Task: Plan a trip to Ayteke Bi, Kazakhstan from 10th December, 2023 to 15th December, 2023 for 7 adults. Place can be entire room or shared room with 4 bedrooms having 7 beds and 4 bathrooms. Property type can be house. Amenities needed are: wifi, TV, free parkinig on premises, gym, breakfast.
Action: Mouse moved to (460, 58)
Screenshot: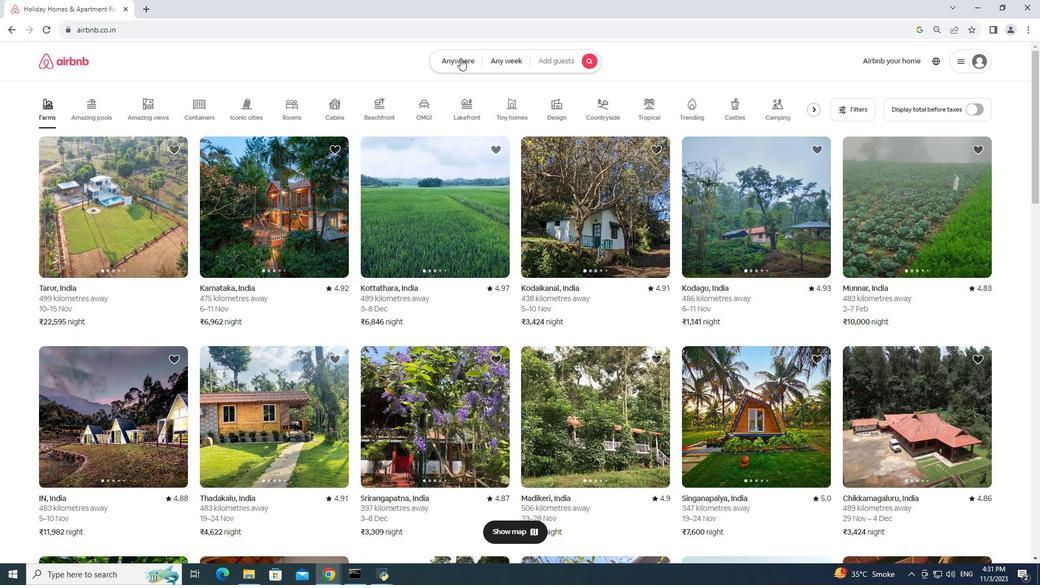 
Action: Mouse pressed left at (460, 58)
Screenshot: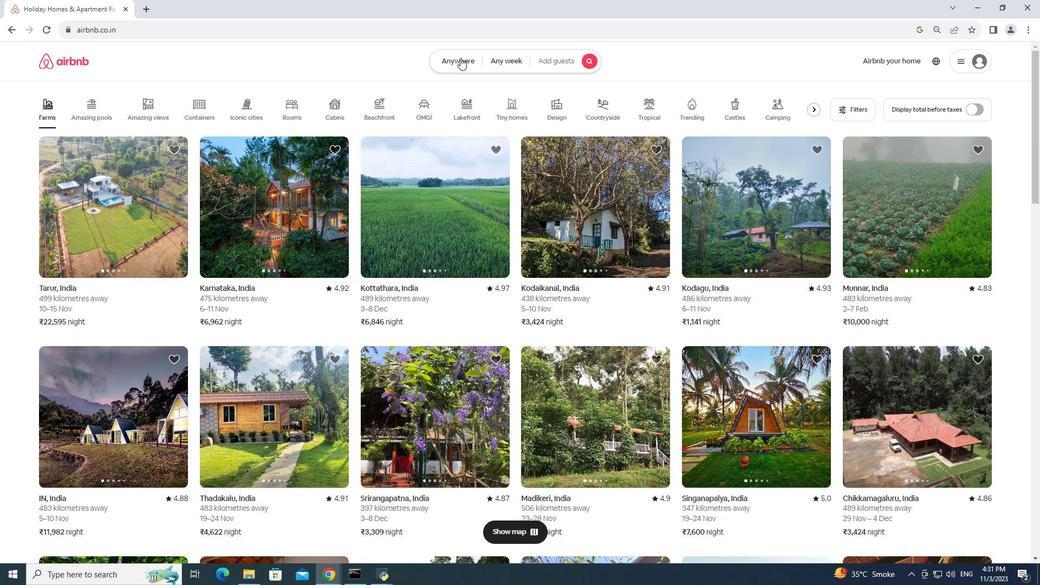 
Action: Mouse moved to (386, 100)
Screenshot: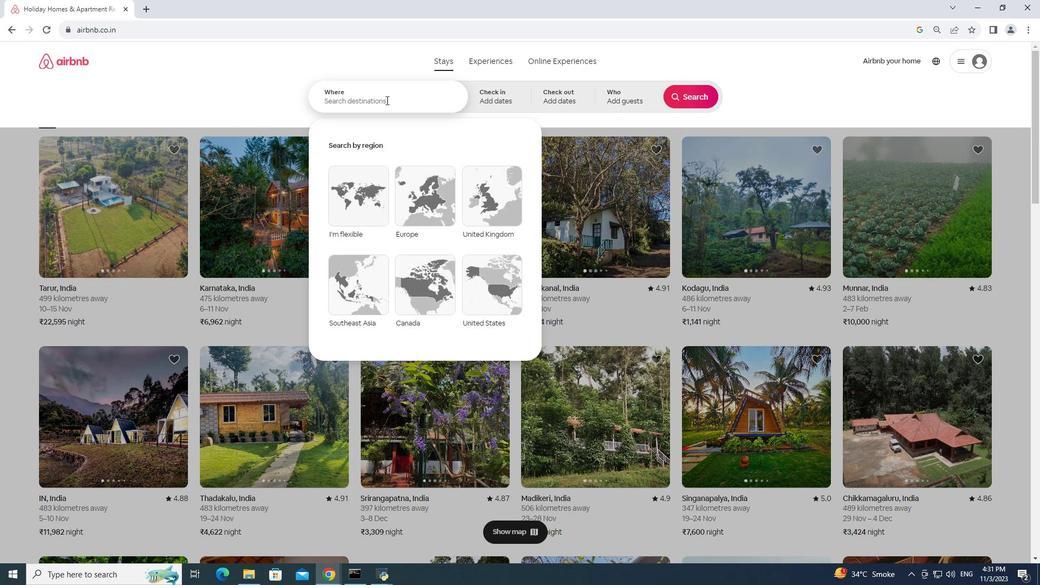 
Action: Key pressed aytrkrbi,<Key.space>kazakhstan
Screenshot: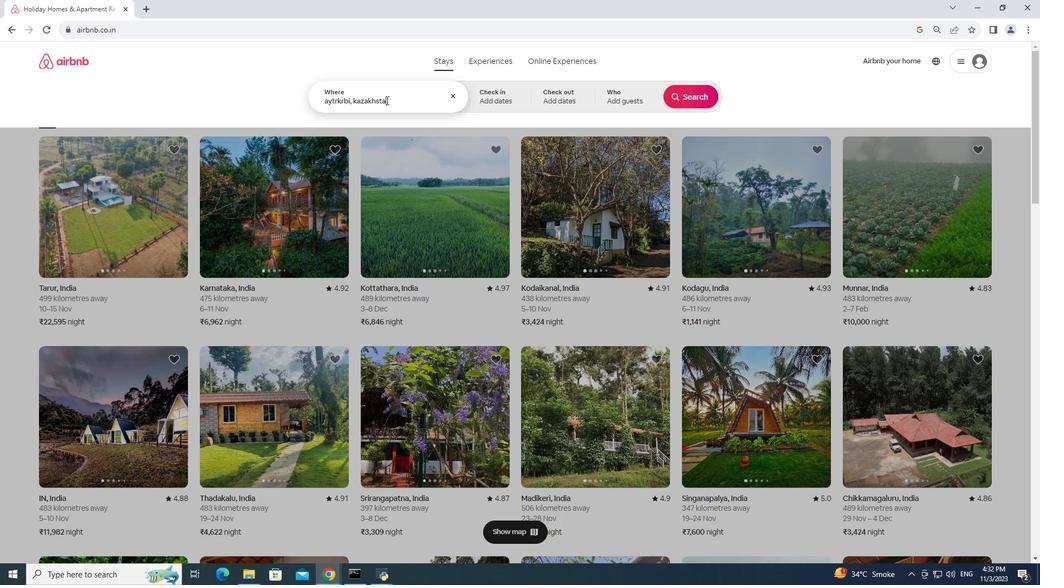 
Action: Mouse moved to (342, 99)
Screenshot: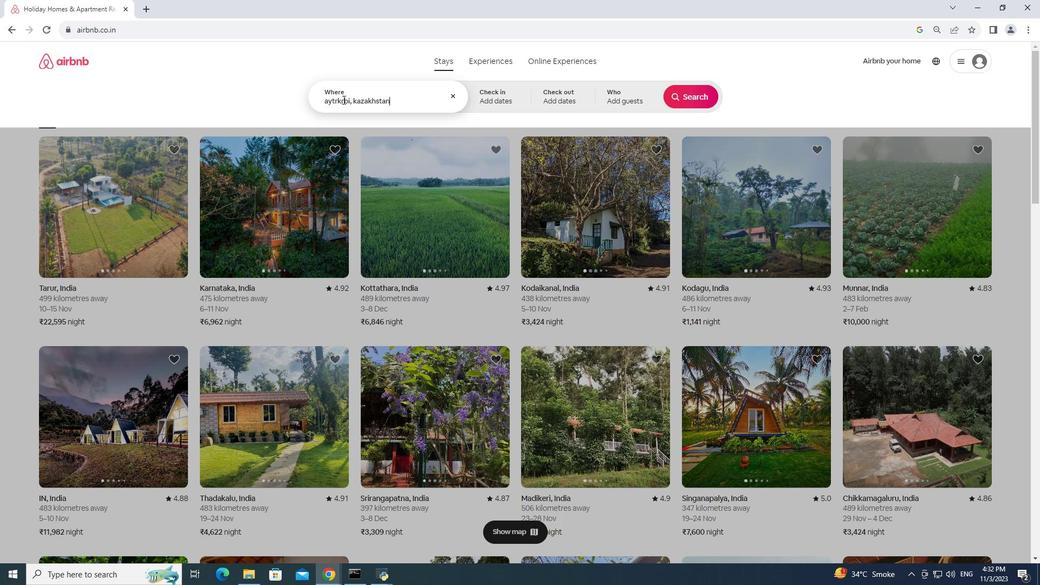 
Action: Mouse pressed left at (342, 99)
Screenshot: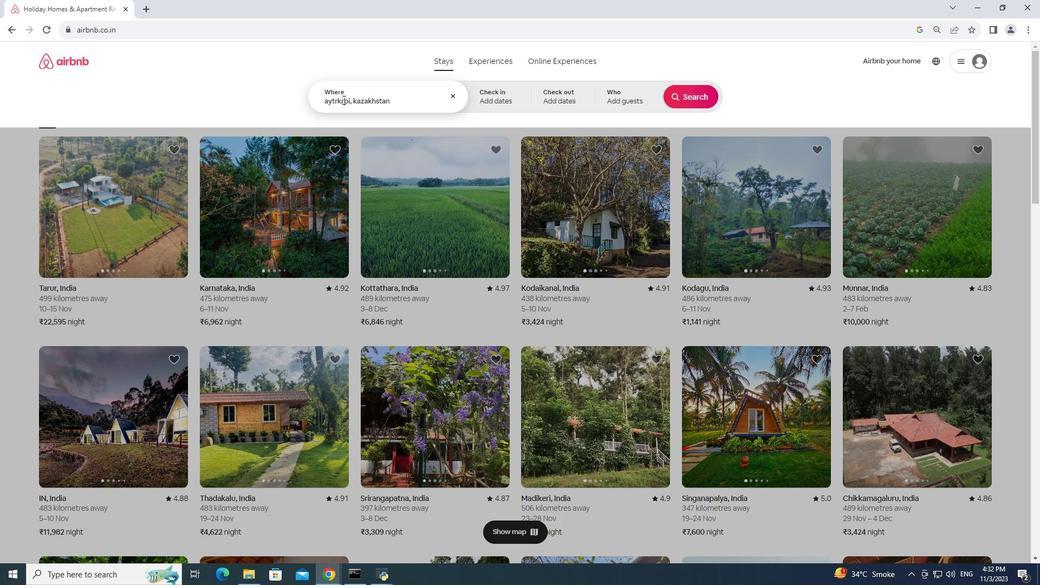 
Action: Key pressed <Key.space>
Screenshot: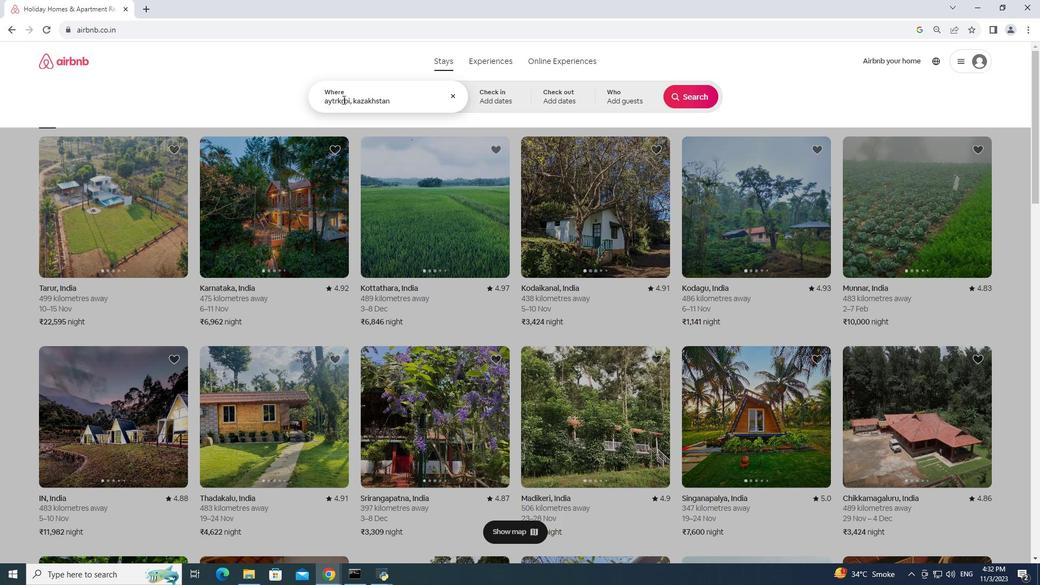 
Action: Mouse moved to (501, 94)
Screenshot: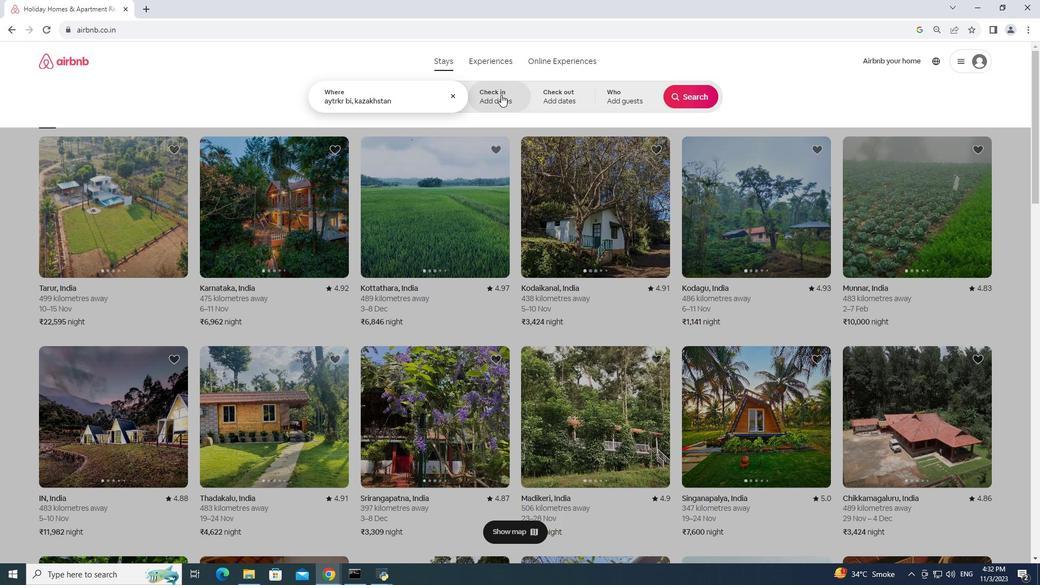 
Action: Mouse pressed left at (501, 94)
Screenshot: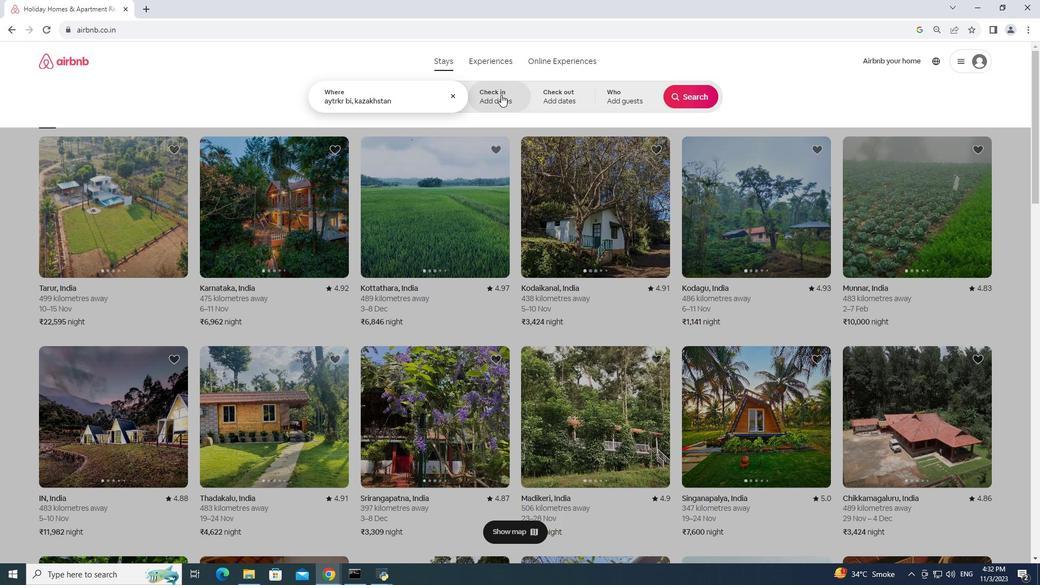 
Action: Mouse moved to (535, 268)
Screenshot: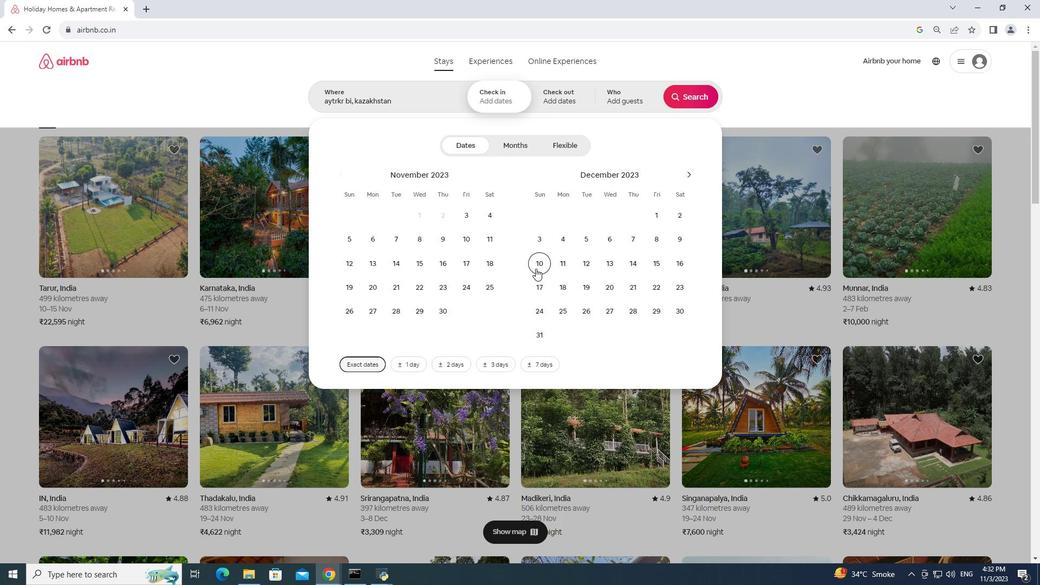 
Action: Mouse pressed left at (535, 268)
Screenshot: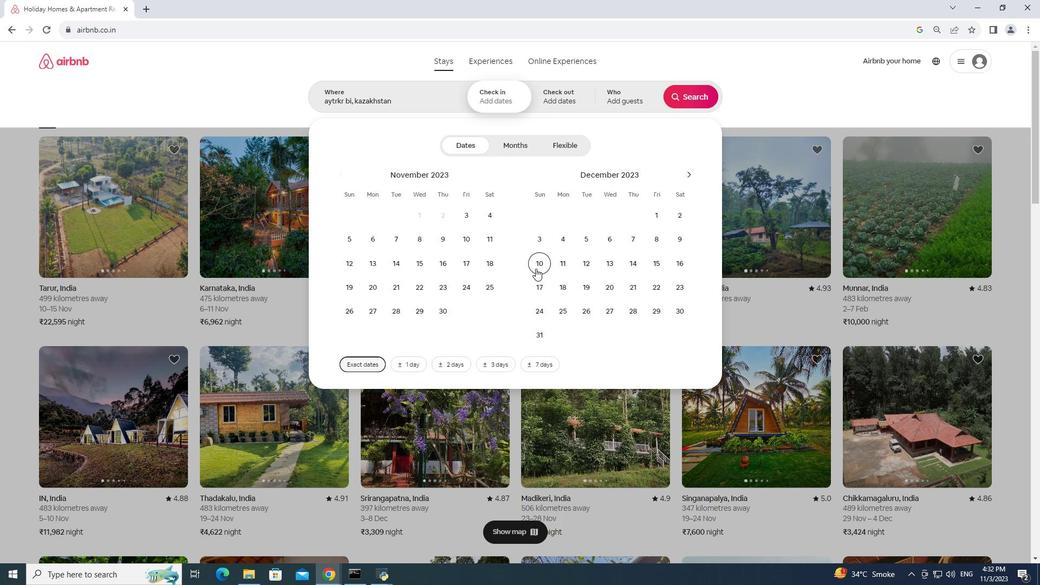 
Action: Mouse moved to (652, 265)
Screenshot: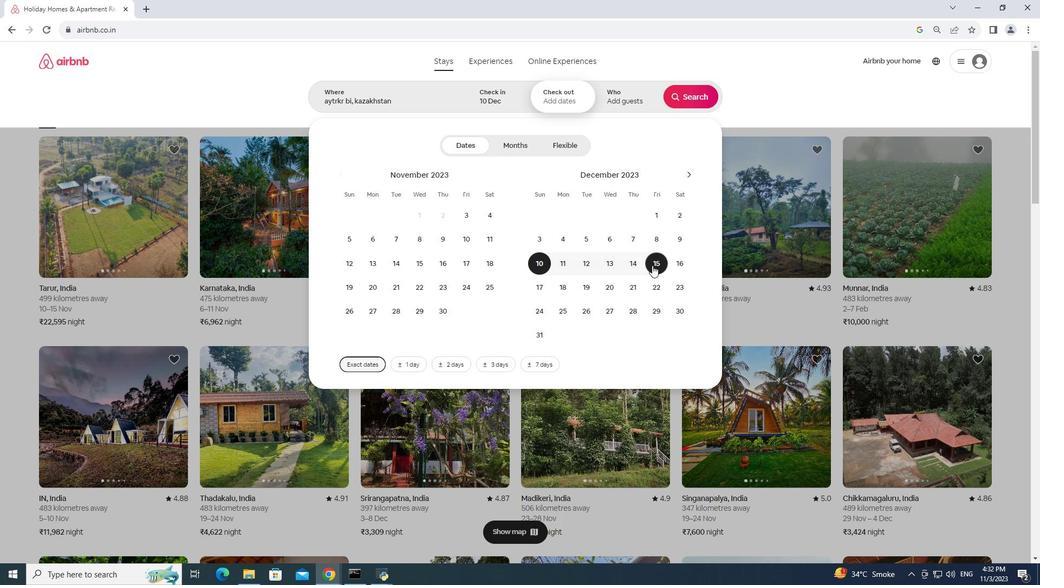 
Action: Mouse pressed left at (652, 265)
Screenshot: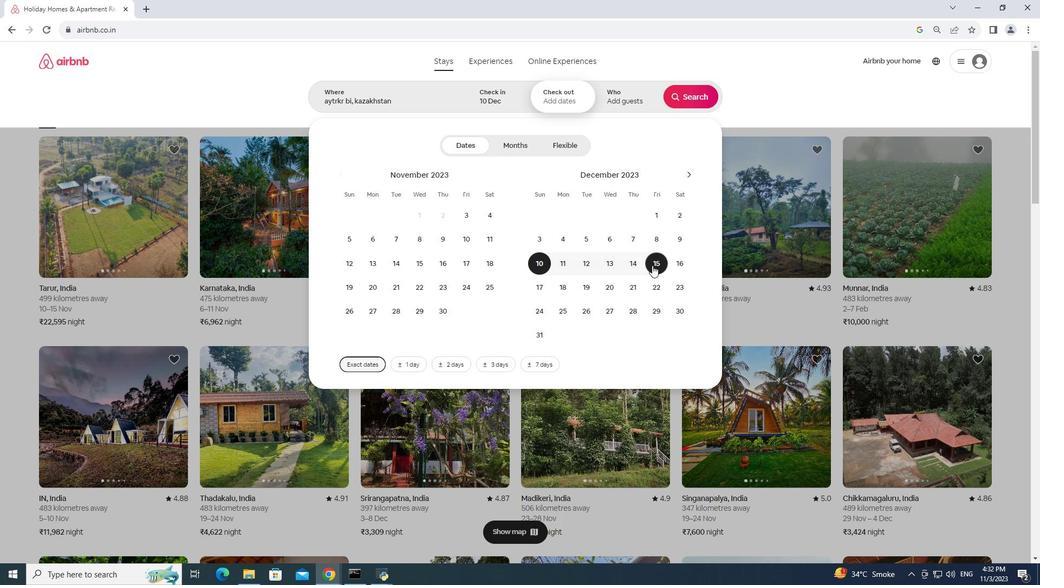
Action: Mouse moved to (617, 96)
Screenshot: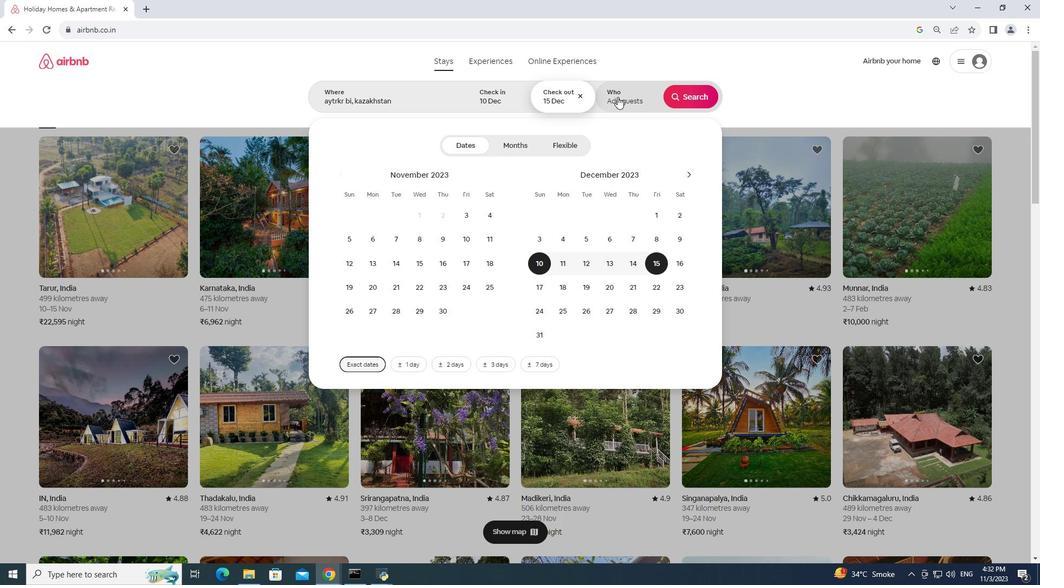 
Action: Mouse pressed left at (617, 96)
Screenshot: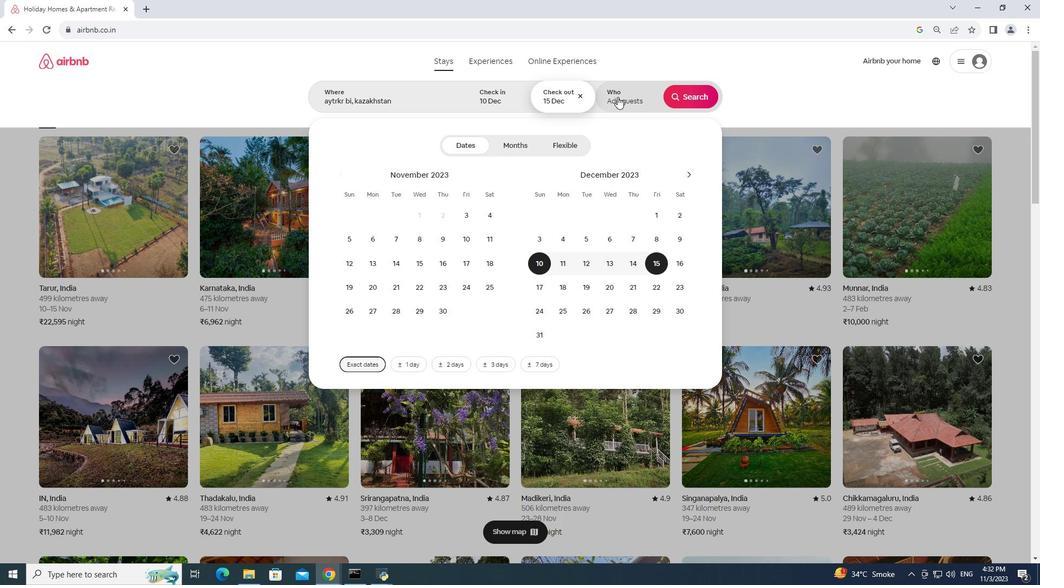 
Action: Mouse moved to (690, 147)
Screenshot: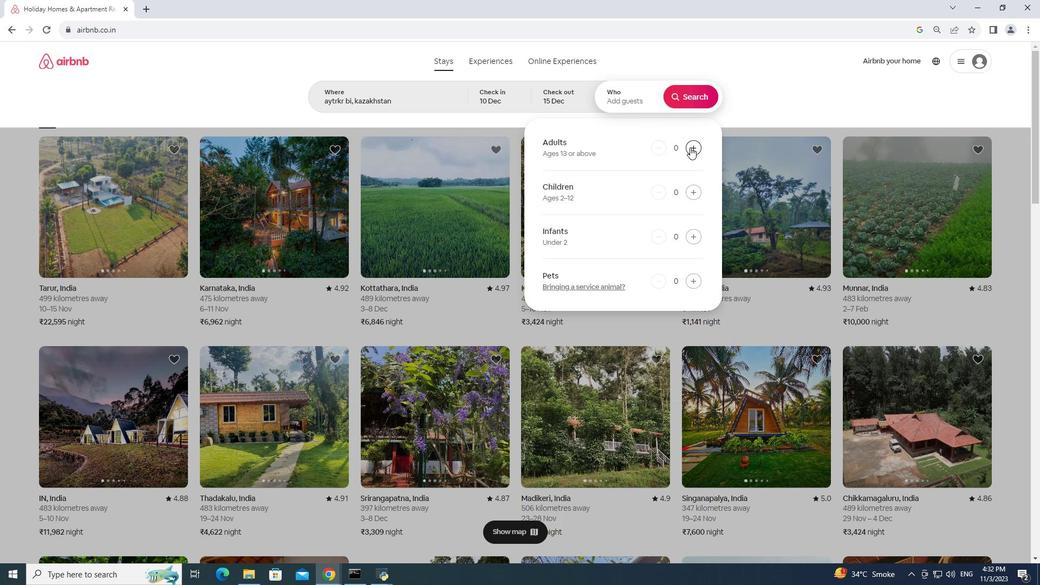 
Action: Mouse pressed left at (690, 147)
Screenshot: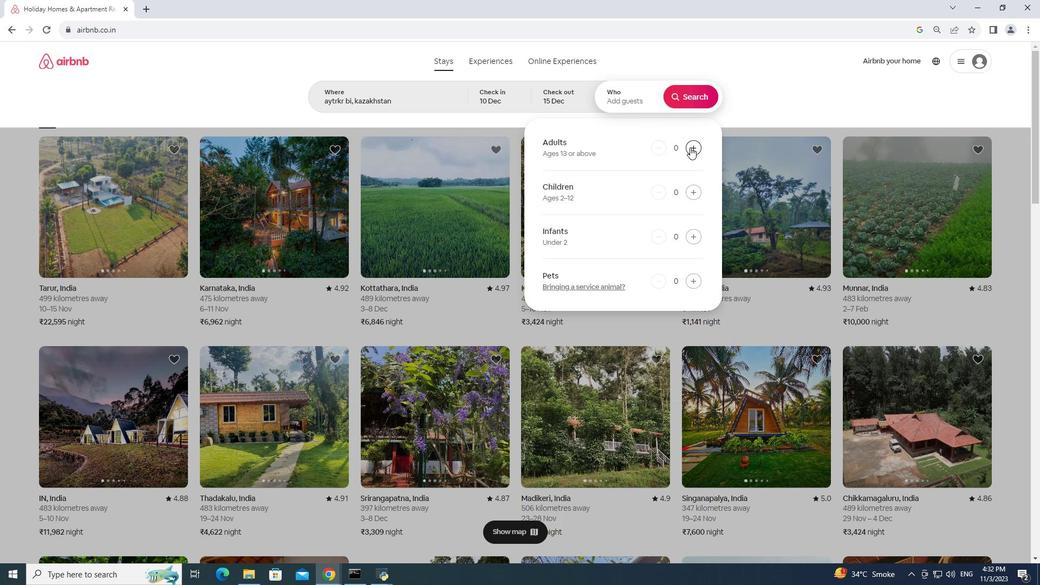 
Action: Mouse pressed left at (690, 147)
Screenshot: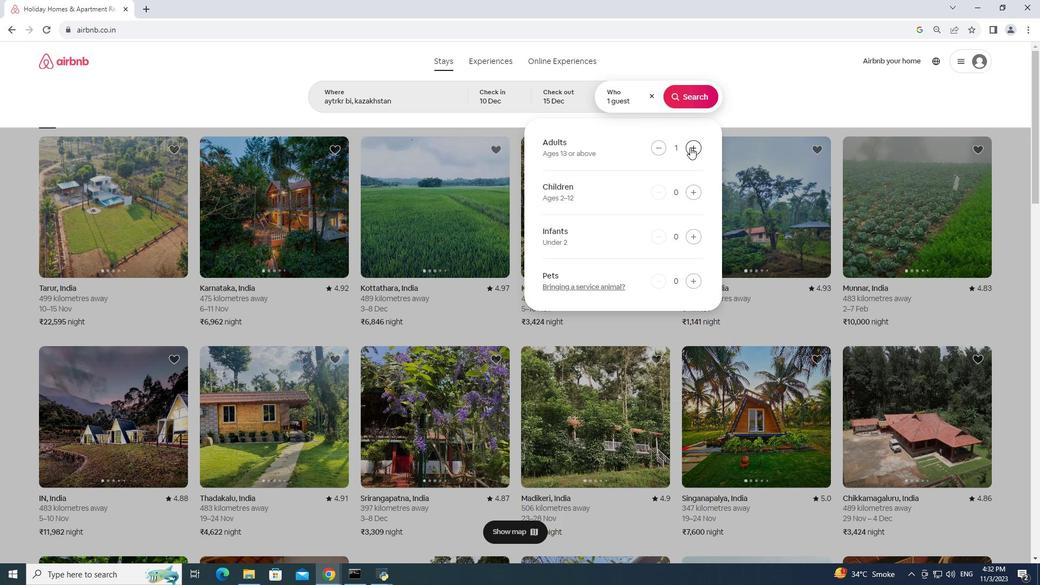
Action: Mouse moved to (690, 147)
Screenshot: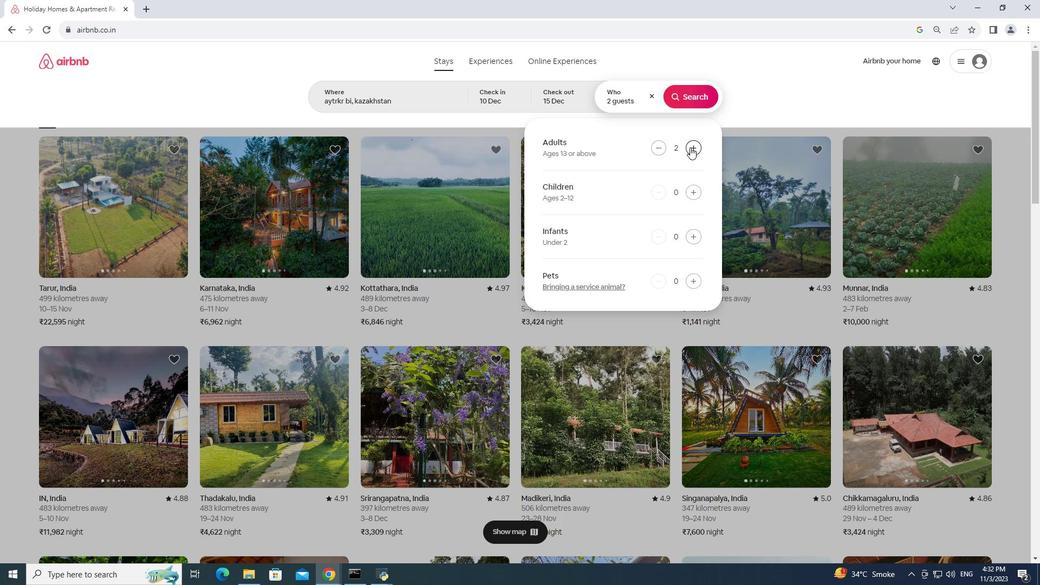 
Action: Mouse pressed left at (690, 147)
Screenshot: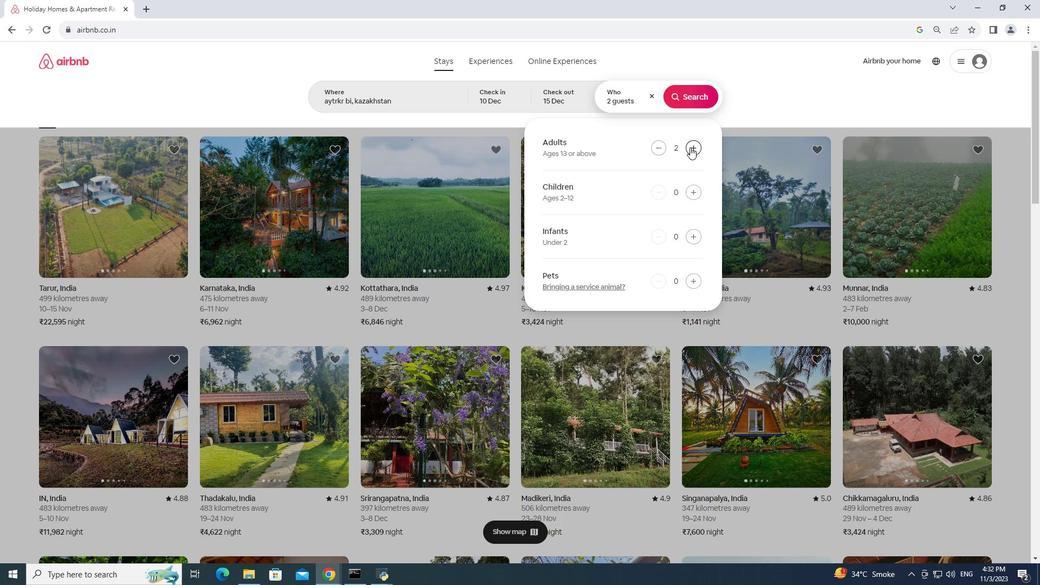 
Action: Mouse moved to (688, 147)
Screenshot: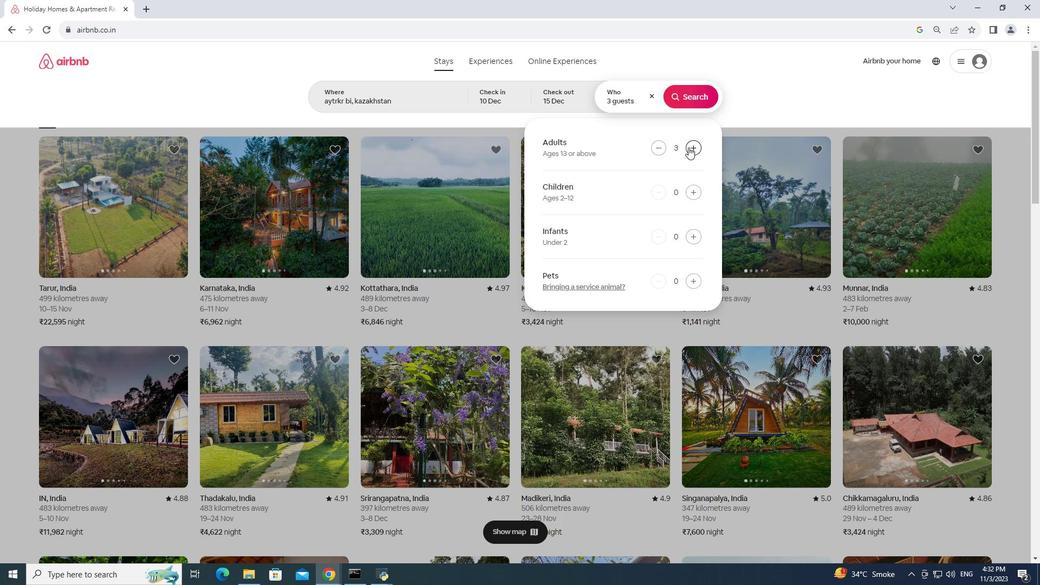 
Action: Mouse pressed left at (688, 147)
Screenshot: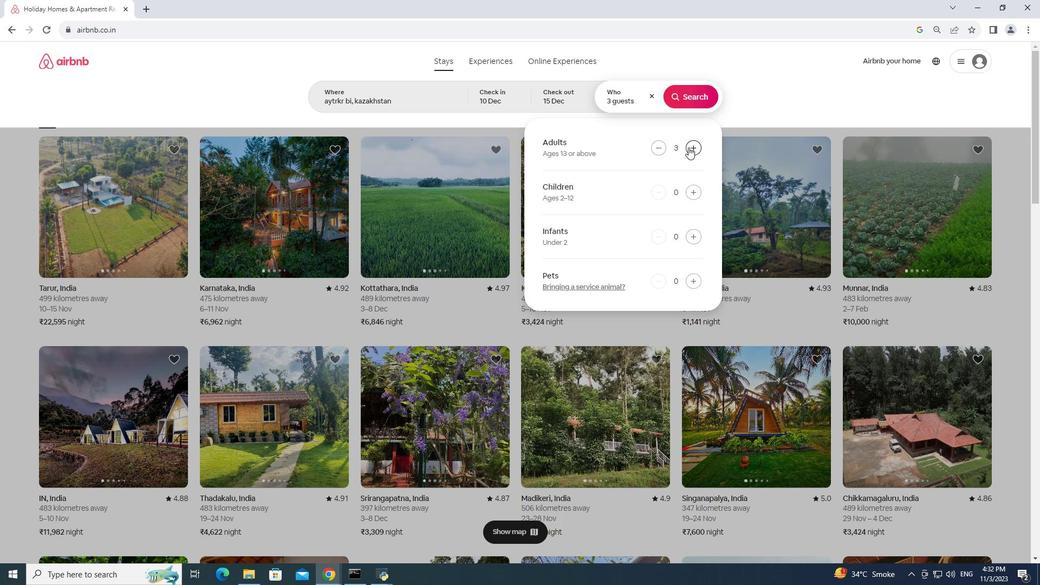 
Action: Mouse pressed left at (688, 147)
Screenshot: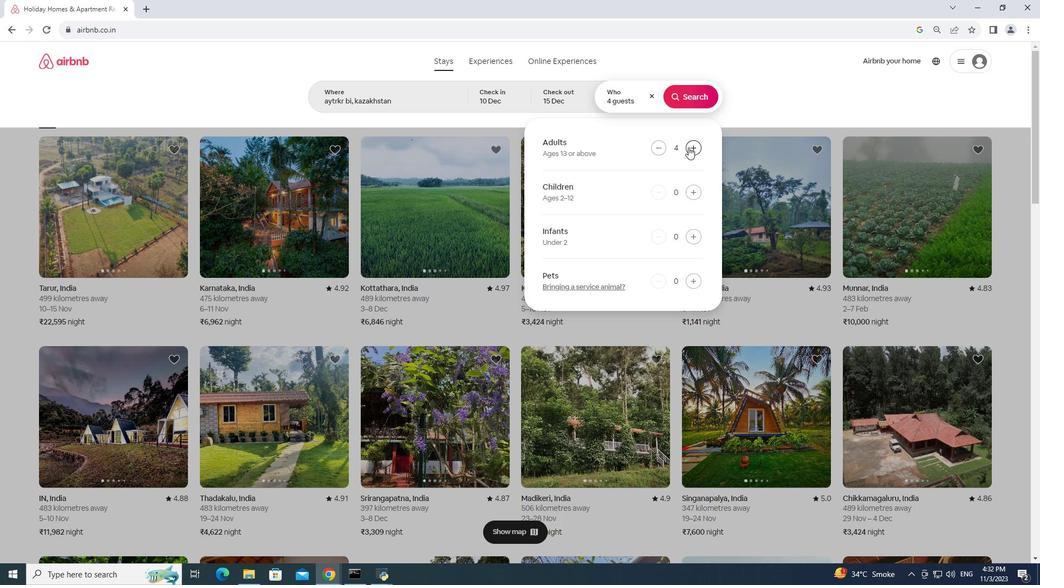 
Action: Mouse moved to (686, 147)
Screenshot: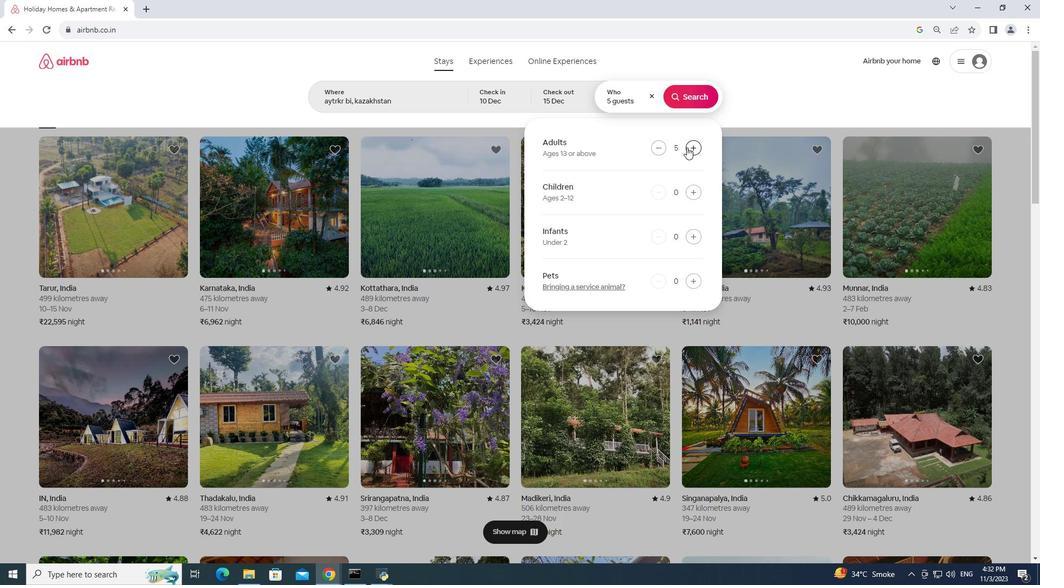 
Action: Mouse pressed left at (686, 147)
Screenshot: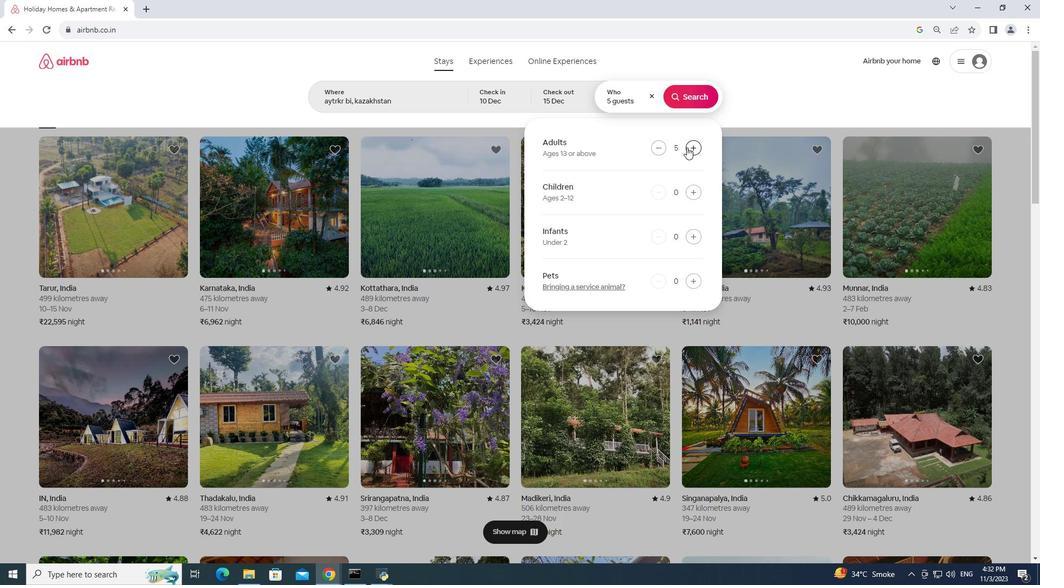 
Action: Mouse moved to (685, 147)
Screenshot: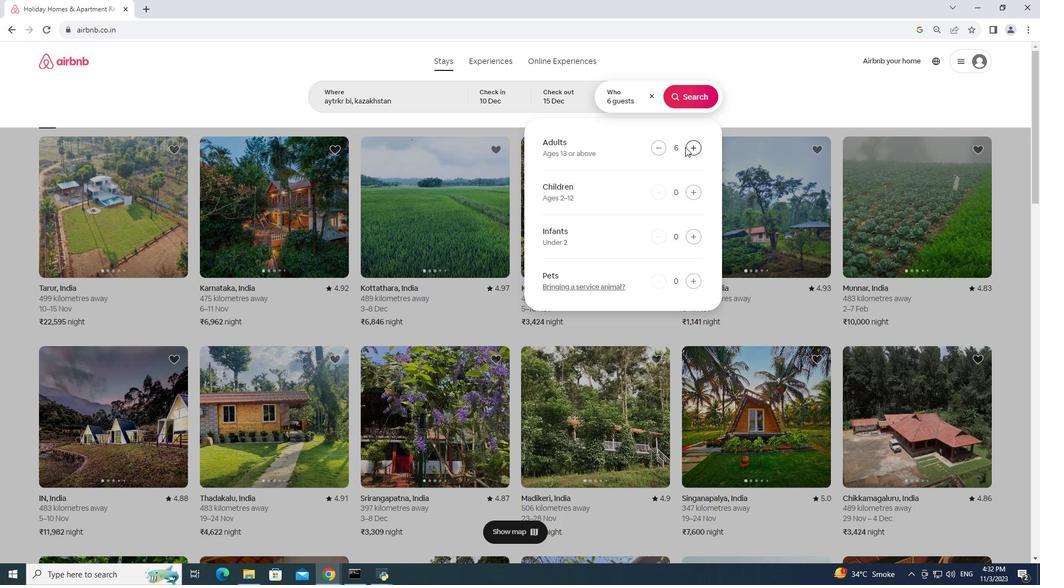 
Action: Mouse pressed left at (685, 147)
Screenshot: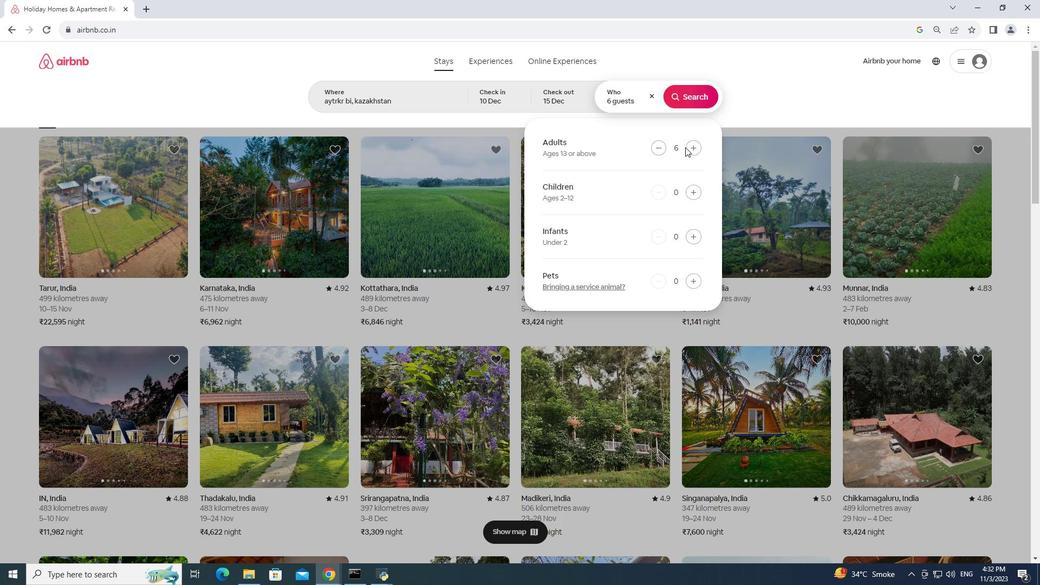 
Action: Mouse moved to (688, 147)
Screenshot: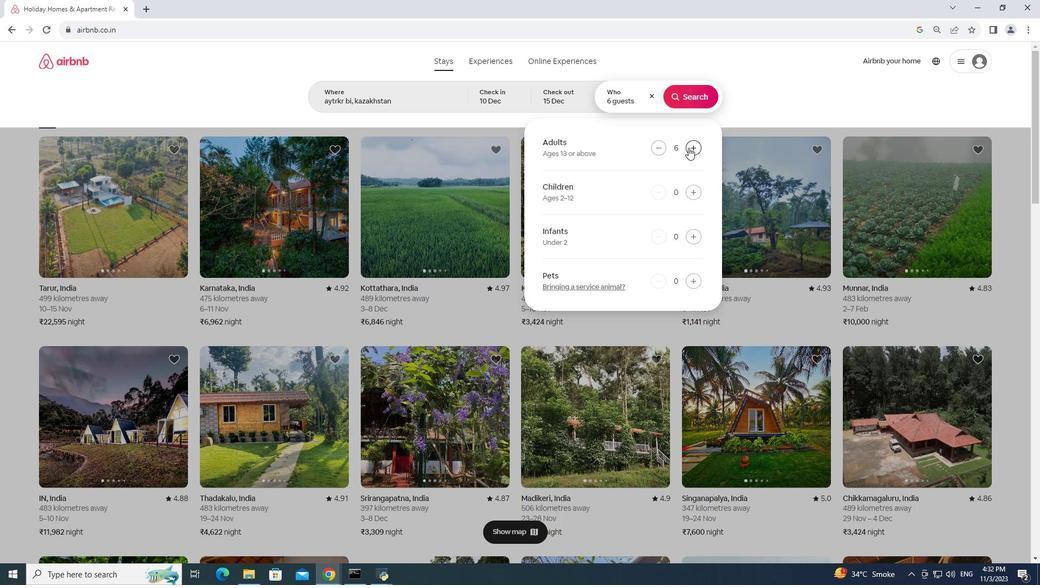 
Action: Mouse pressed left at (688, 147)
Screenshot: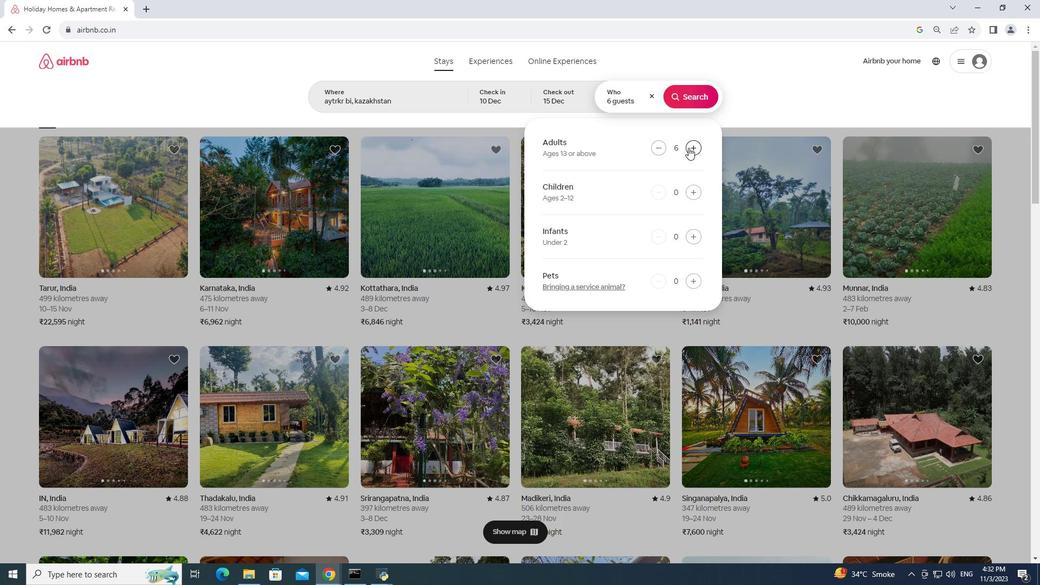 
Action: Mouse moved to (697, 96)
Screenshot: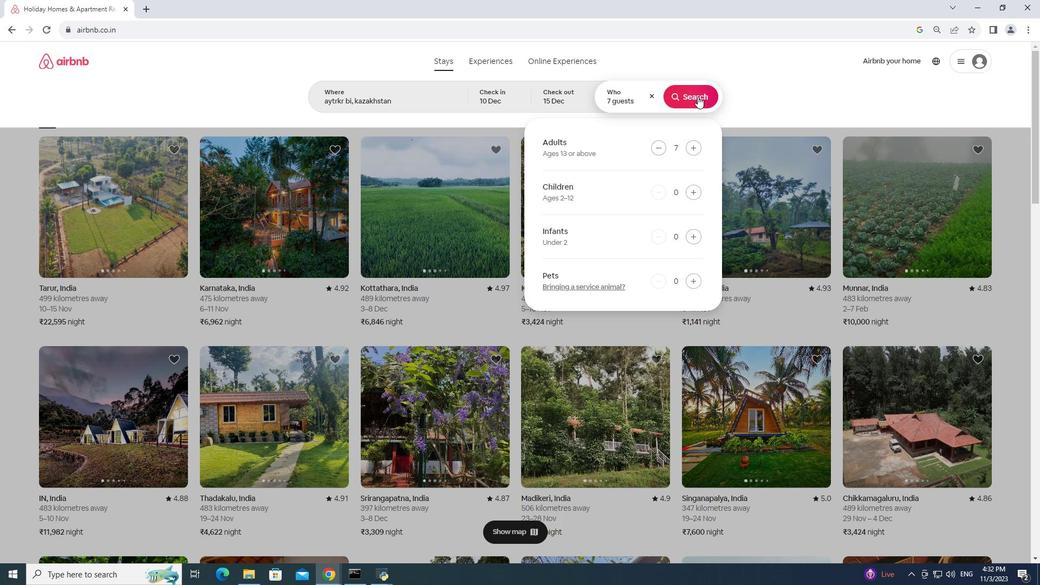 
Action: Mouse pressed left at (697, 96)
Screenshot: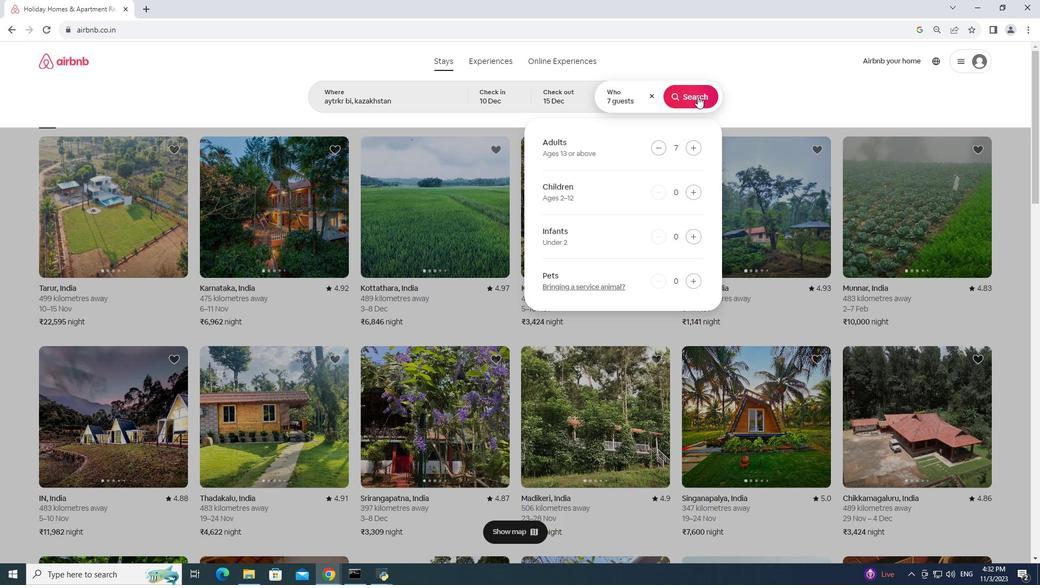 
Action: Mouse moved to (882, 101)
Screenshot: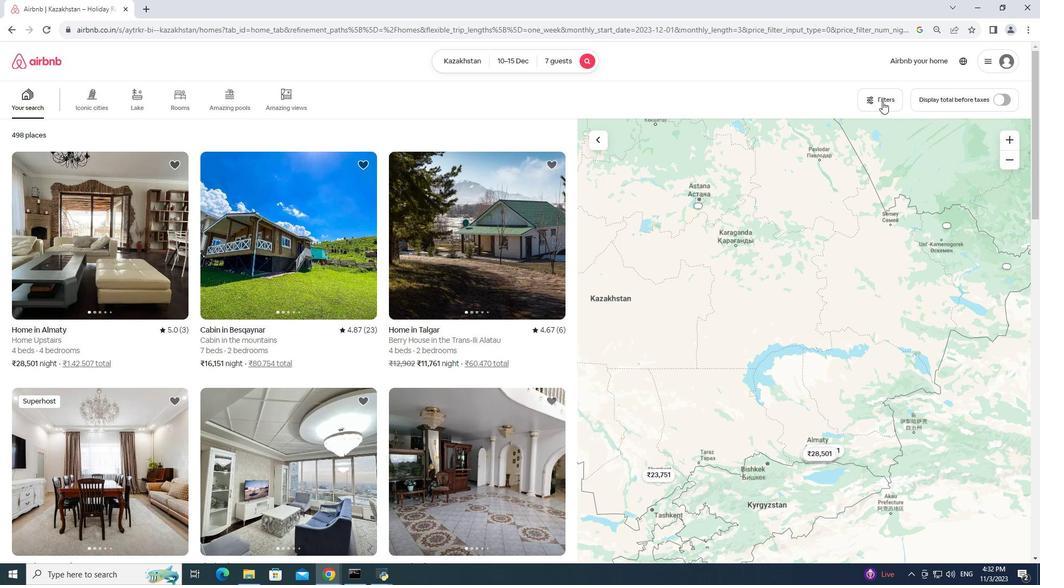 
Action: Mouse pressed left at (882, 101)
Screenshot: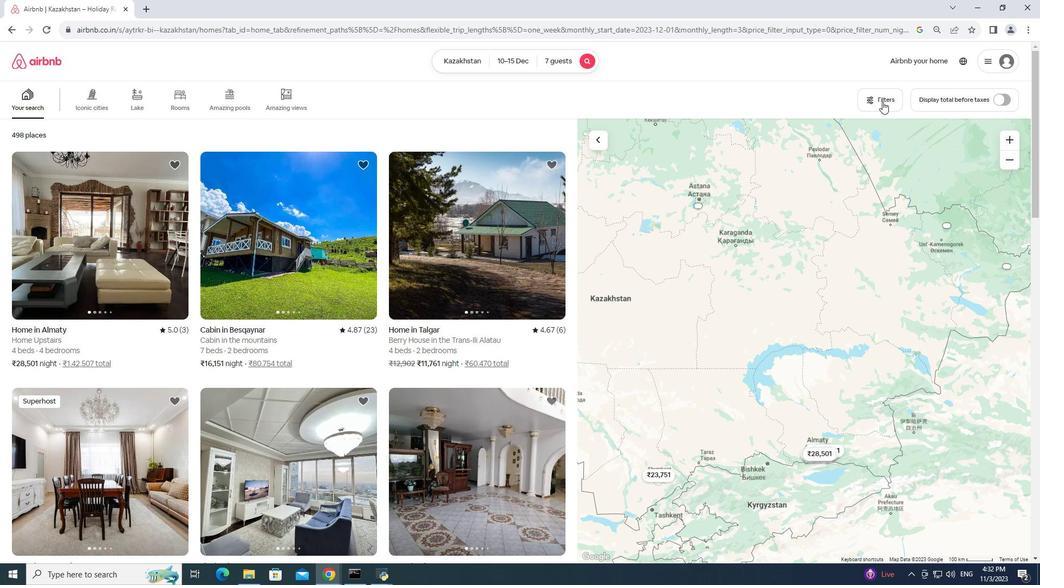 
Action: Mouse moved to (496, 399)
Screenshot: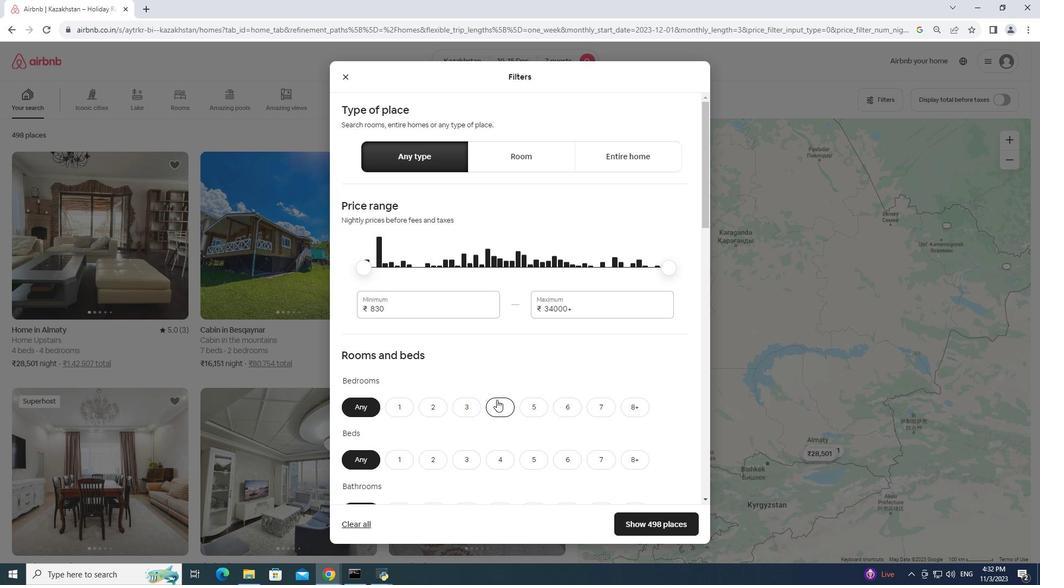 
Action: Mouse pressed left at (496, 399)
Screenshot: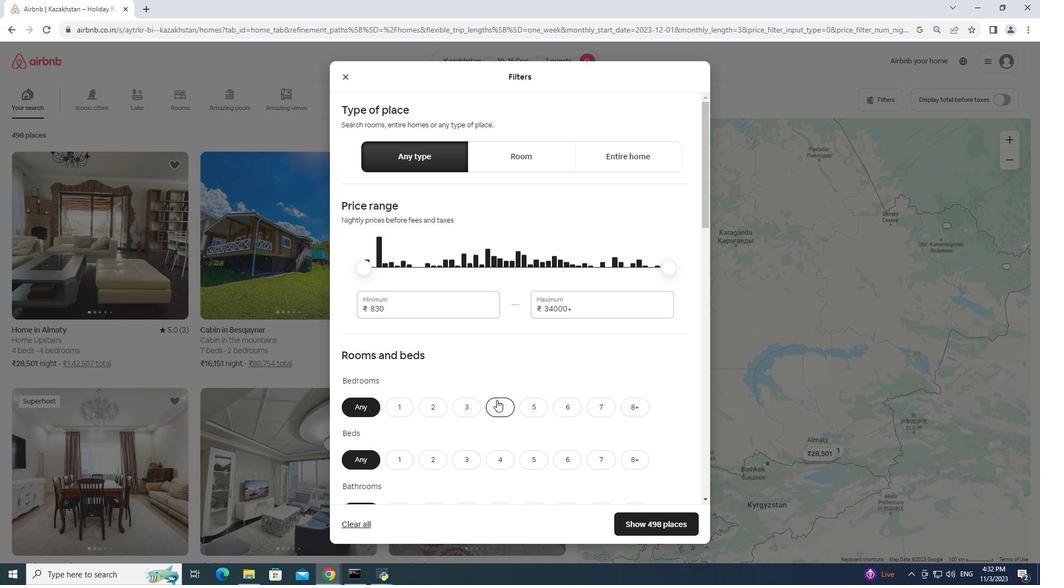 
Action: Mouse moved to (602, 457)
Screenshot: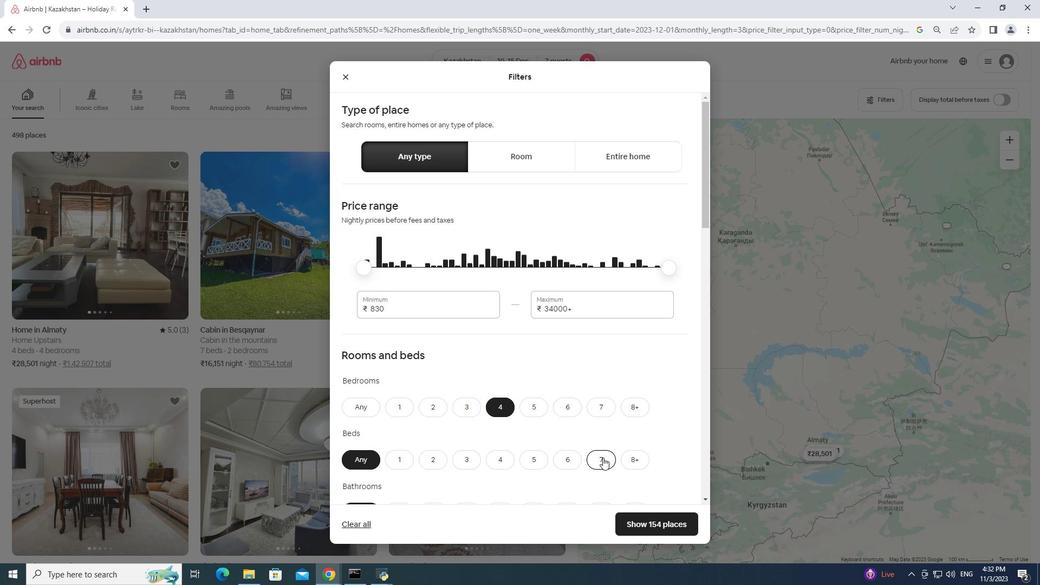 
Action: Mouse pressed left at (602, 457)
Screenshot: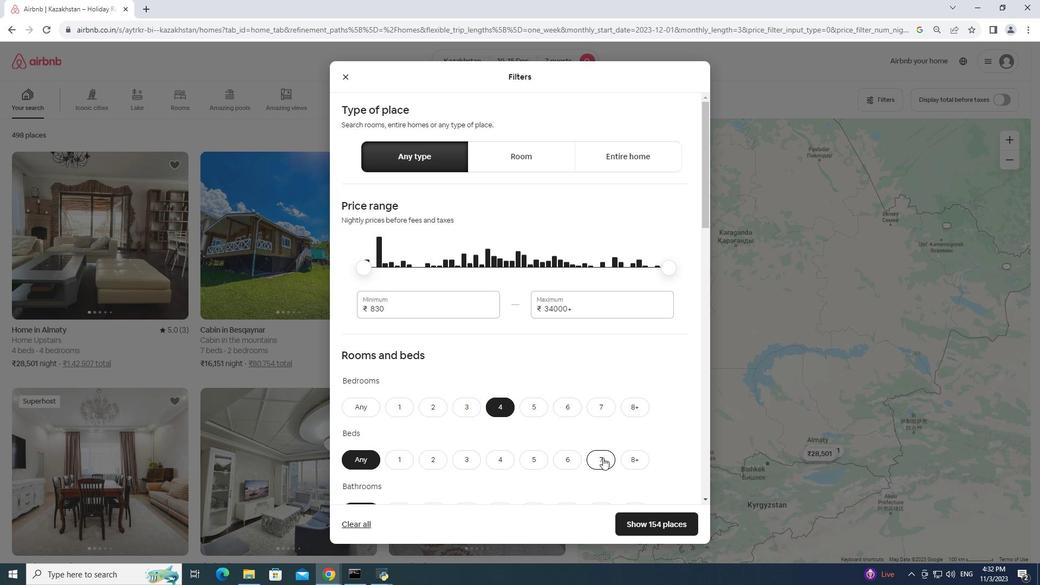 
Action: Mouse moved to (602, 456)
Screenshot: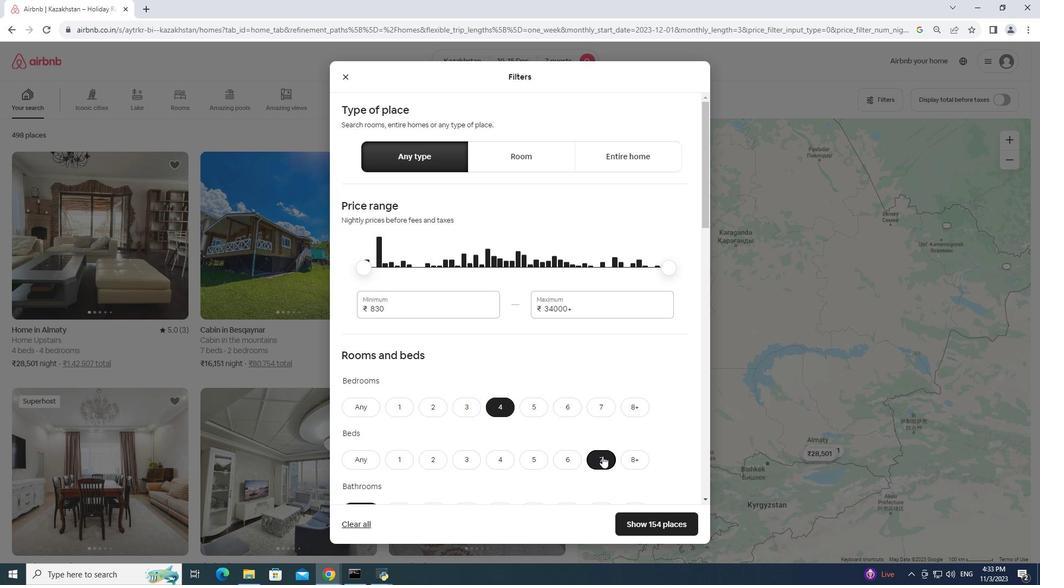 
Action: Mouse scrolled (602, 455) with delta (0, 0)
Screenshot: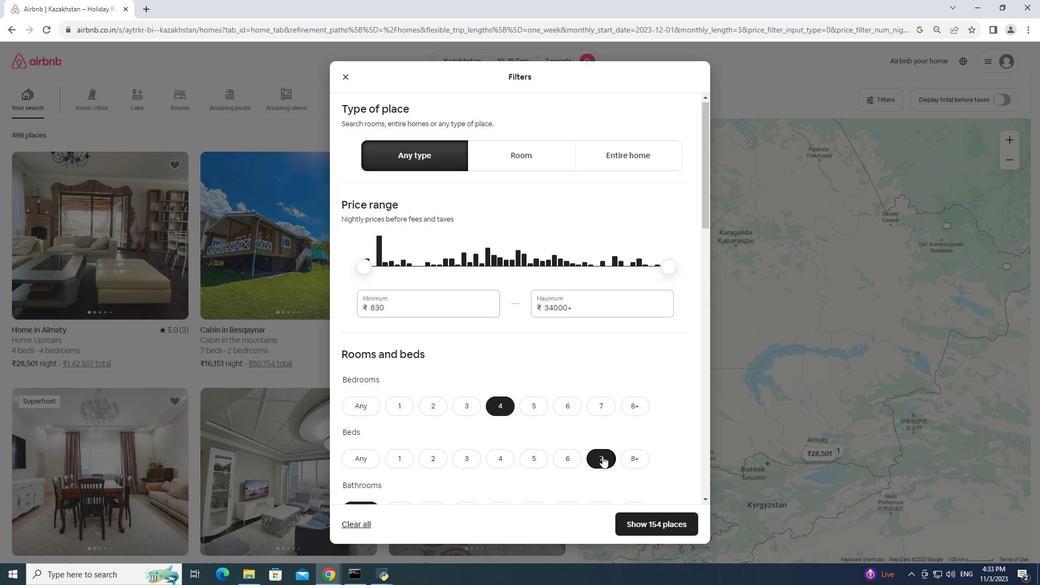 
Action: Mouse moved to (602, 455)
Screenshot: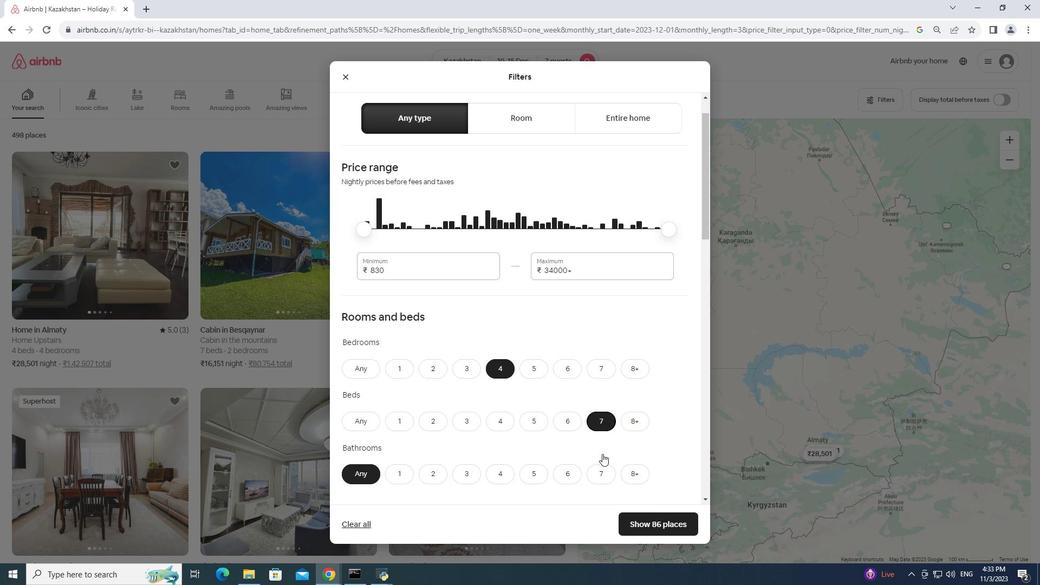 
Action: Mouse scrolled (602, 454) with delta (0, 0)
Screenshot: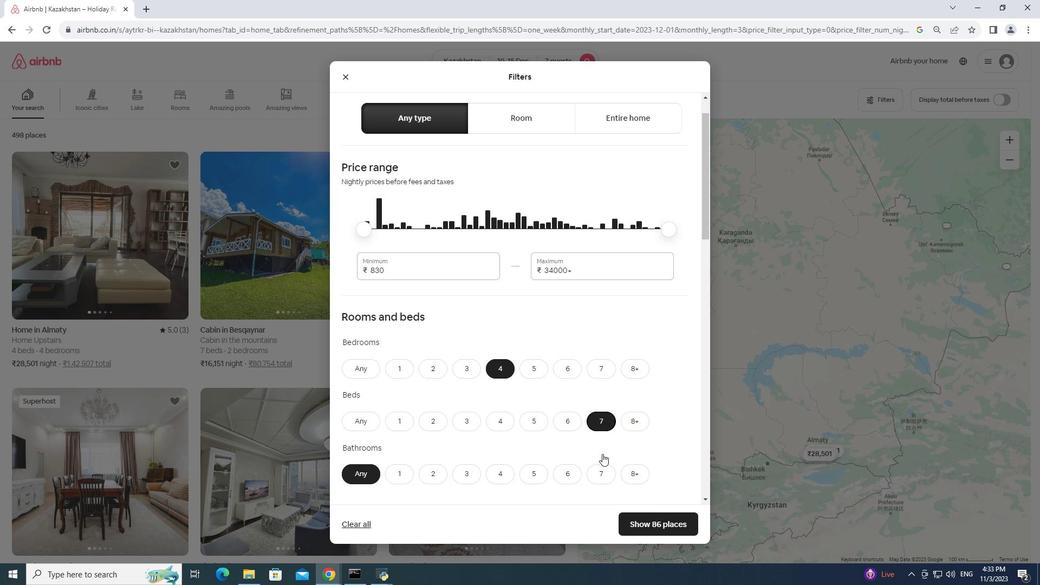 
Action: Mouse moved to (505, 401)
Screenshot: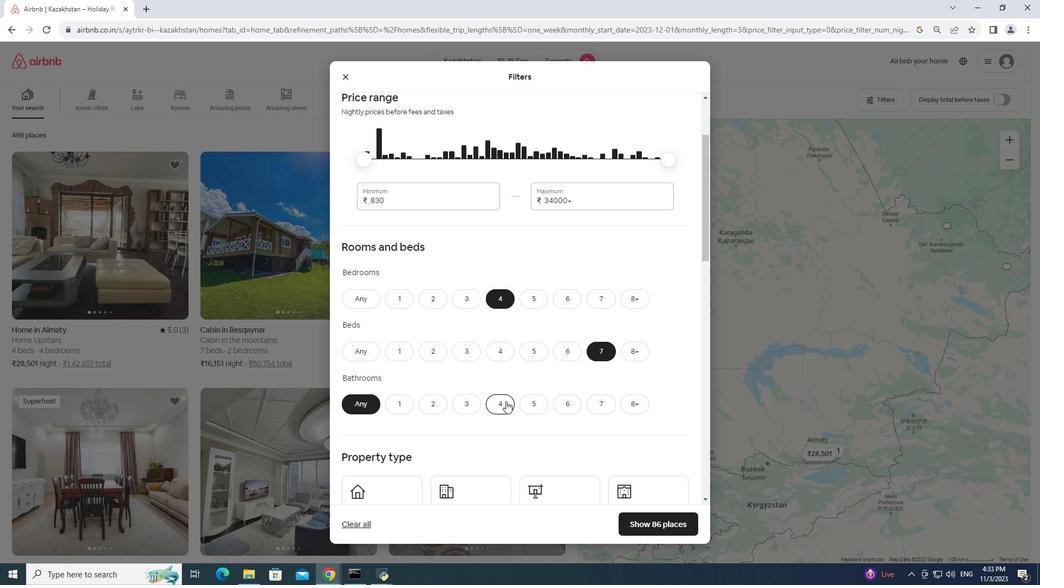 
Action: Mouse pressed left at (505, 401)
Screenshot: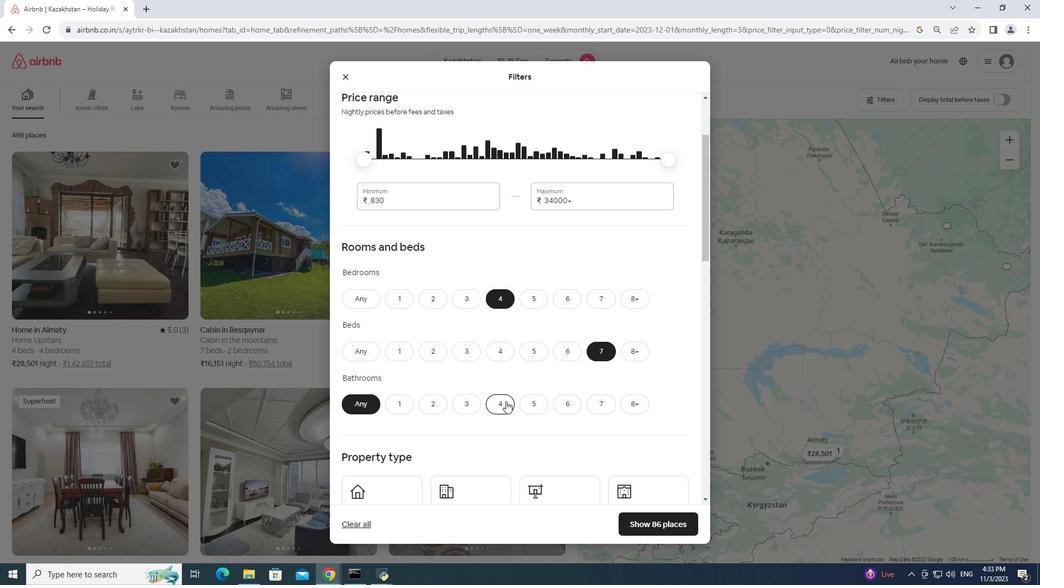 
Action: Mouse scrolled (505, 400) with delta (0, 0)
Screenshot: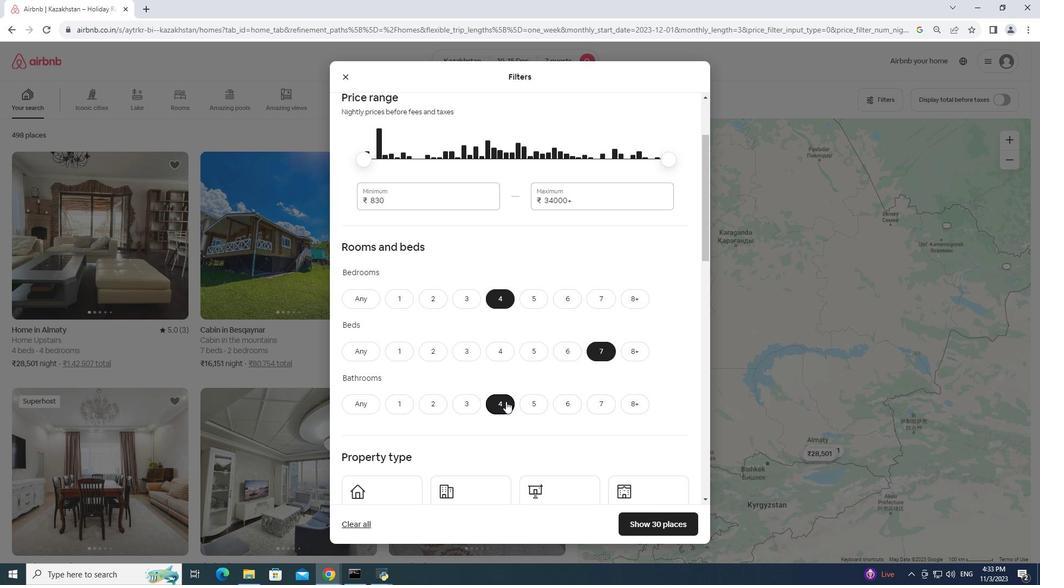 
Action: Mouse scrolled (505, 400) with delta (0, 0)
Screenshot: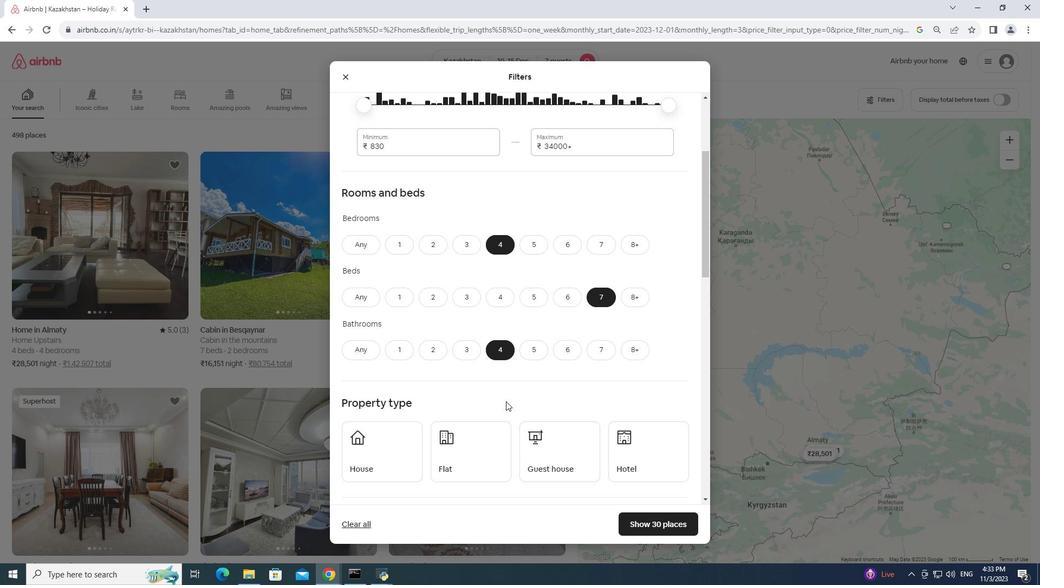 
Action: Mouse scrolled (505, 400) with delta (0, 0)
Screenshot: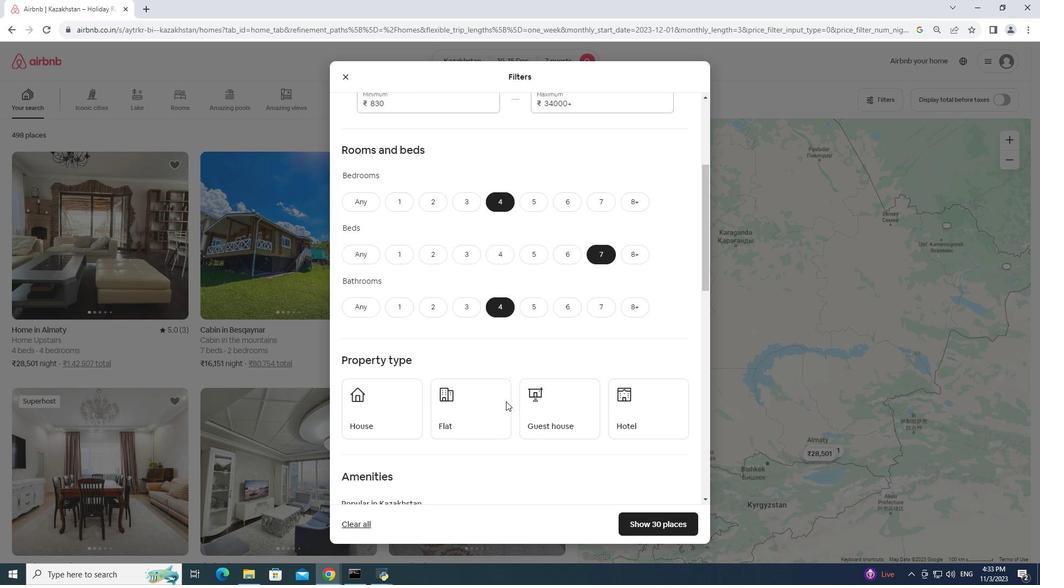 
Action: Mouse moved to (394, 361)
Screenshot: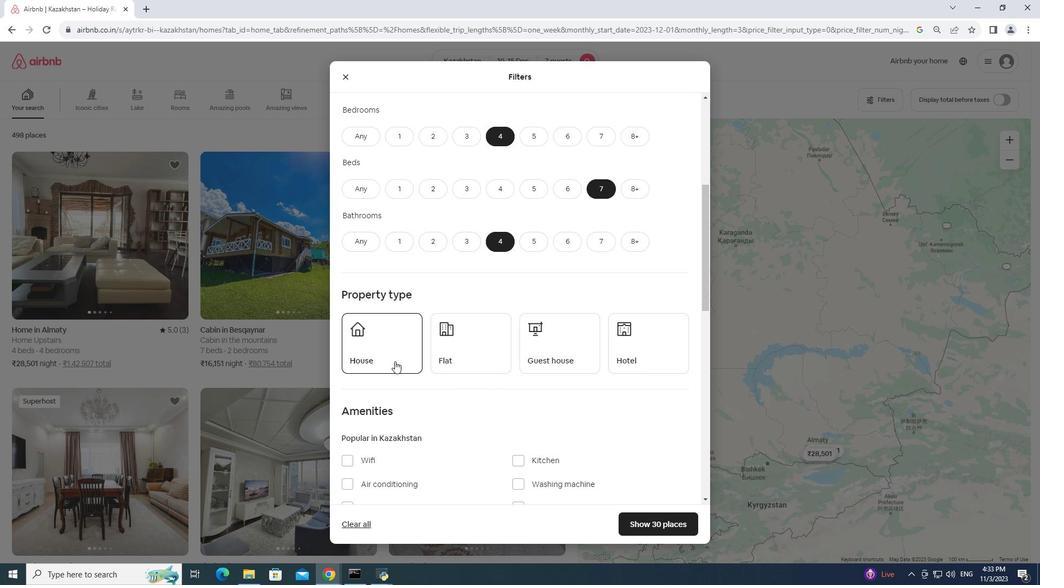 
Action: Mouse pressed left at (394, 361)
Screenshot: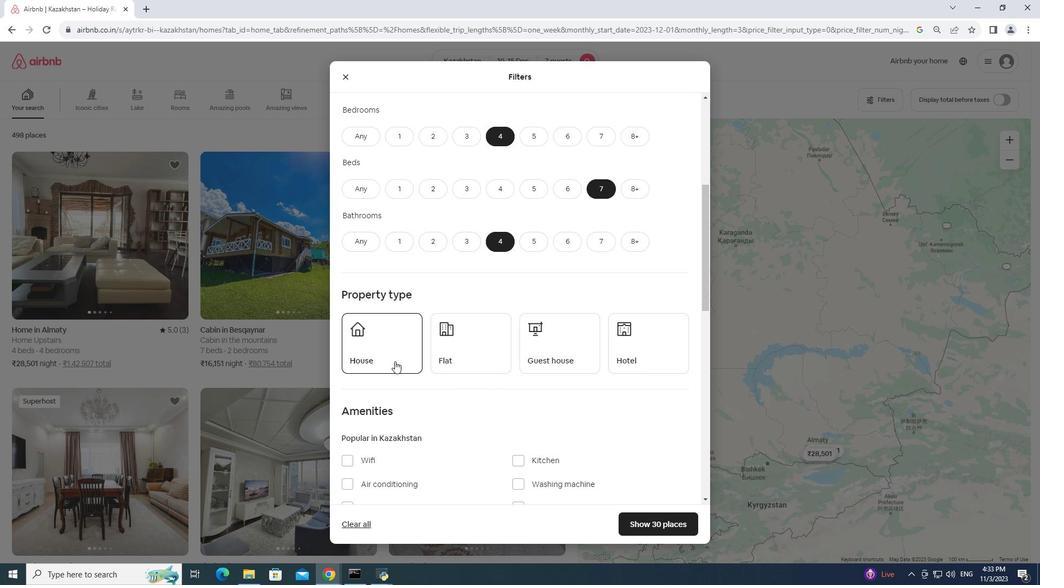 
Action: Mouse moved to (395, 361)
Screenshot: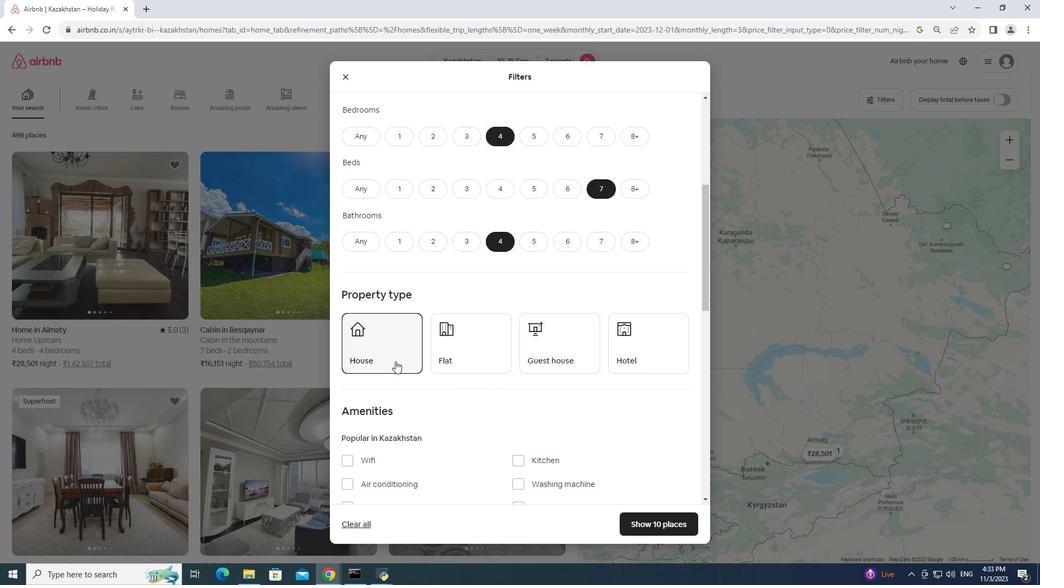 
Action: Mouse scrolled (395, 360) with delta (0, 0)
Screenshot: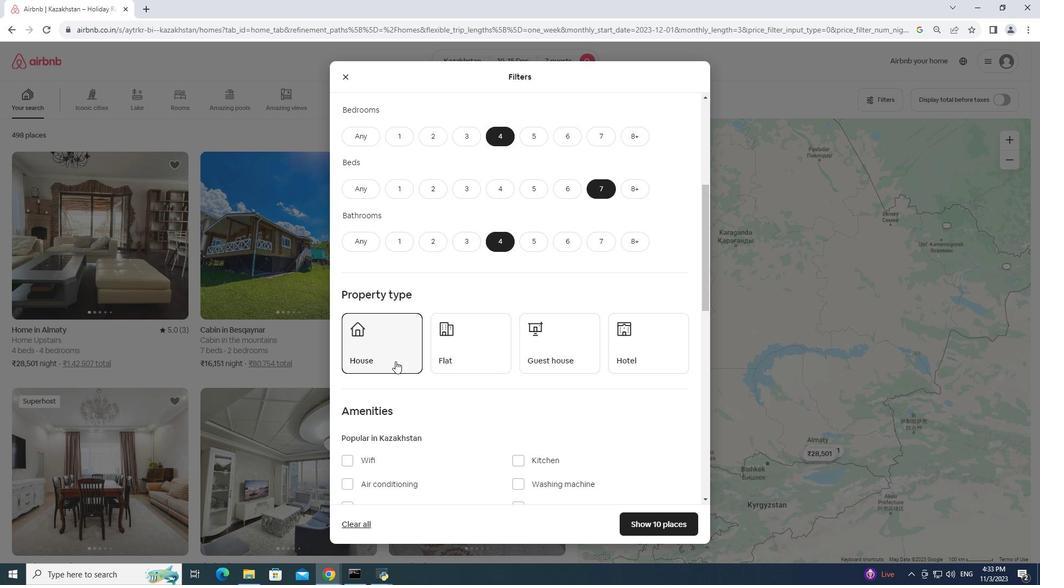 
Action: Mouse scrolled (395, 360) with delta (0, 0)
Screenshot: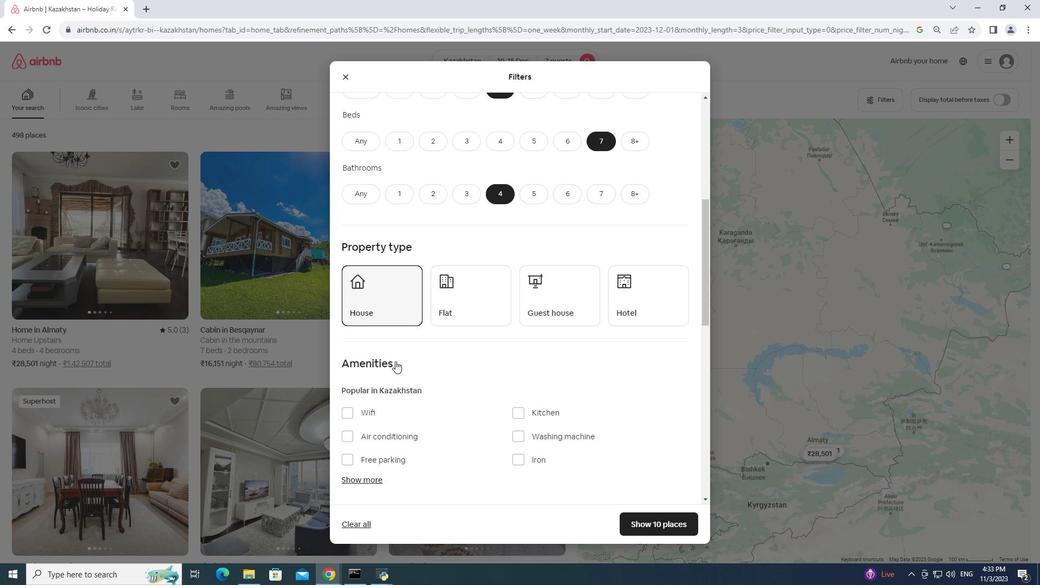 
Action: Mouse moved to (347, 350)
Screenshot: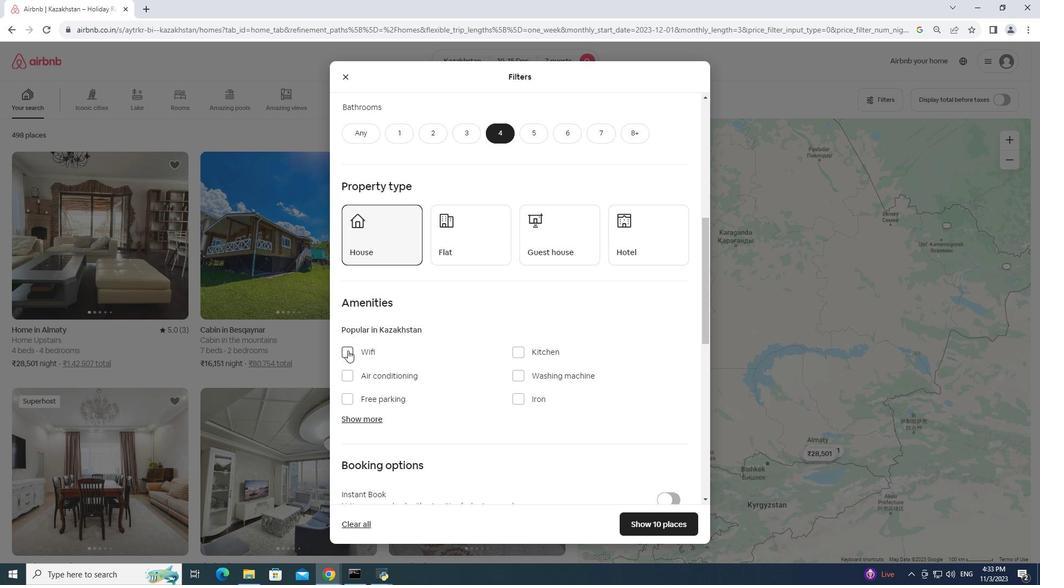 
Action: Mouse pressed left at (347, 350)
Screenshot: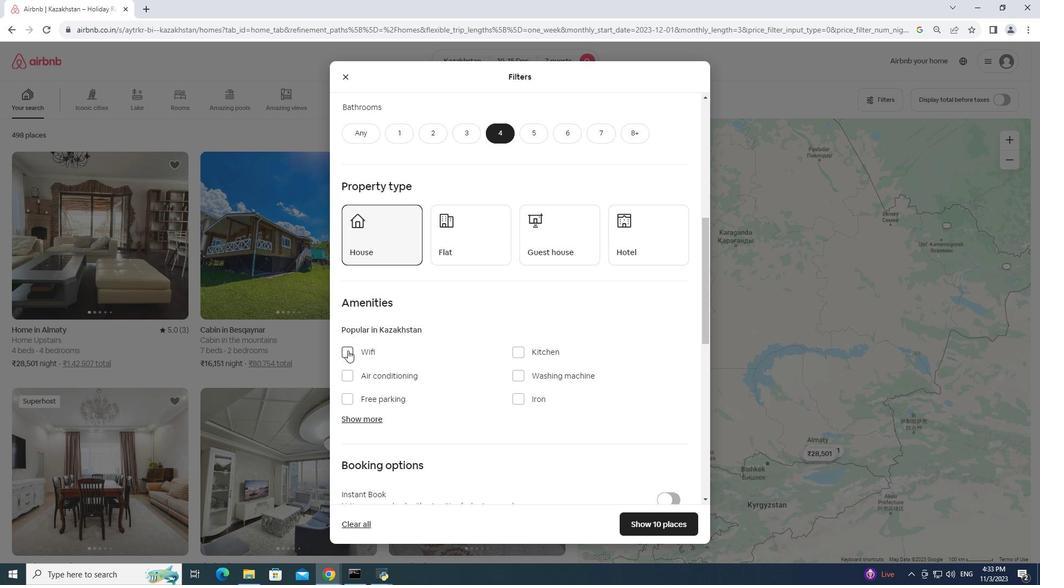 
Action: Mouse moved to (372, 417)
Screenshot: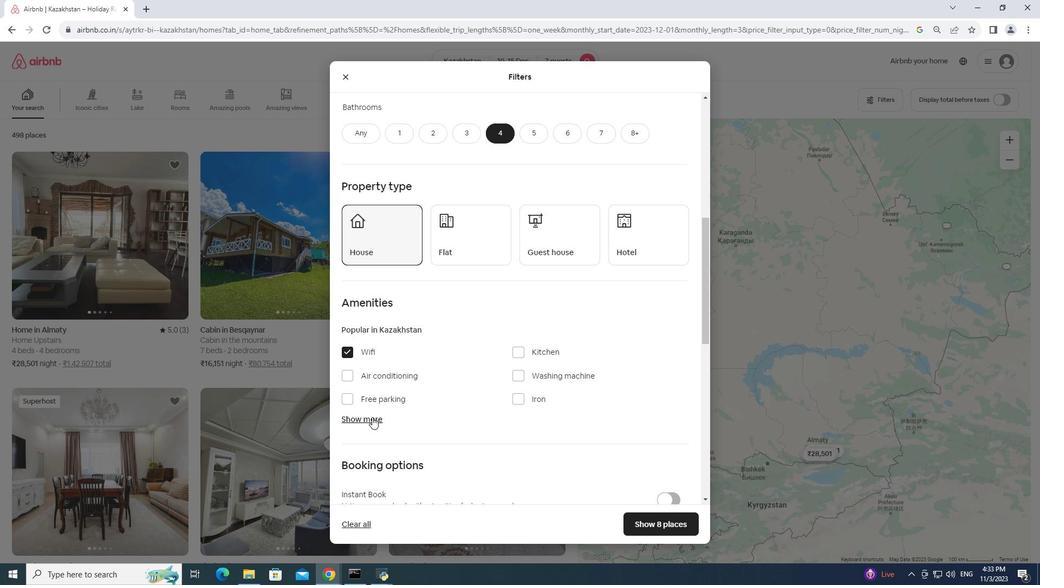 
Action: Mouse pressed left at (372, 417)
Screenshot: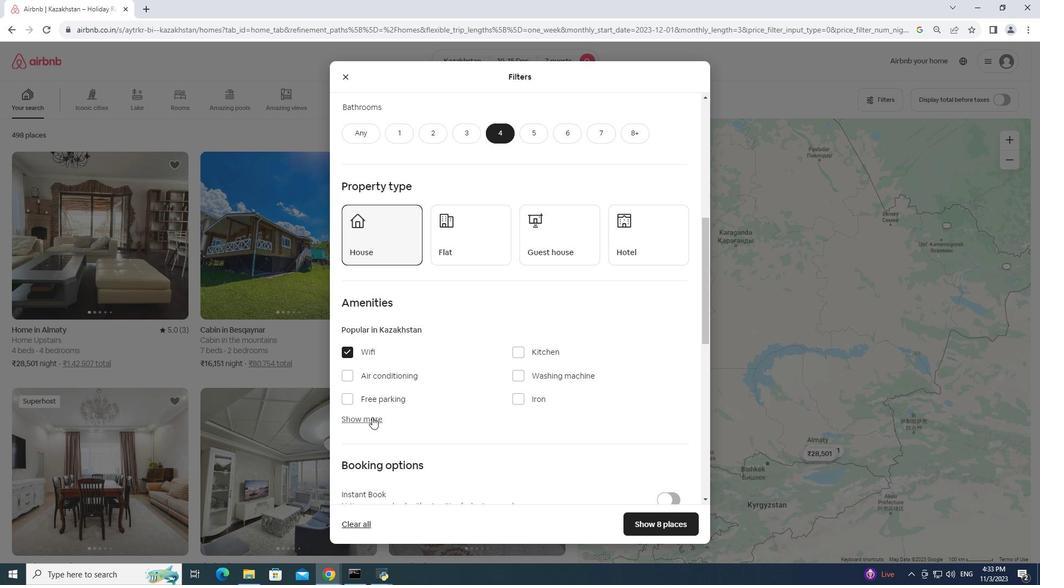 
Action: Mouse moved to (520, 474)
Screenshot: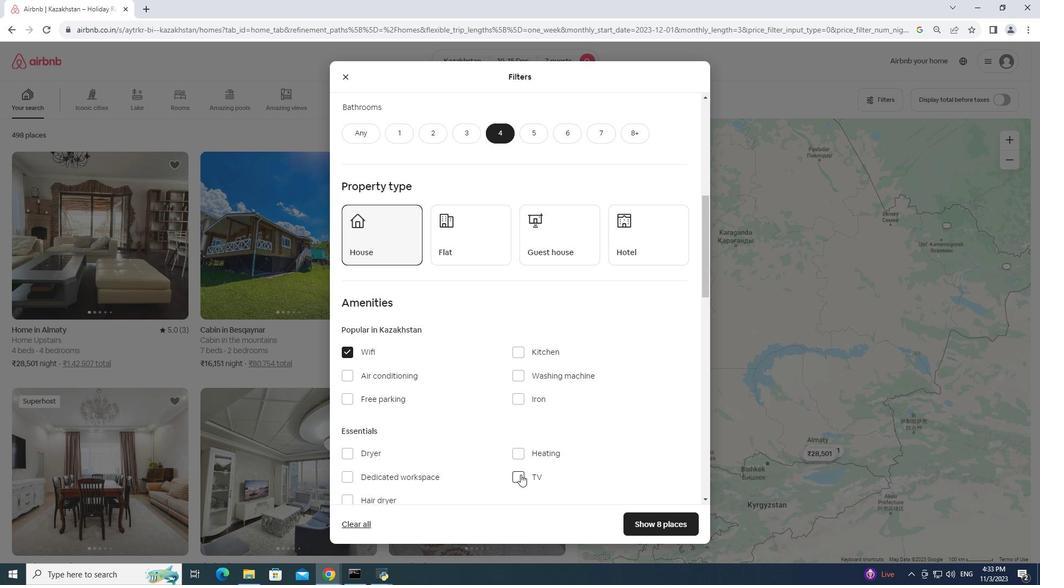 
Action: Mouse pressed left at (520, 474)
Screenshot: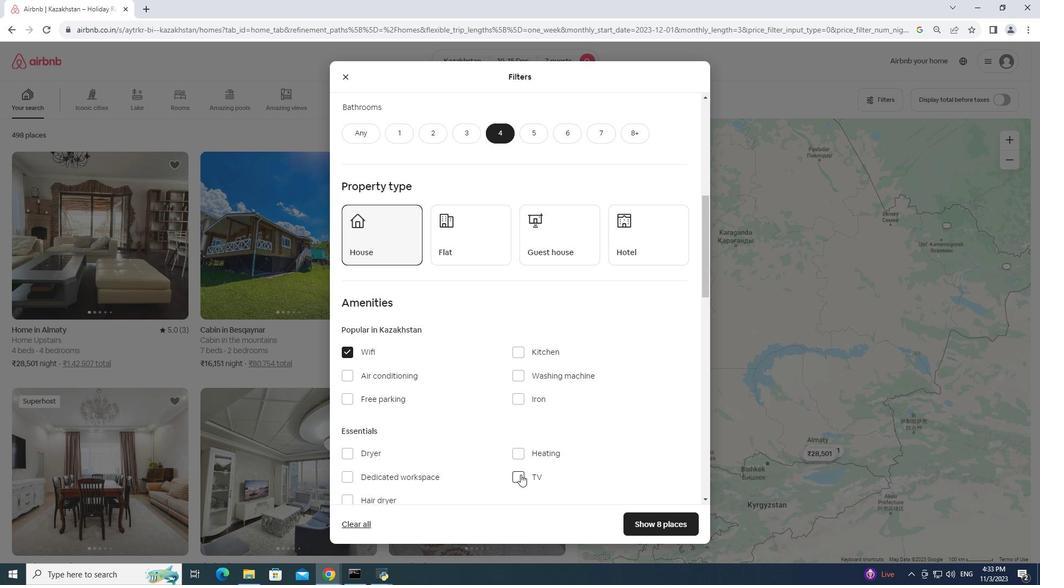 
Action: Mouse moved to (357, 393)
Screenshot: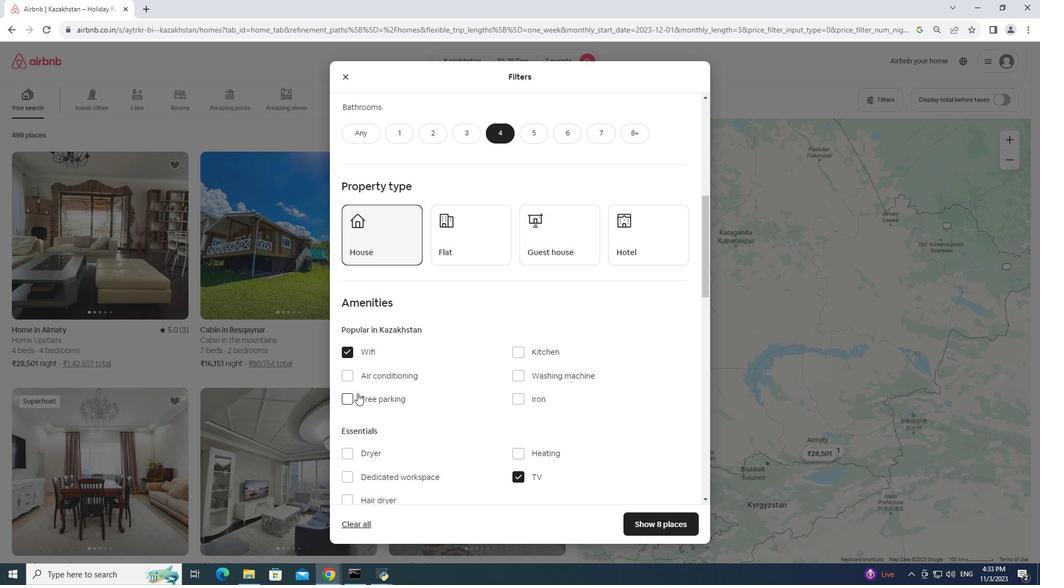 
Action: Mouse pressed left at (357, 393)
Screenshot: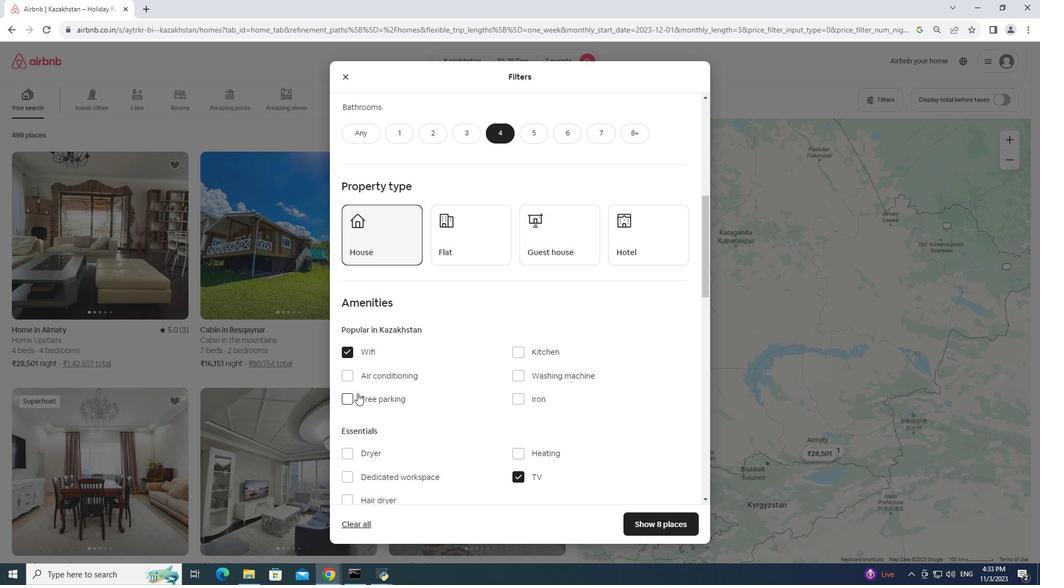 
Action: Mouse moved to (405, 392)
Screenshot: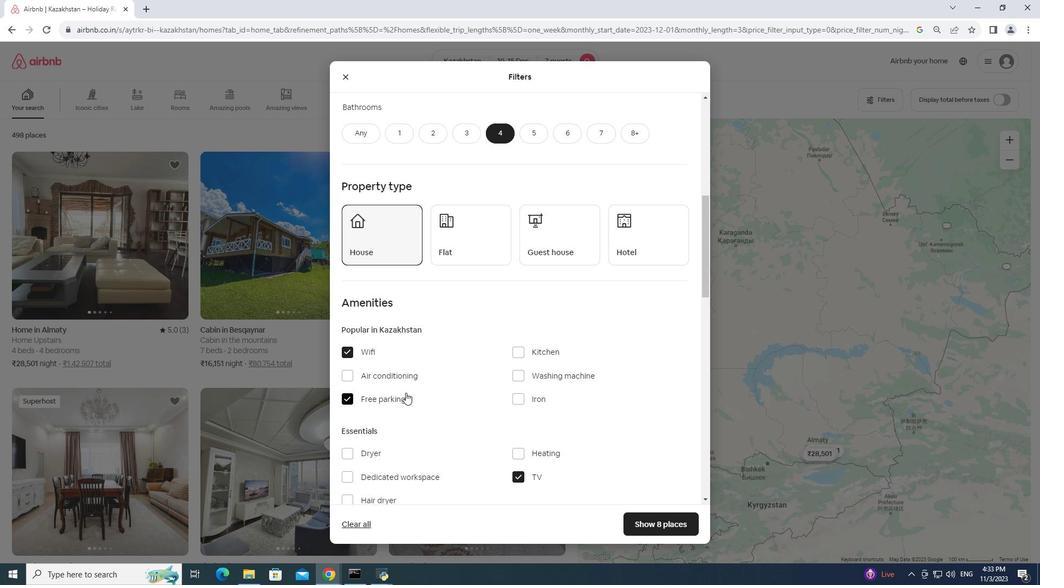 
Action: Mouse scrolled (405, 392) with delta (0, 0)
Screenshot: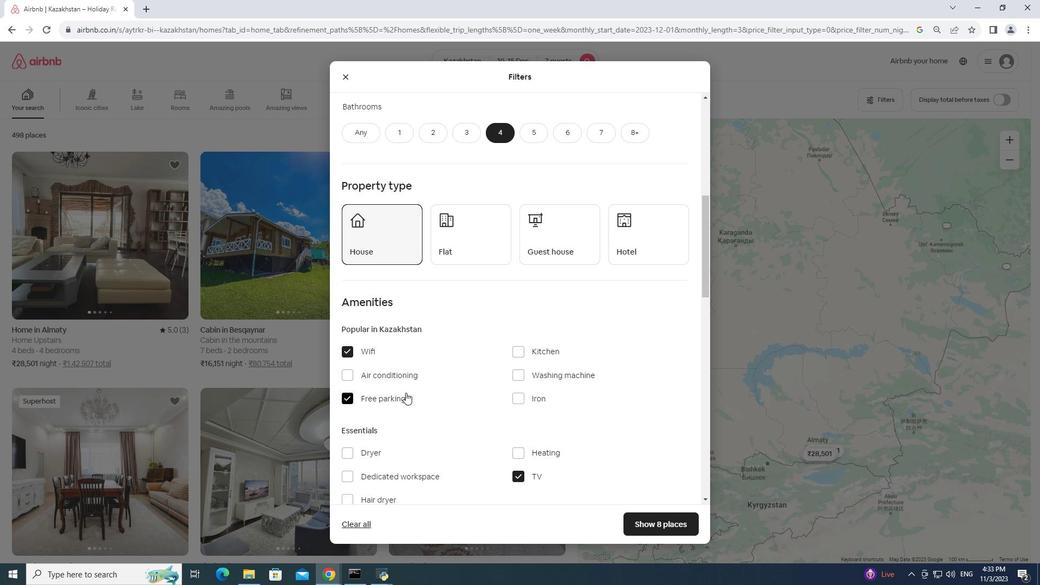 
Action: Mouse scrolled (405, 392) with delta (0, 0)
Screenshot: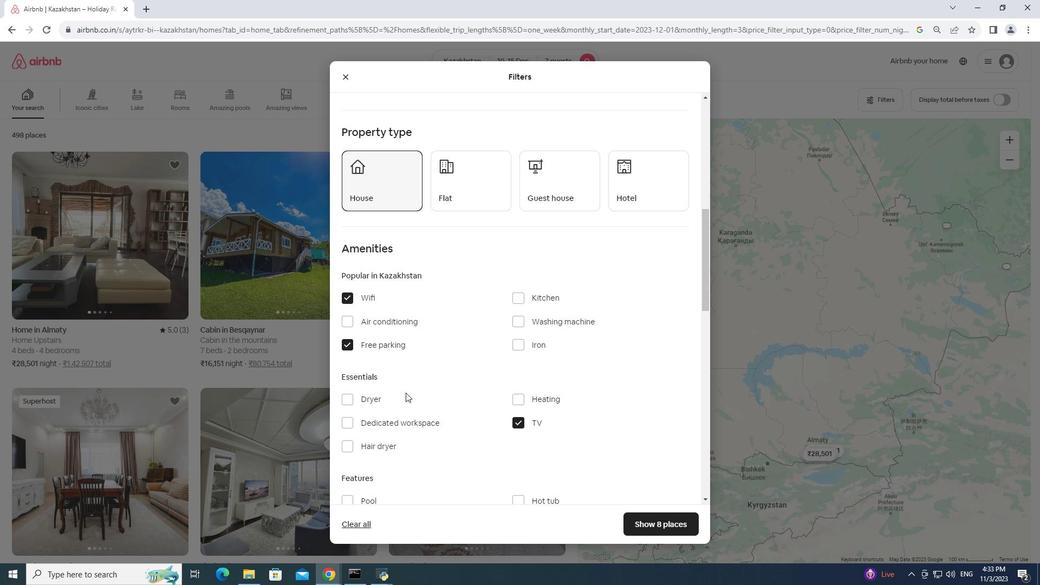 
Action: Mouse moved to (405, 391)
Screenshot: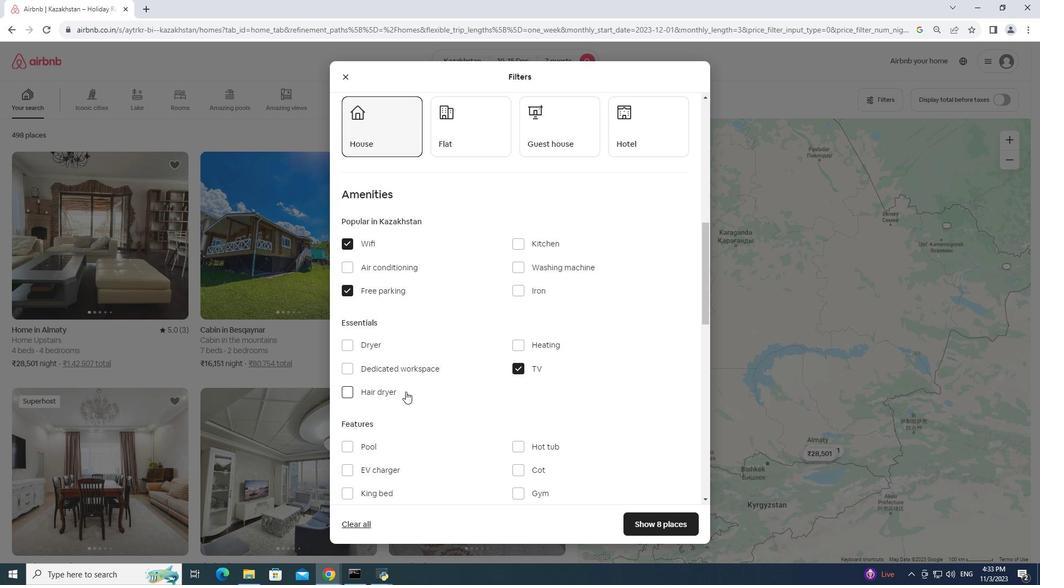 
Action: Mouse scrolled (405, 391) with delta (0, 0)
Screenshot: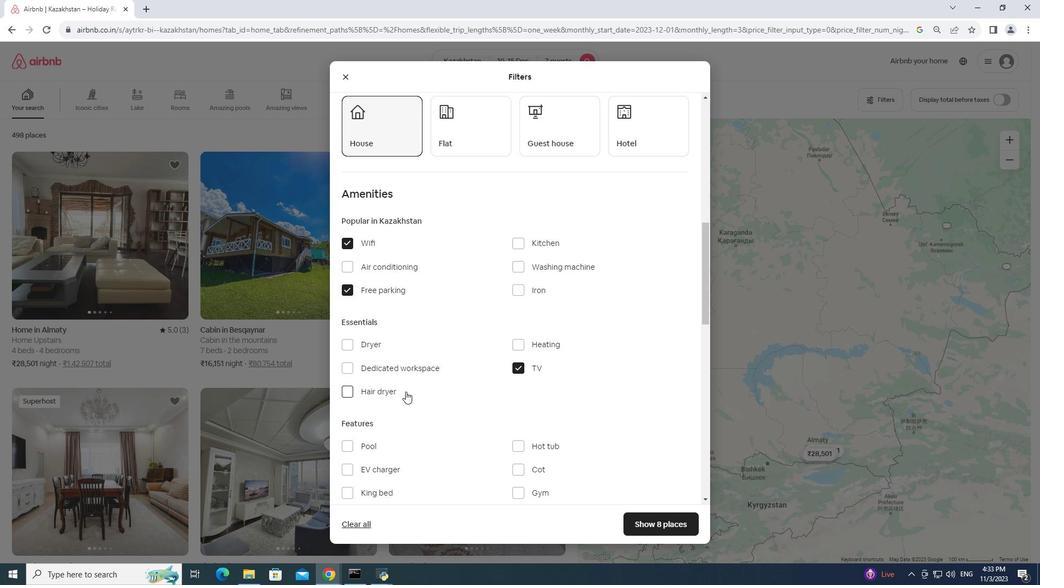 
Action: Mouse scrolled (405, 391) with delta (0, 0)
Screenshot: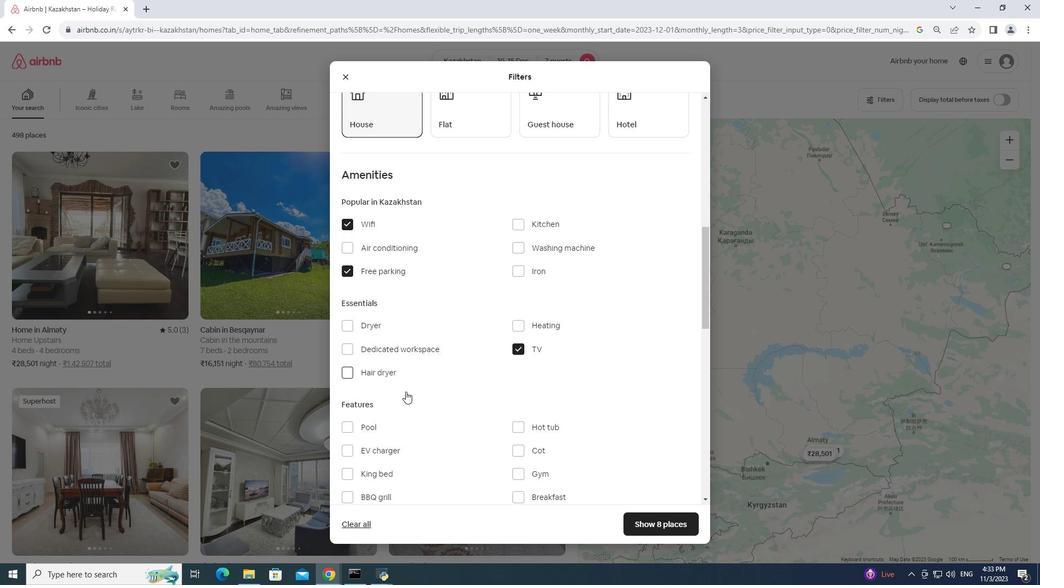 
Action: Mouse moved to (517, 384)
Screenshot: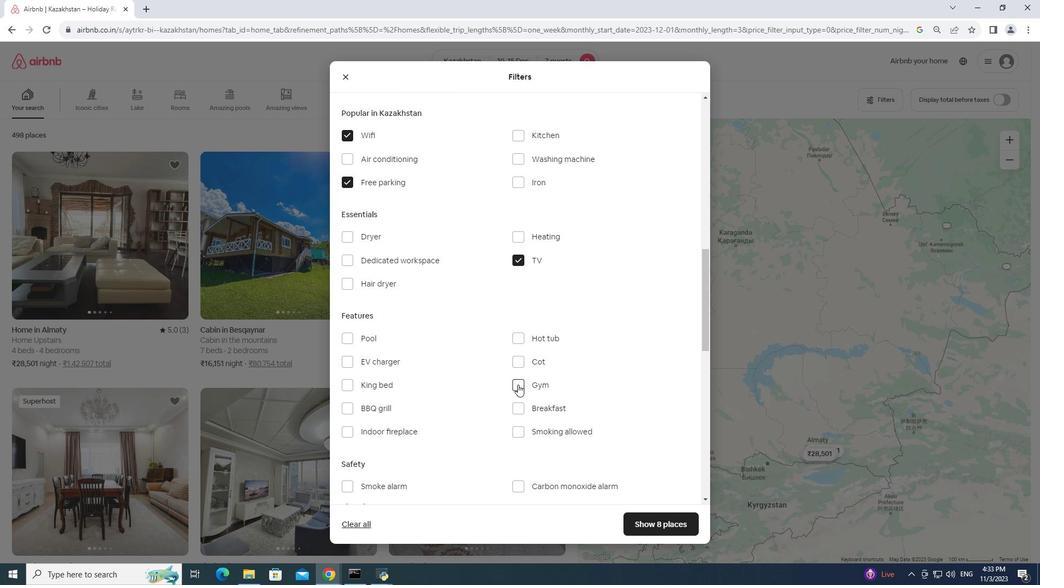 
Action: Mouse pressed left at (517, 384)
Screenshot: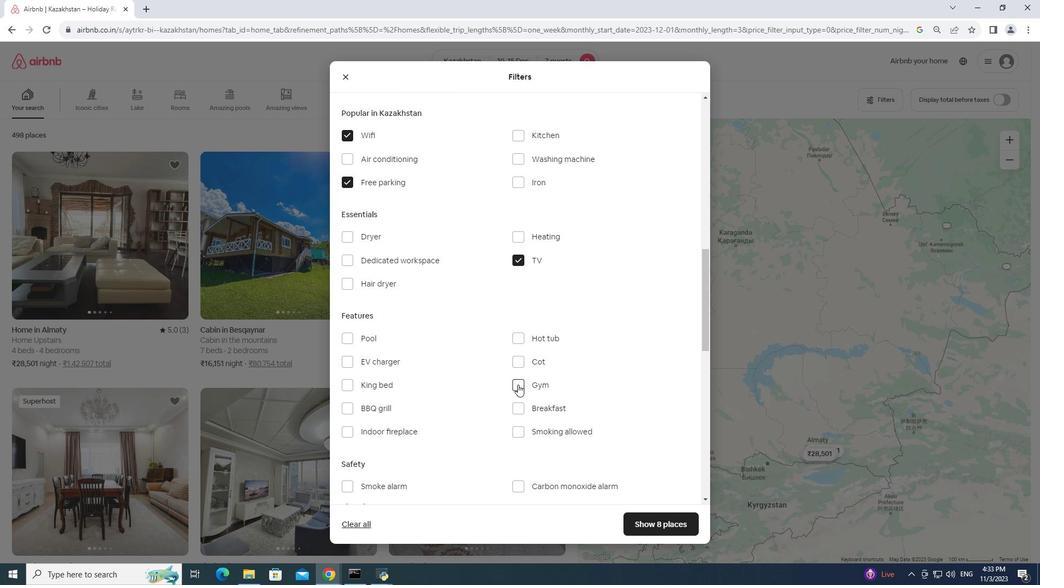 
Action: Mouse moved to (524, 408)
Screenshot: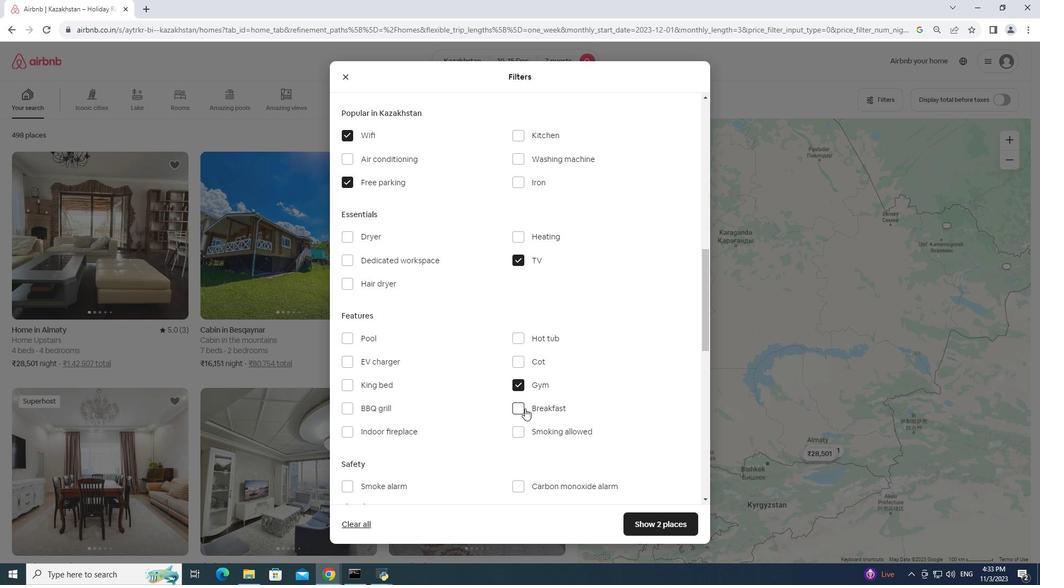 
Action: Mouse pressed left at (524, 408)
Screenshot: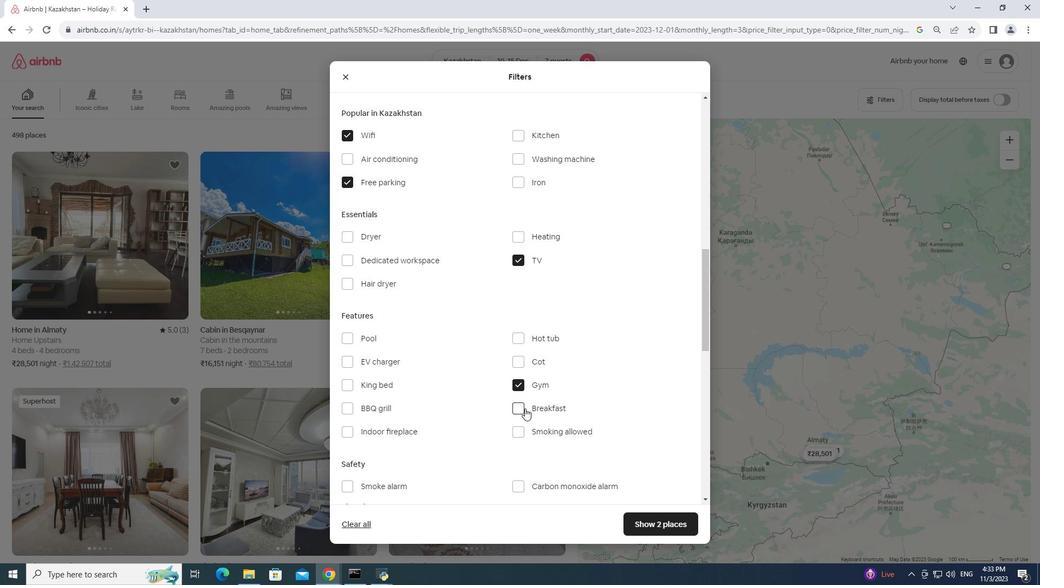 
Action: Mouse moved to (684, 526)
Screenshot: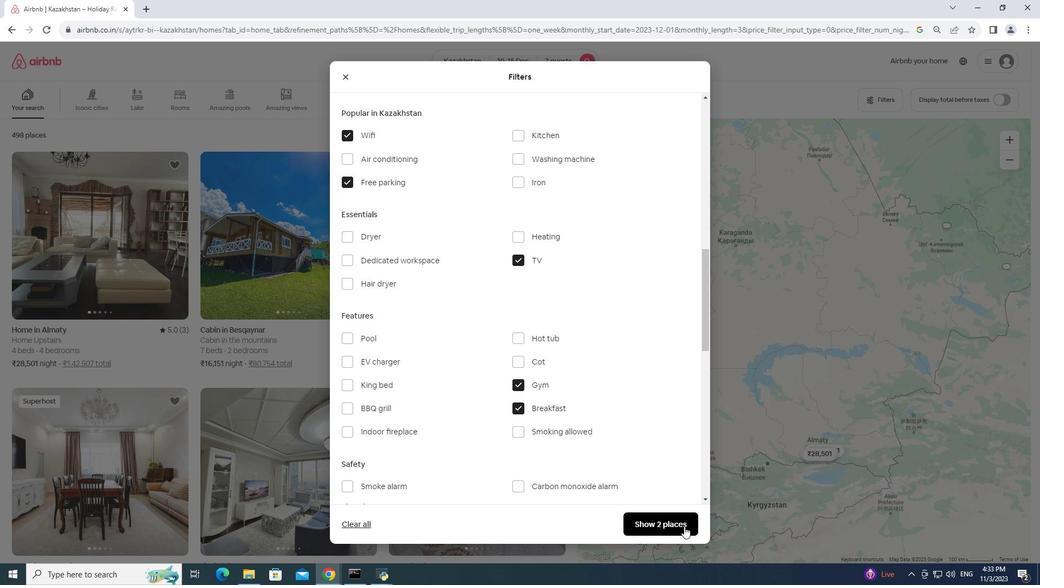 
Action: Mouse pressed left at (684, 526)
Screenshot: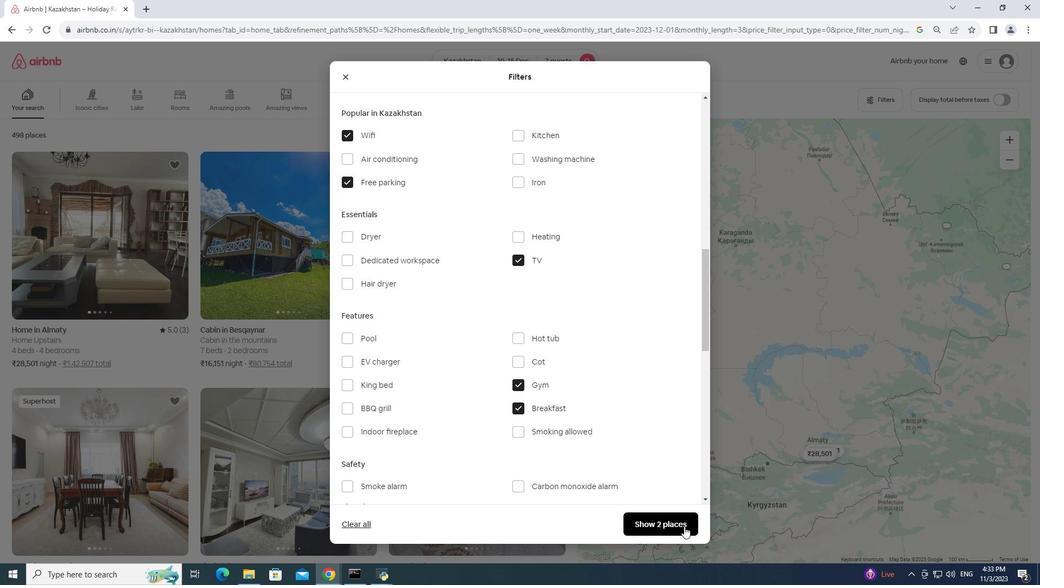 
Action: Mouse moved to (99, 310)
Screenshot: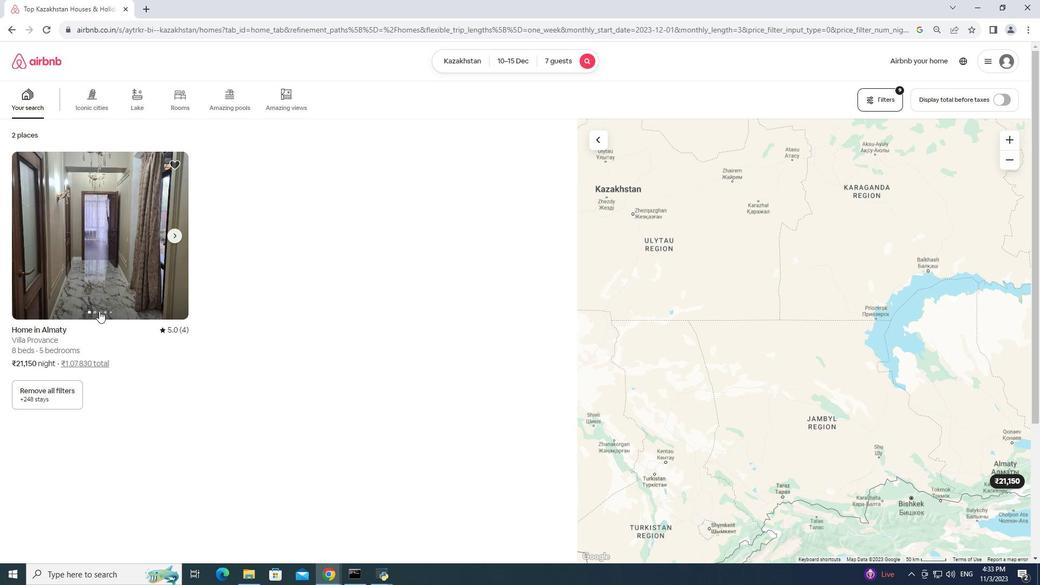 
Action: Mouse pressed left at (99, 310)
Screenshot: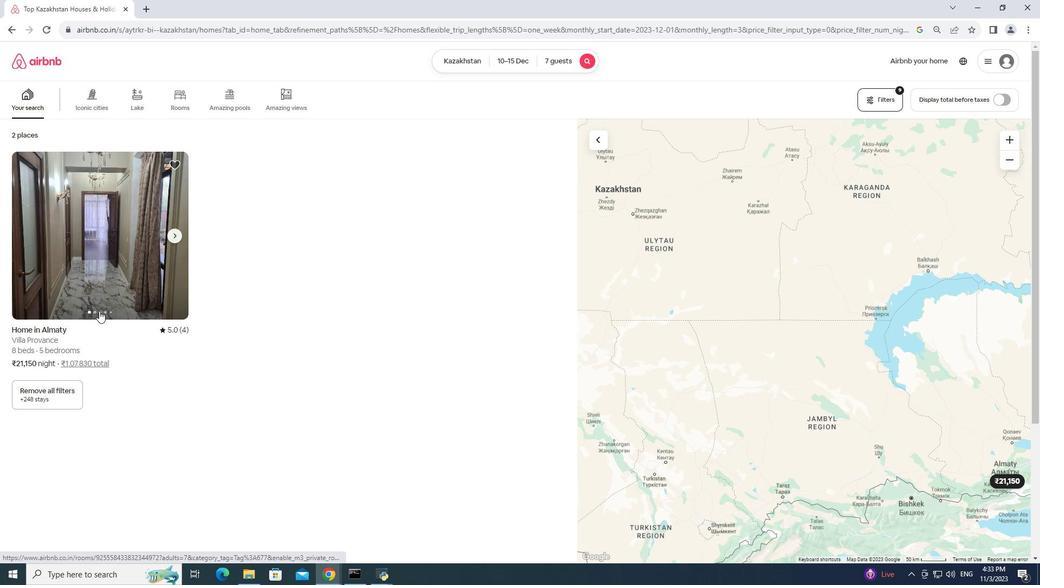 
Action: Mouse pressed left at (99, 310)
Screenshot: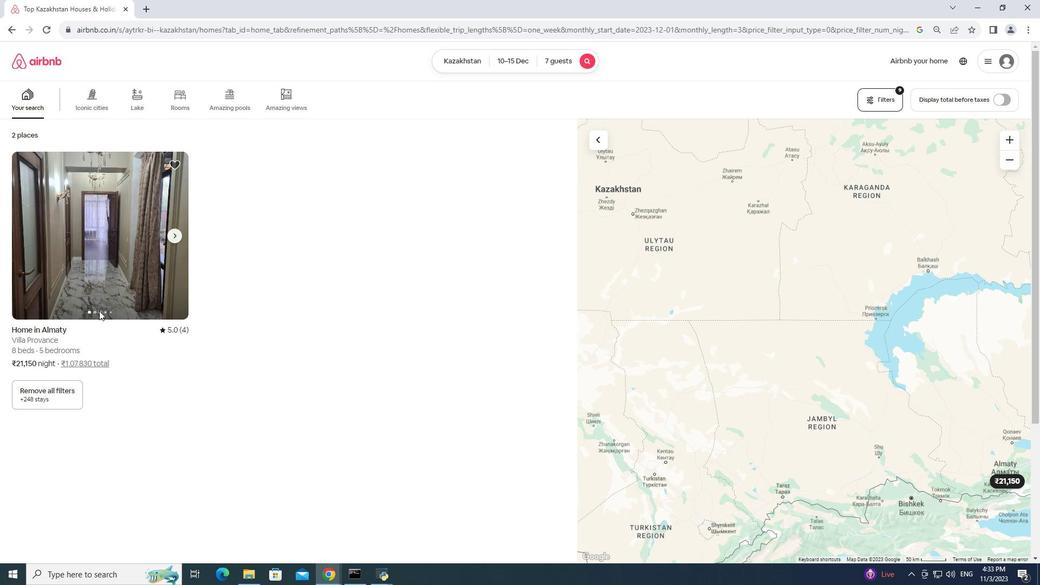 
Action: Mouse moved to (80, 11)
Screenshot: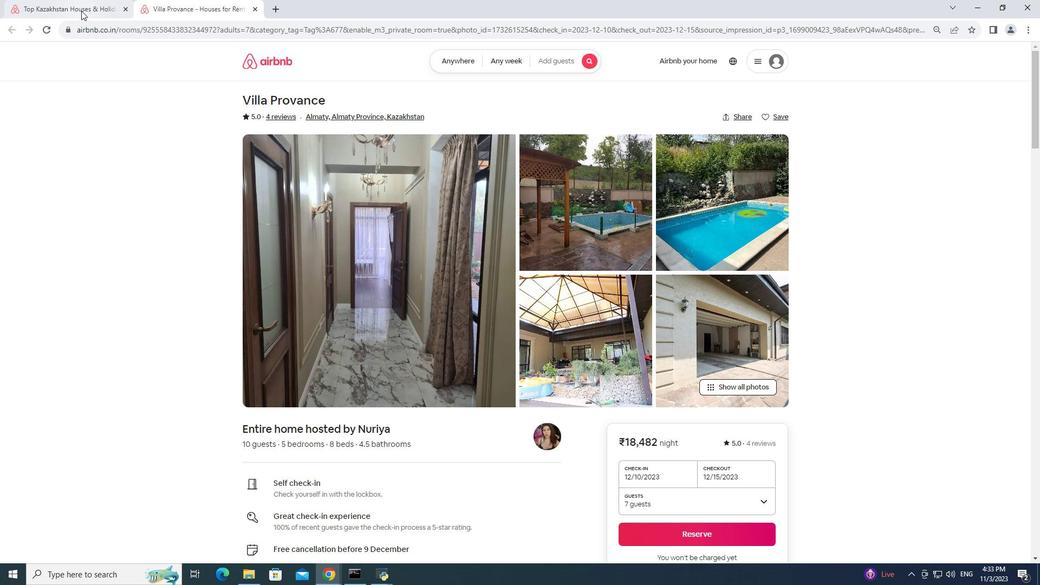 
Action: Mouse pressed left at (80, 11)
Screenshot: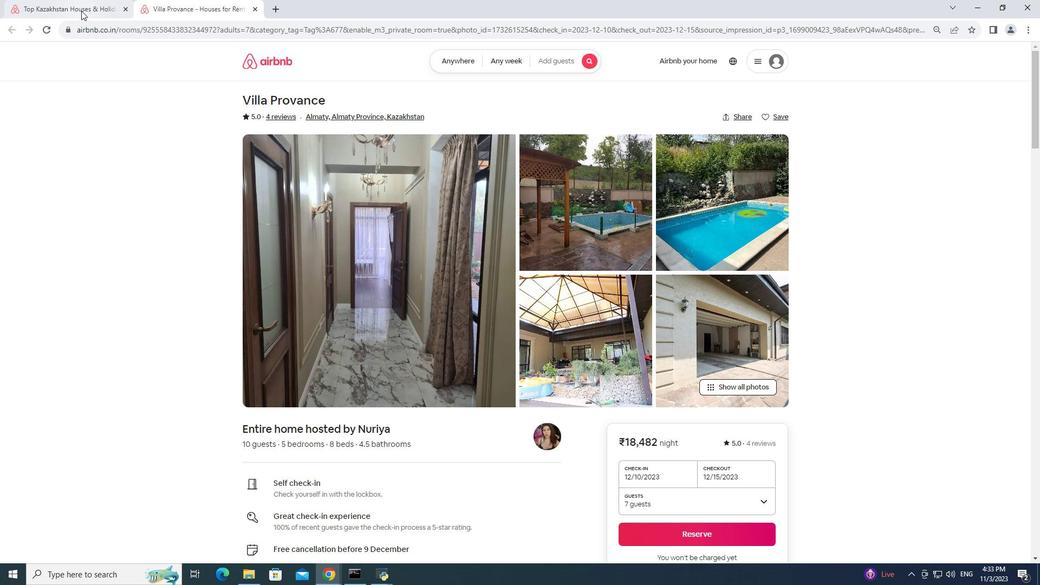 
Action: Mouse moved to (887, 95)
Screenshot: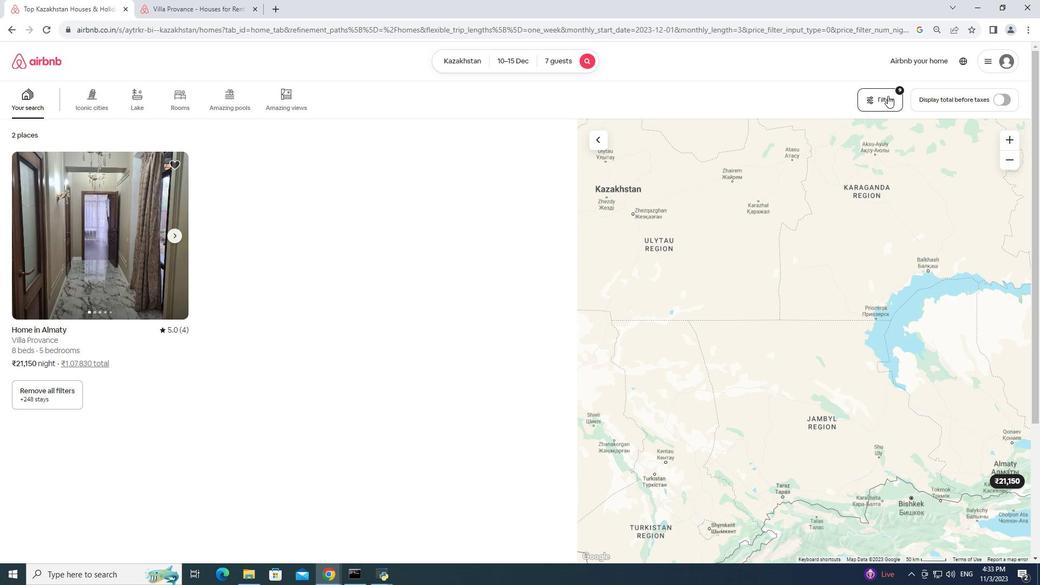 
Action: Mouse pressed left at (887, 95)
Screenshot: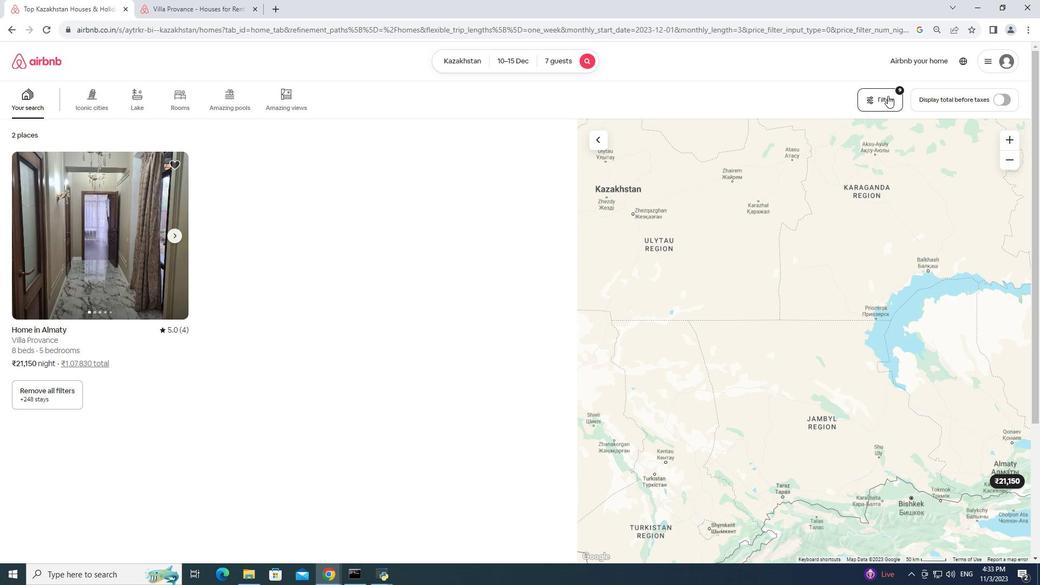 
Action: Mouse moved to (552, 423)
Screenshot: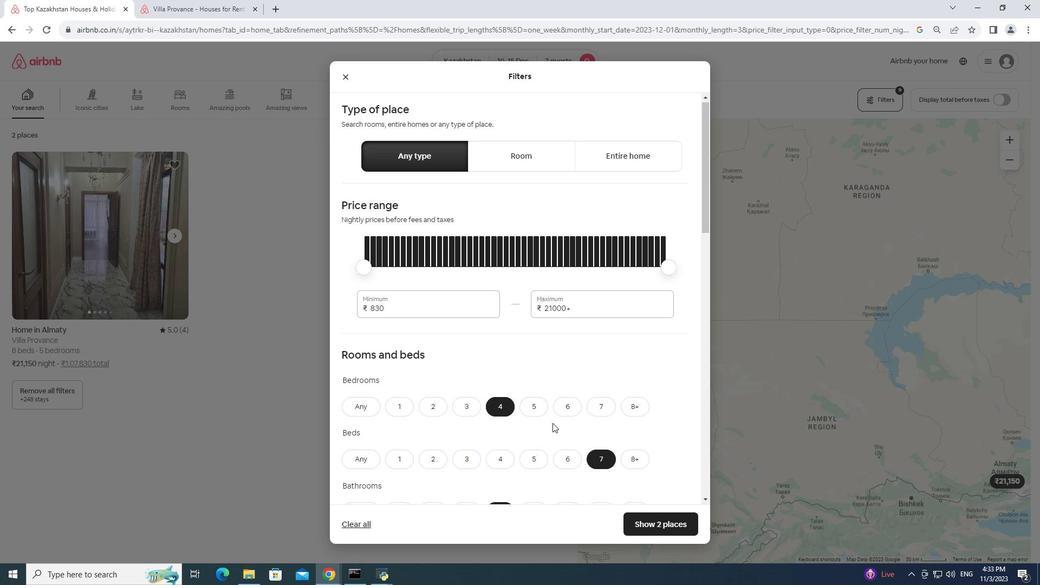 
Action: Mouse scrolled (552, 422) with delta (0, 0)
Screenshot: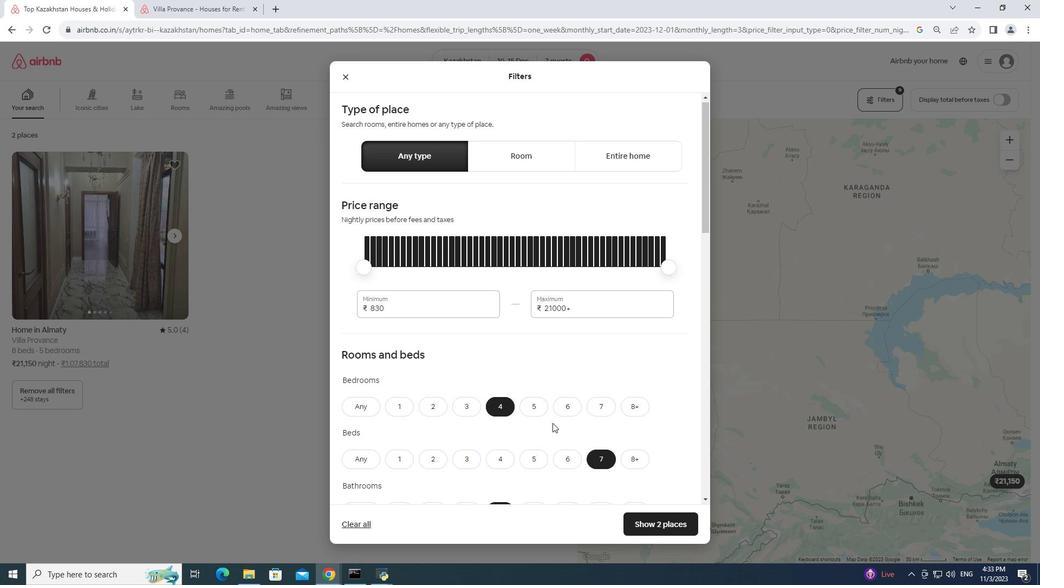 
Action: Mouse scrolled (552, 422) with delta (0, 0)
Screenshot: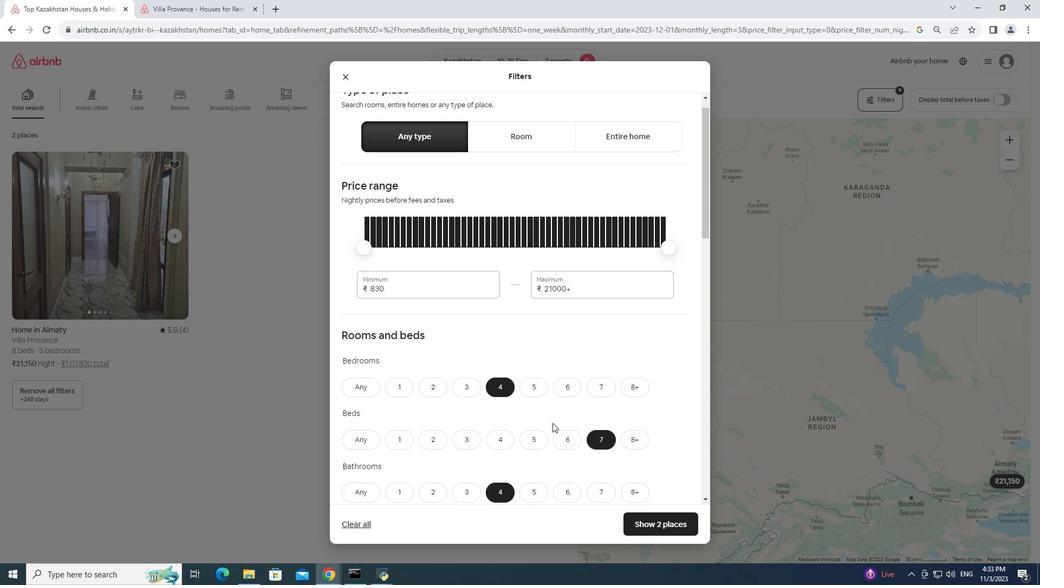 
Action: Mouse scrolled (552, 422) with delta (0, 0)
Screenshot: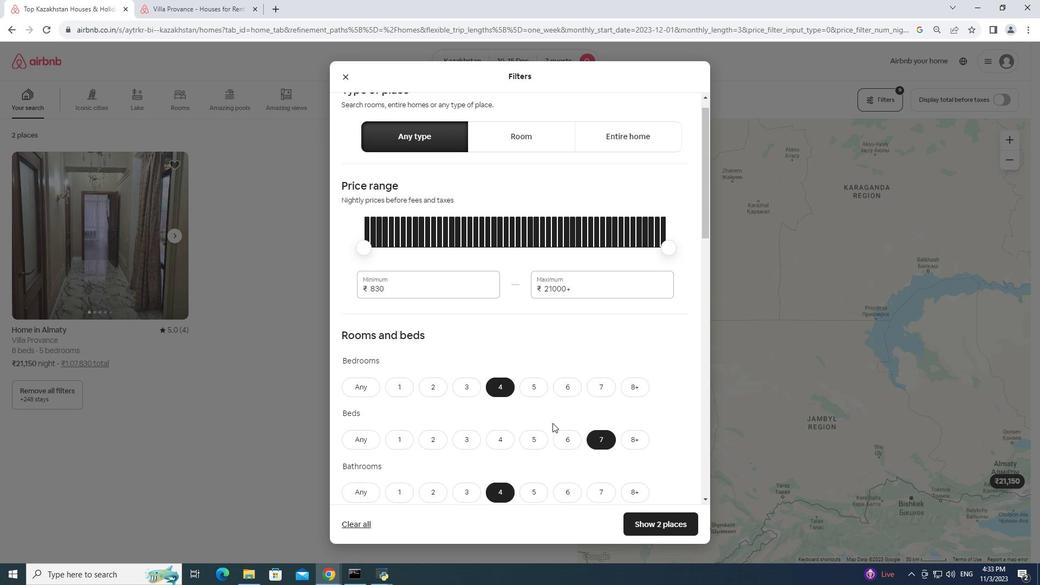 
Action: Mouse moved to (470, 426)
Screenshot: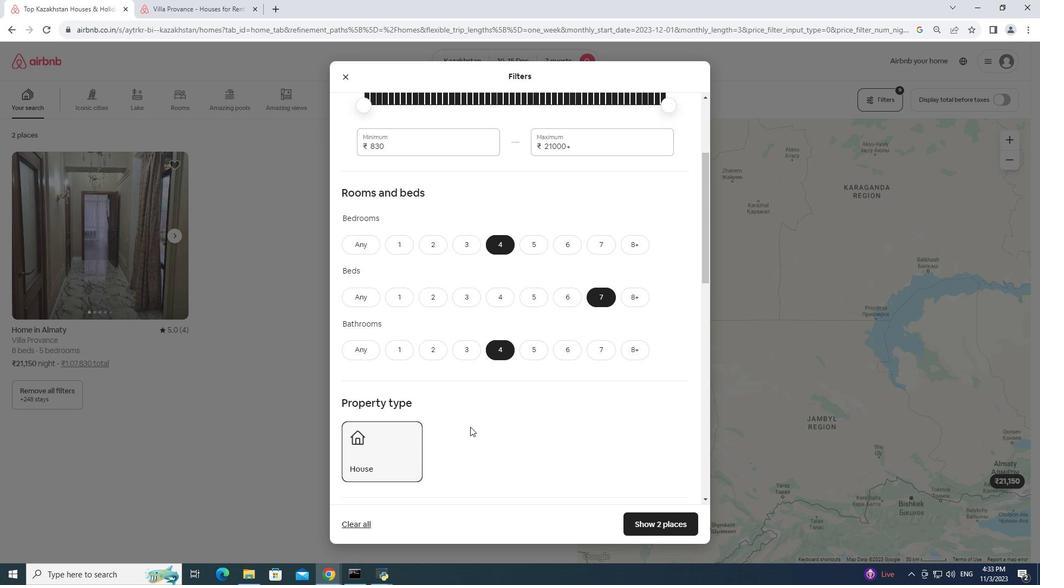 
Action: Mouse scrolled (470, 426) with delta (0, 0)
Screenshot: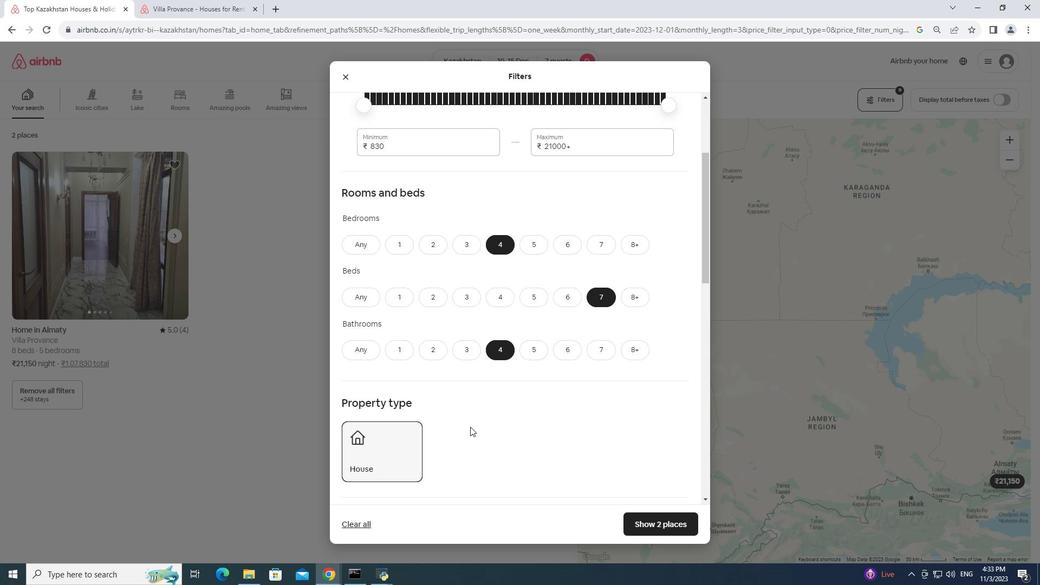 
Action: Mouse scrolled (470, 426) with delta (0, 0)
Screenshot: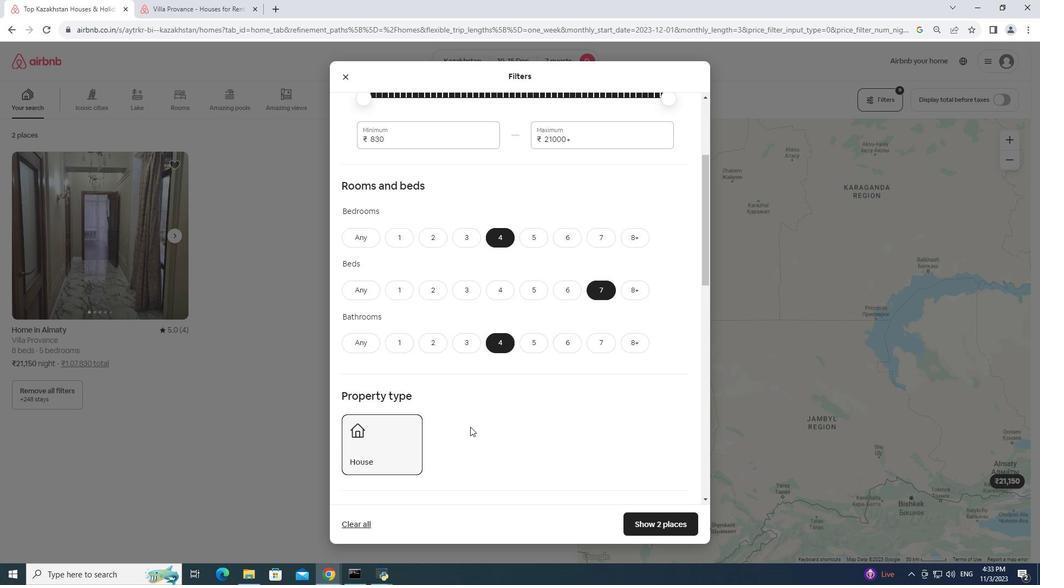 
Action: Mouse moved to (469, 426)
Screenshot: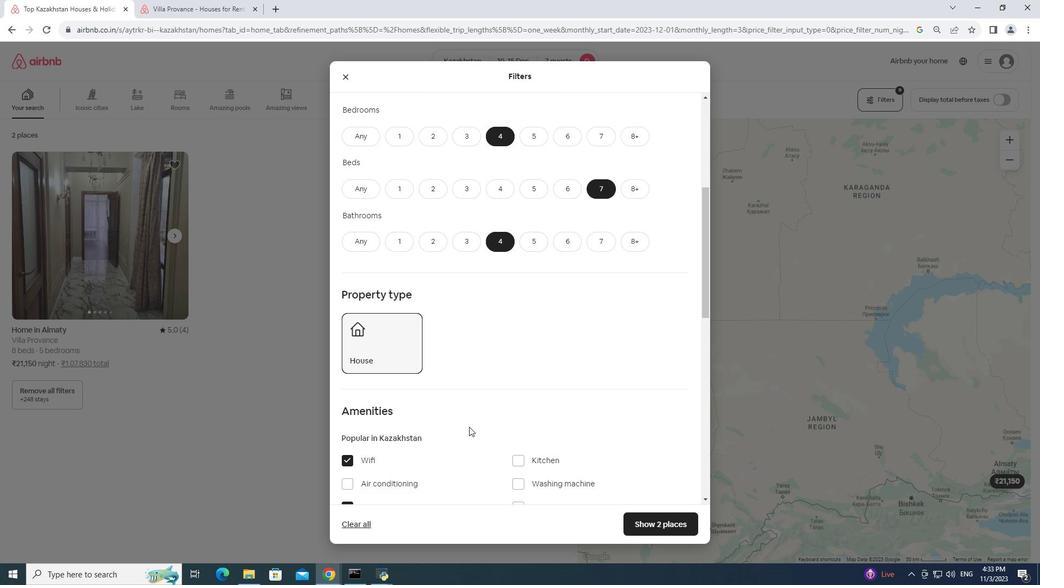 
Action: Mouse scrolled (469, 426) with delta (0, 0)
Screenshot: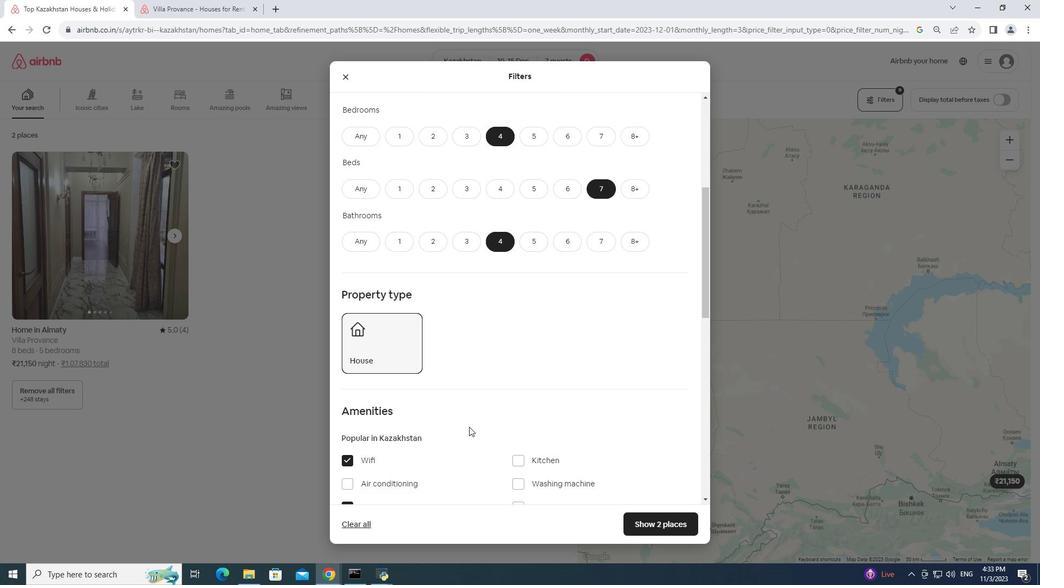 
Action: Mouse scrolled (469, 426) with delta (0, 0)
Screenshot: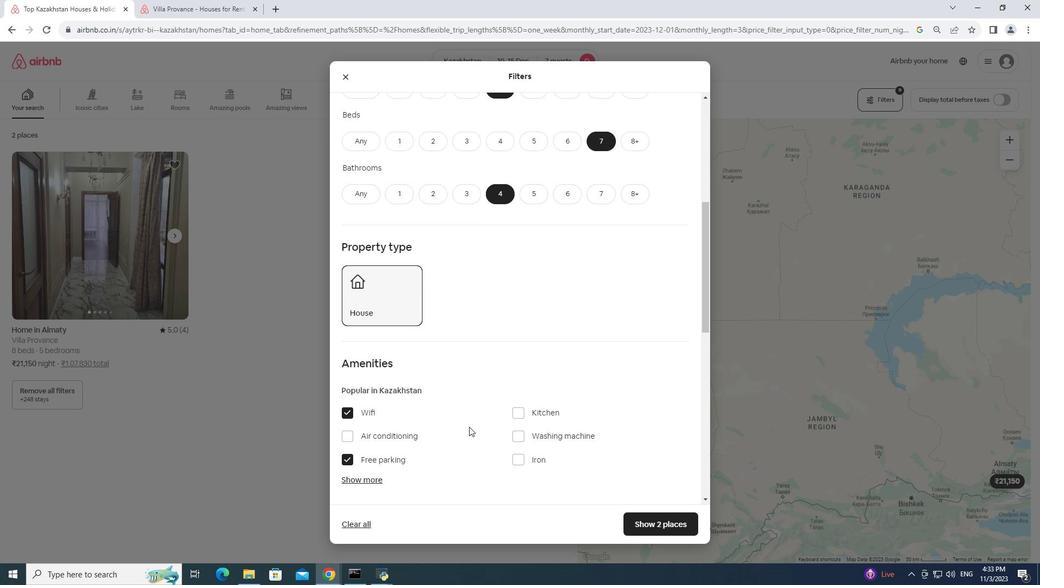 
Action: Mouse scrolled (469, 426) with delta (0, 0)
Screenshot: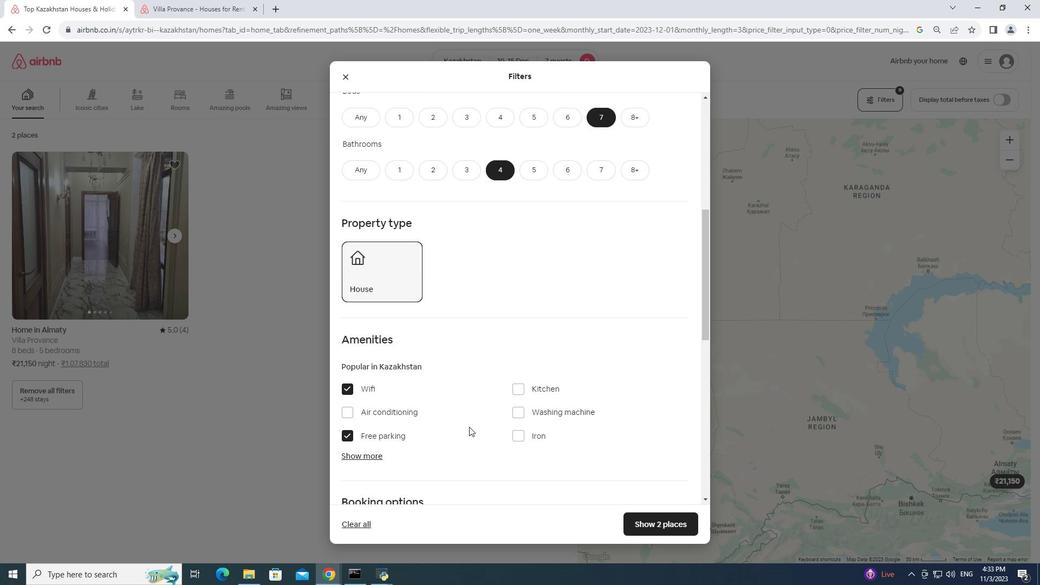 
Action: Mouse moved to (343, 293)
Screenshot: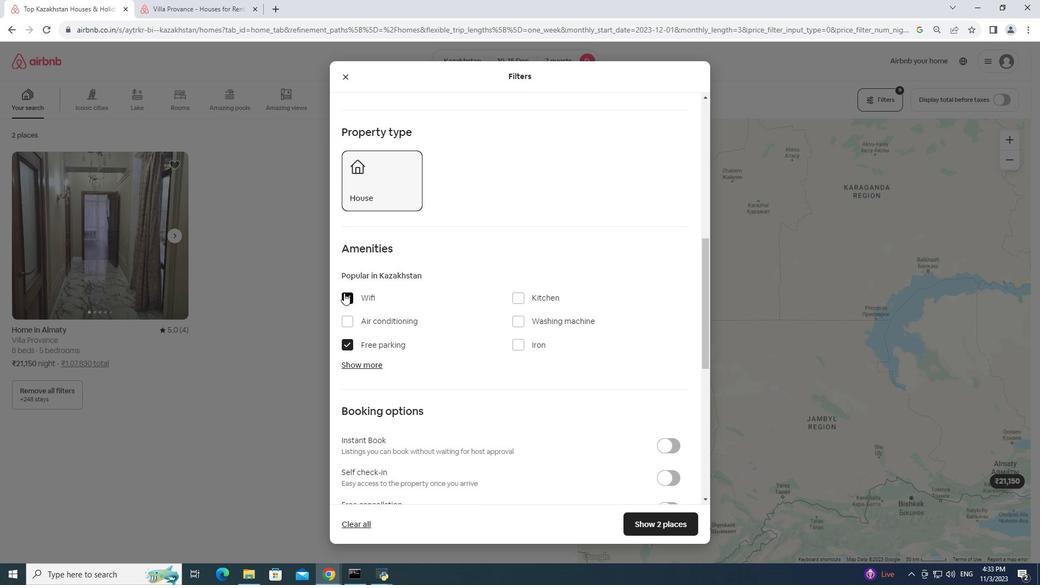 
Action: Mouse pressed left at (343, 293)
Screenshot: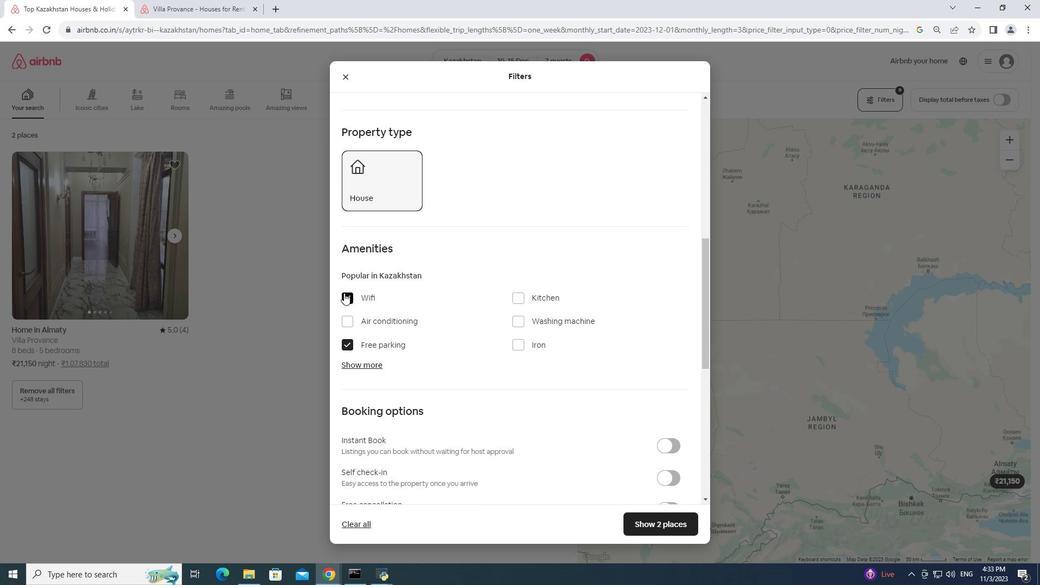 
Action: Mouse moved to (353, 341)
Screenshot: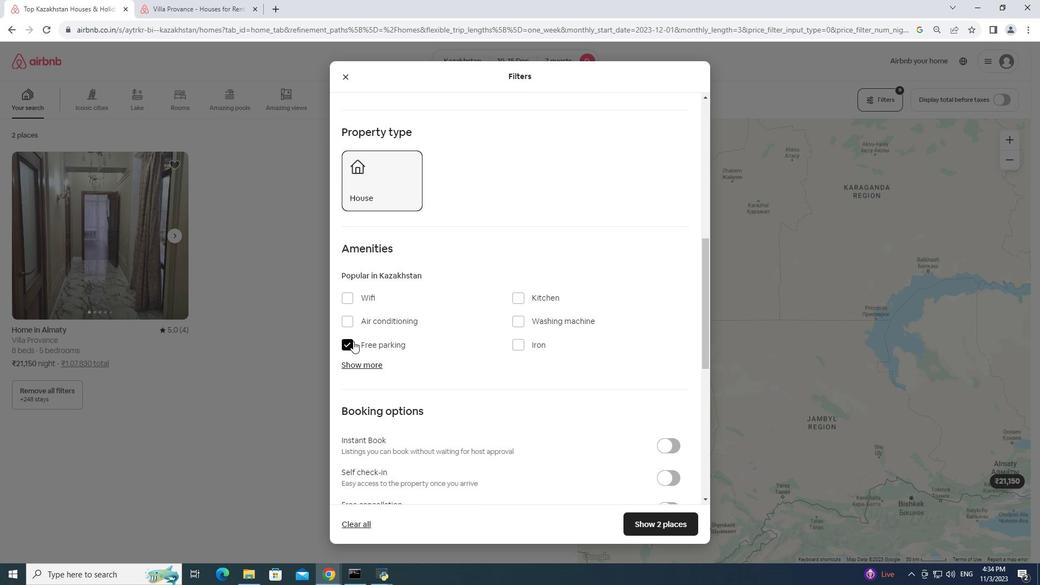 
Action: Mouse pressed left at (353, 341)
Screenshot: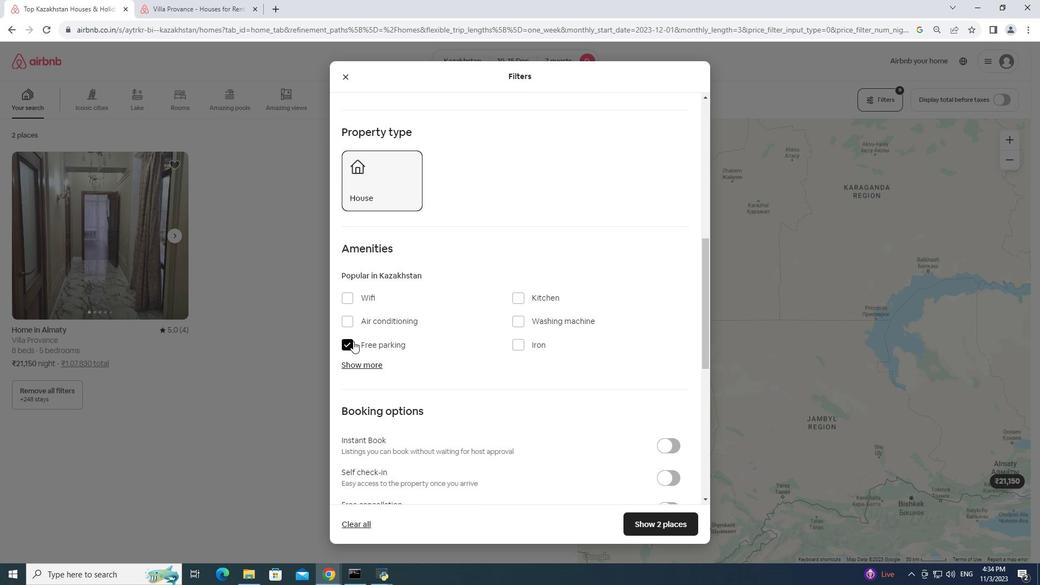 
Action: Mouse moved to (363, 364)
Screenshot: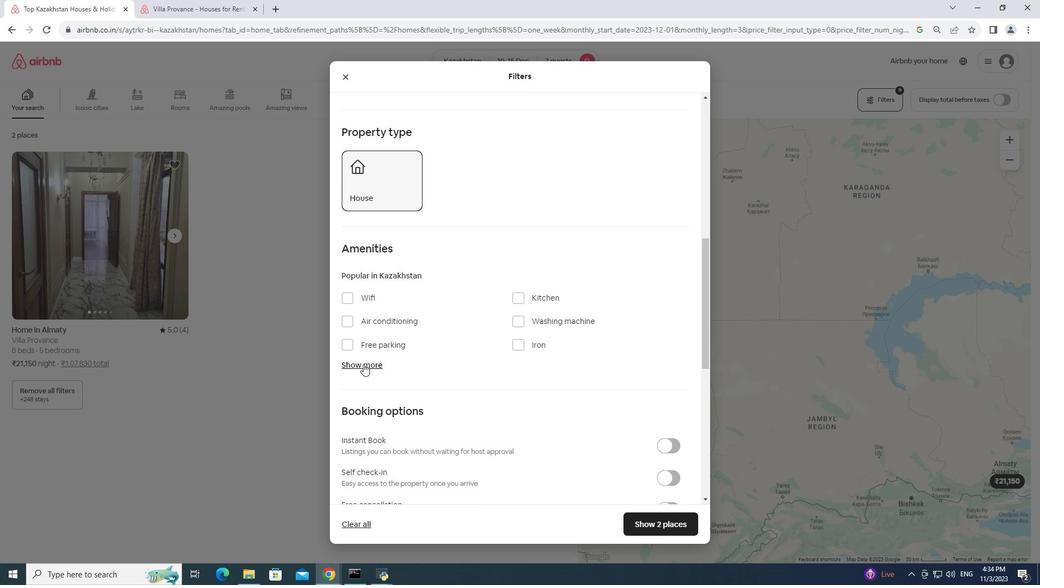 
Action: Mouse pressed left at (363, 364)
Screenshot: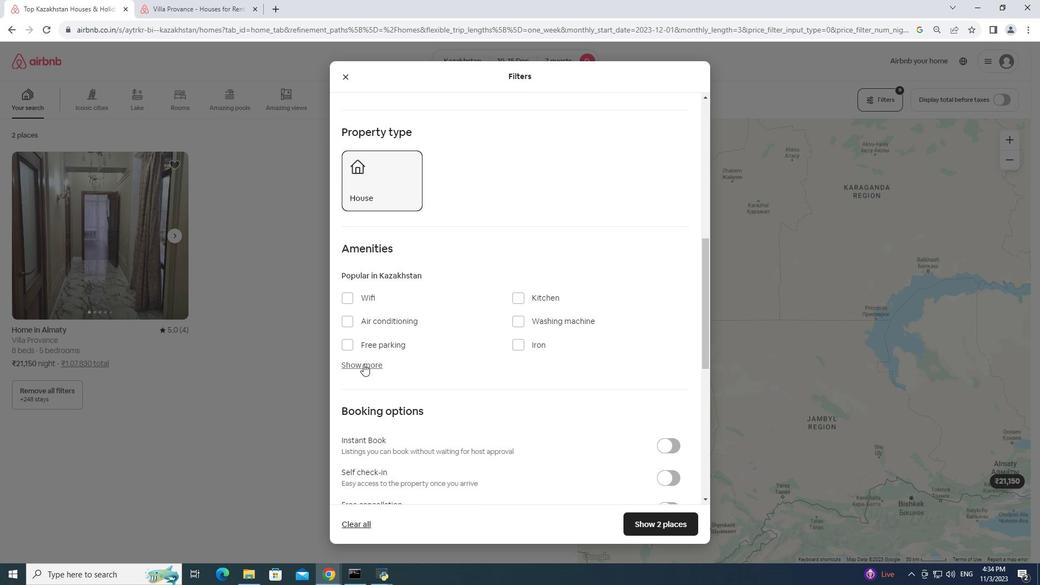 
Action: Mouse moved to (521, 424)
Screenshot: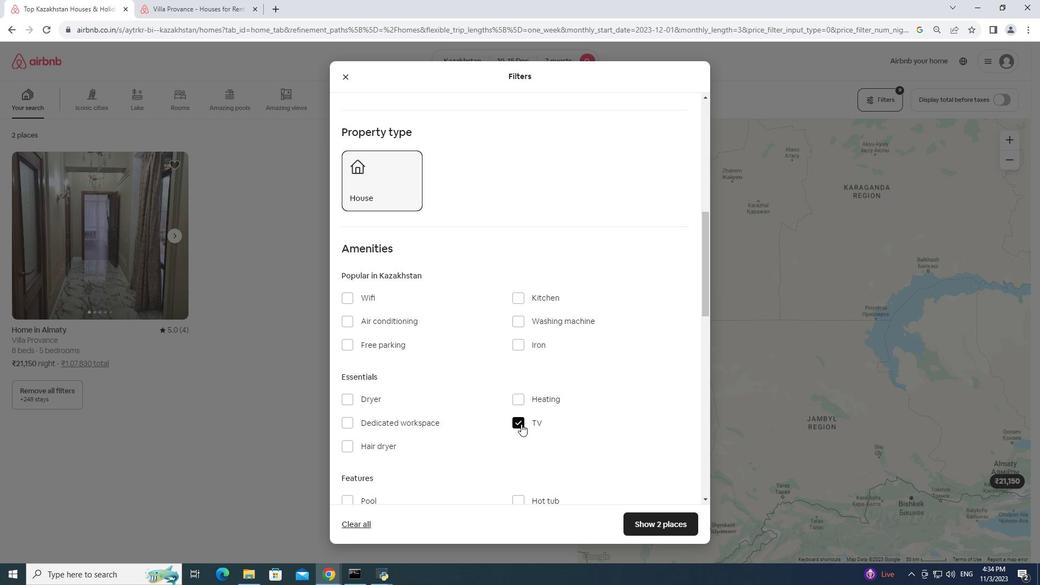 
Action: Mouse pressed left at (521, 424)
Screenshot: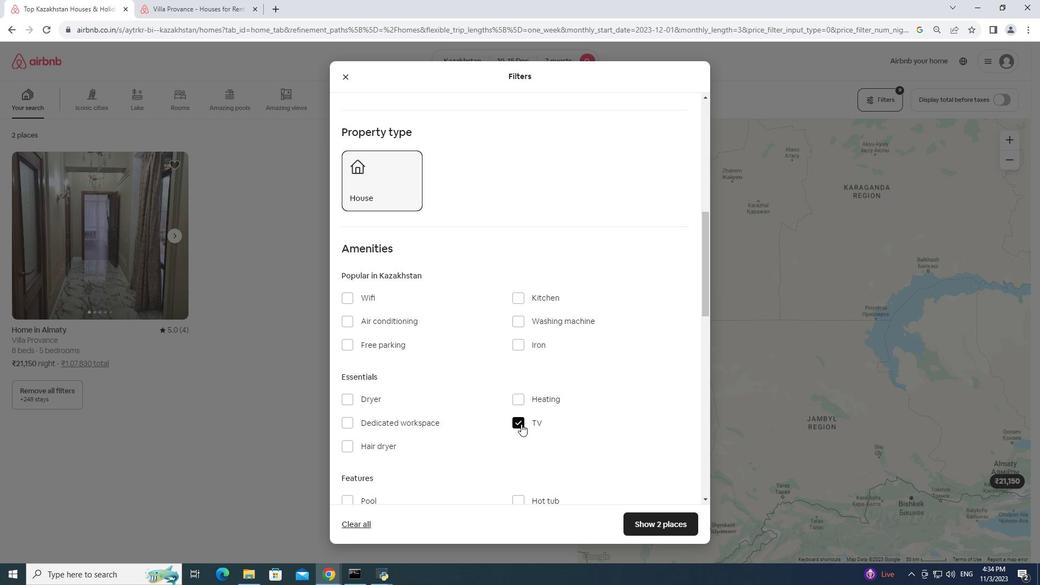 
Action: Mouse moved to (520, 418)
Screenshot: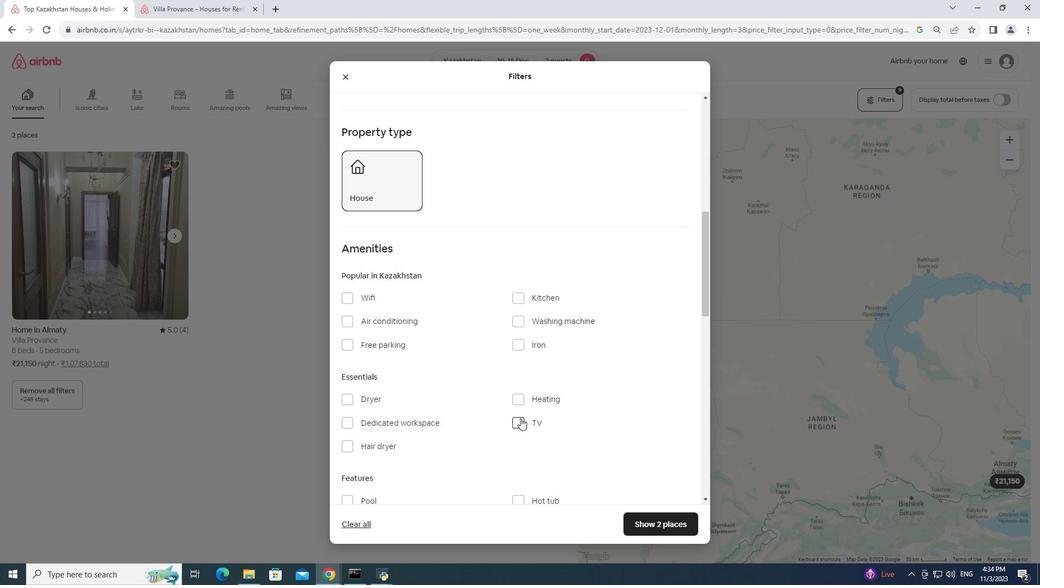 
Action: Mouse scrolled (520, 417) with delta (0, 0)
Screenshot: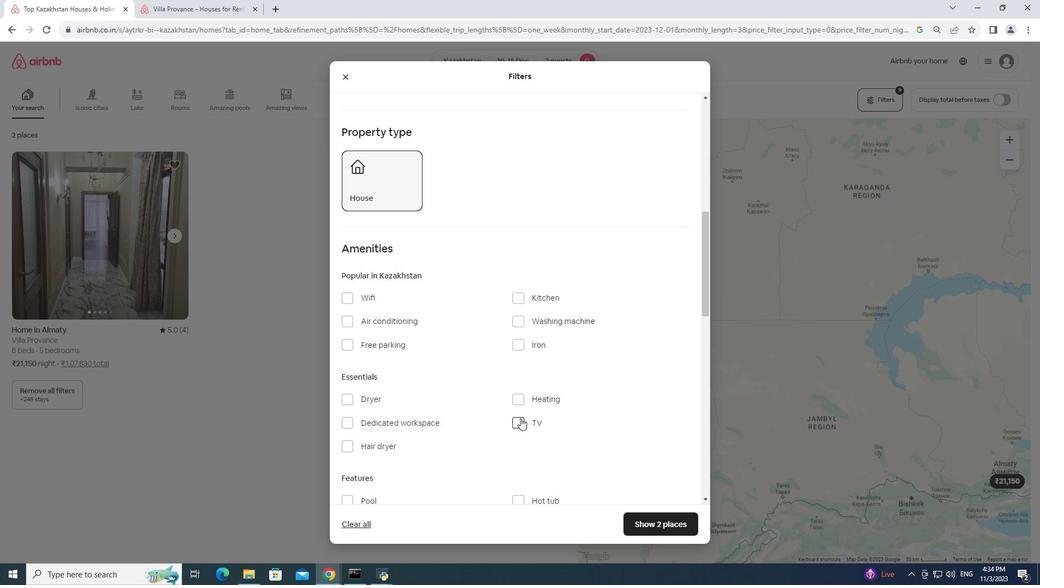 
Action: Mouse scrolled (520, 417) with delta (0, 0)
Screenshot: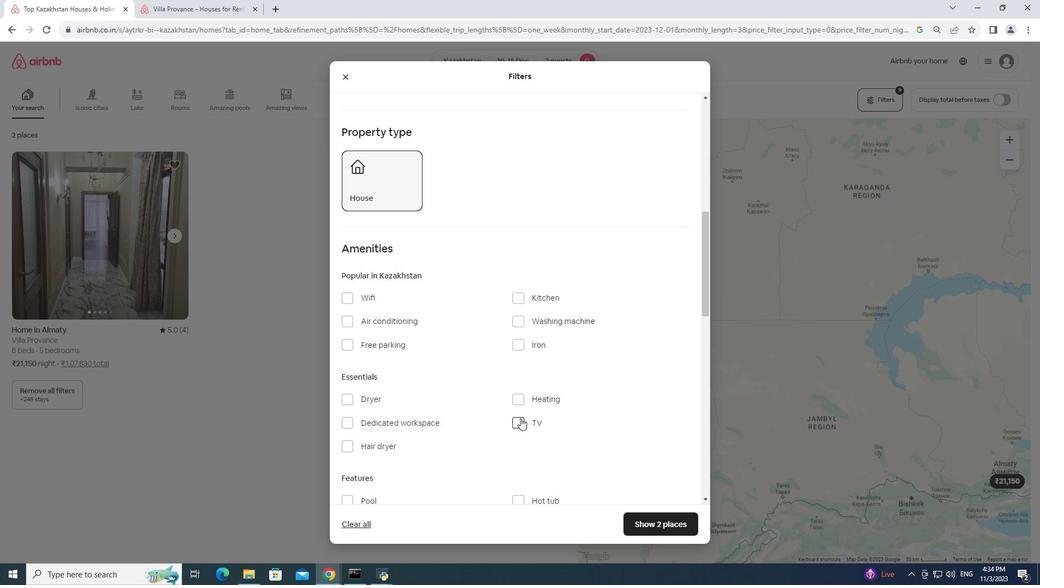 
Action: Mouse scrolled (520, 417) with delta (0, 0)
Screenshot: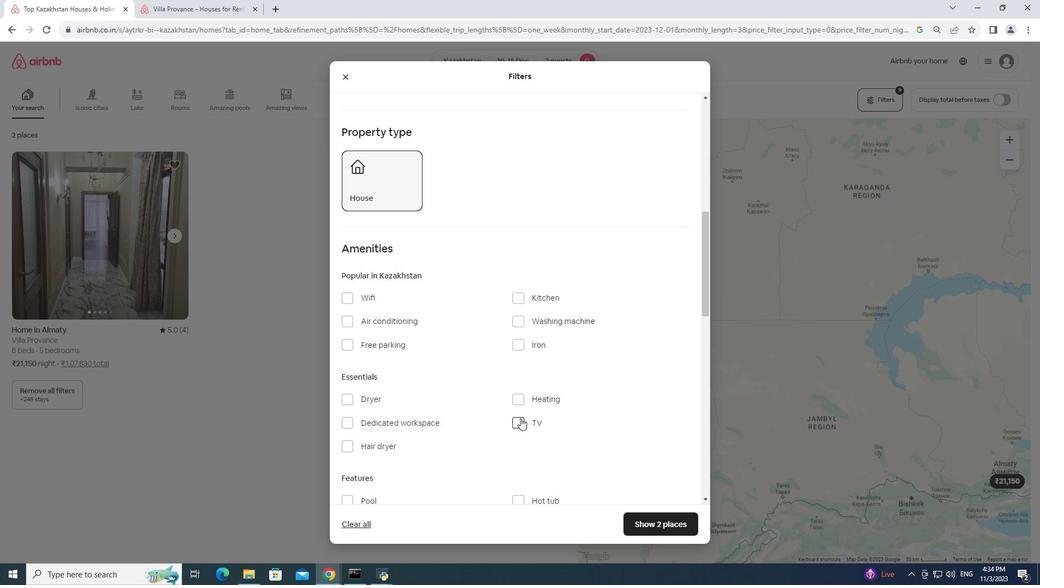 
Action: Mouse moved to (341, 382)
Screenshot: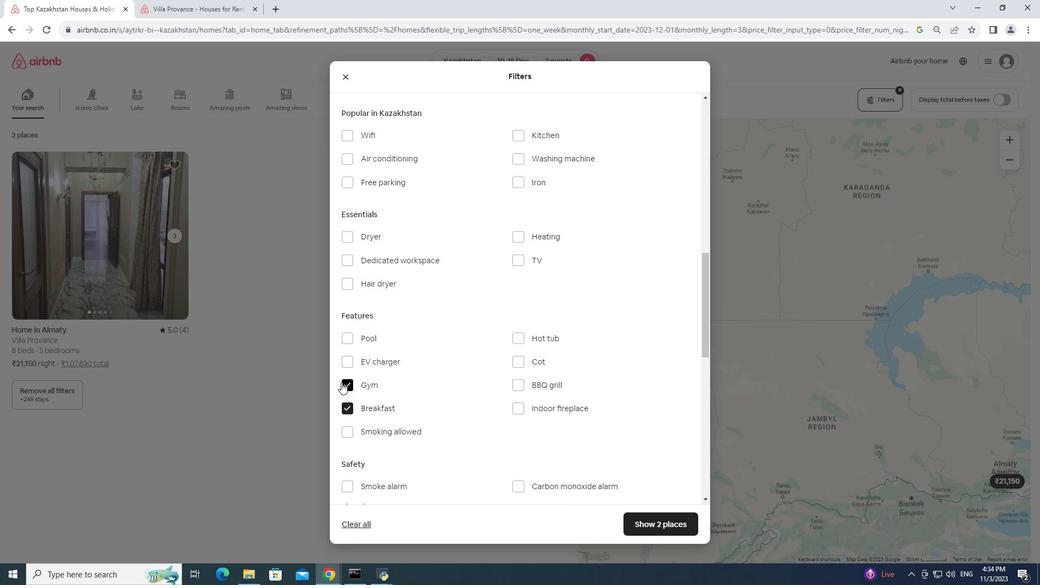
Action: Mouse pressed left at (341, 382)
Screenshot: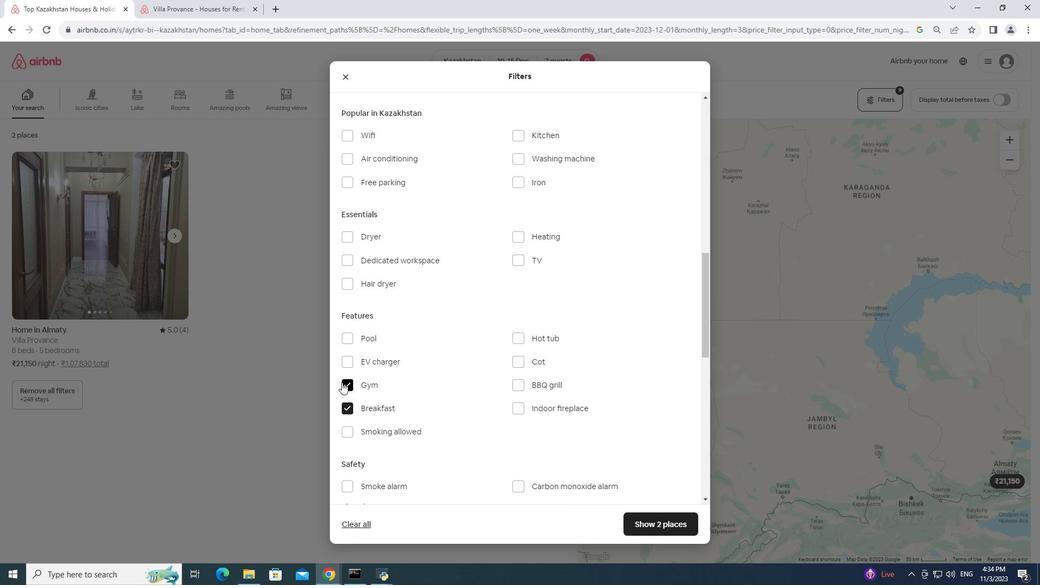 
Action: Mouse moved to (343, 404)
Screenshot: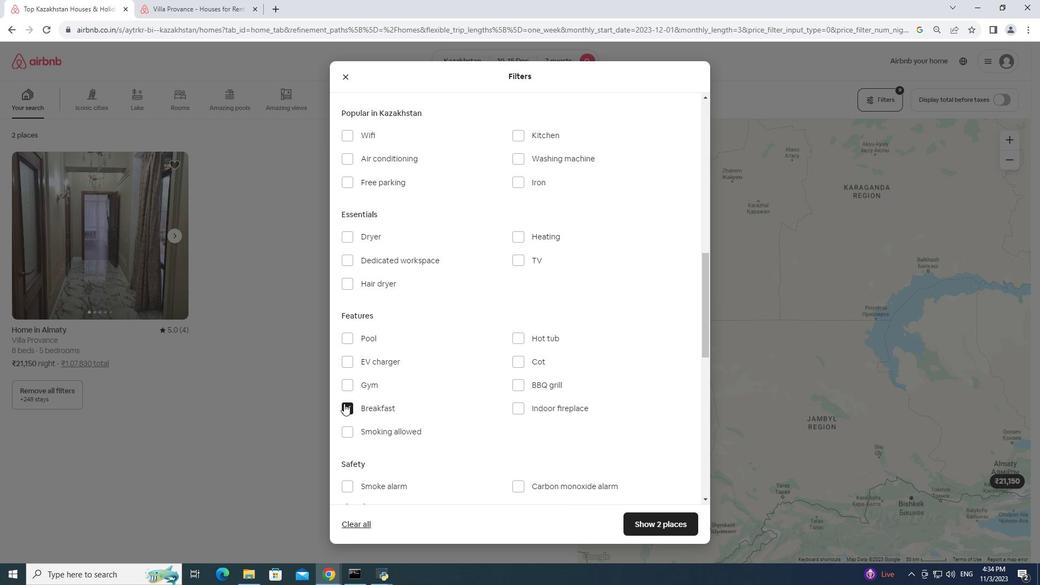 
Action: Mouse pressed left at (343, 404)
Screenshot: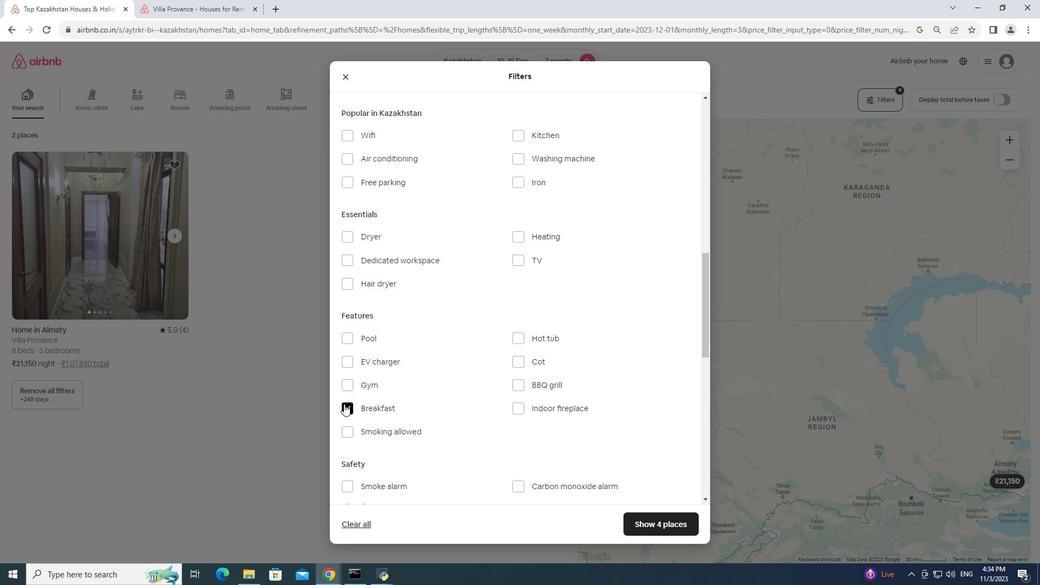 
Action: Mouse moved to (345, 403)
Screenshot: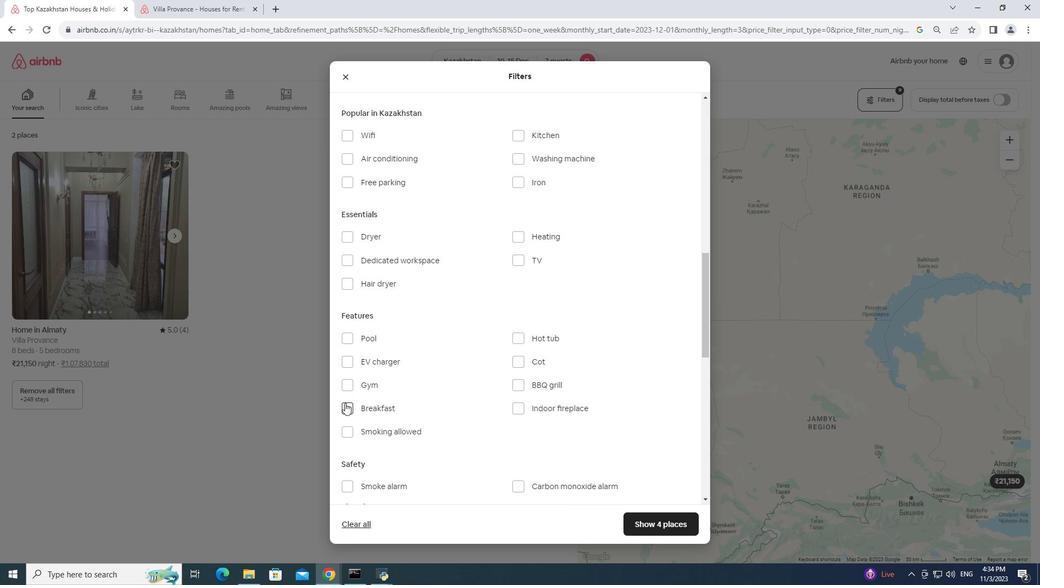 
Action: Mouse scrolled (345, 402) with delta (0, 0)
Screenshot: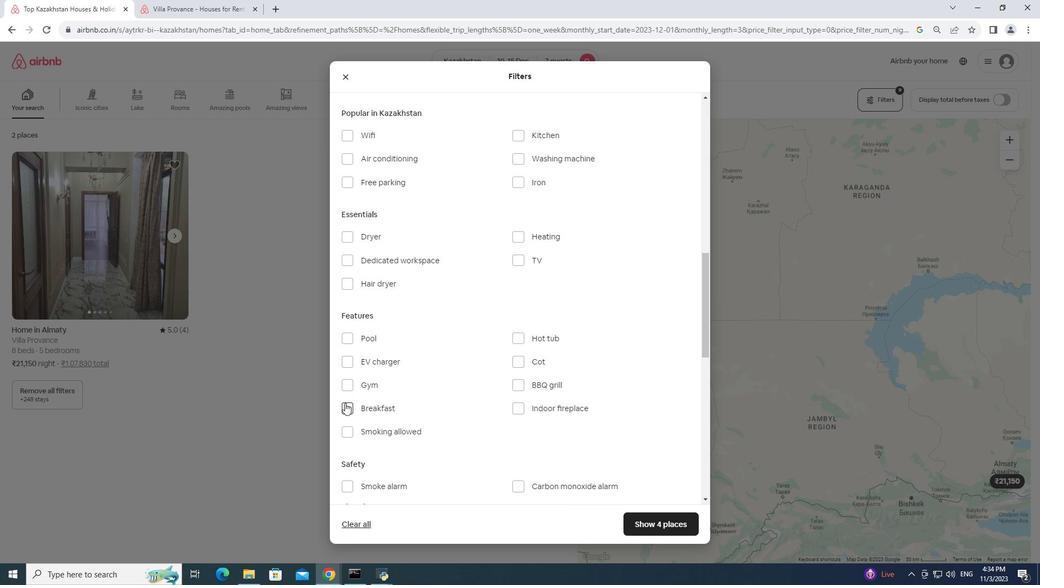 
Action: Mouse scrolled (345, 402) with delta (0, 0)
Screenshot: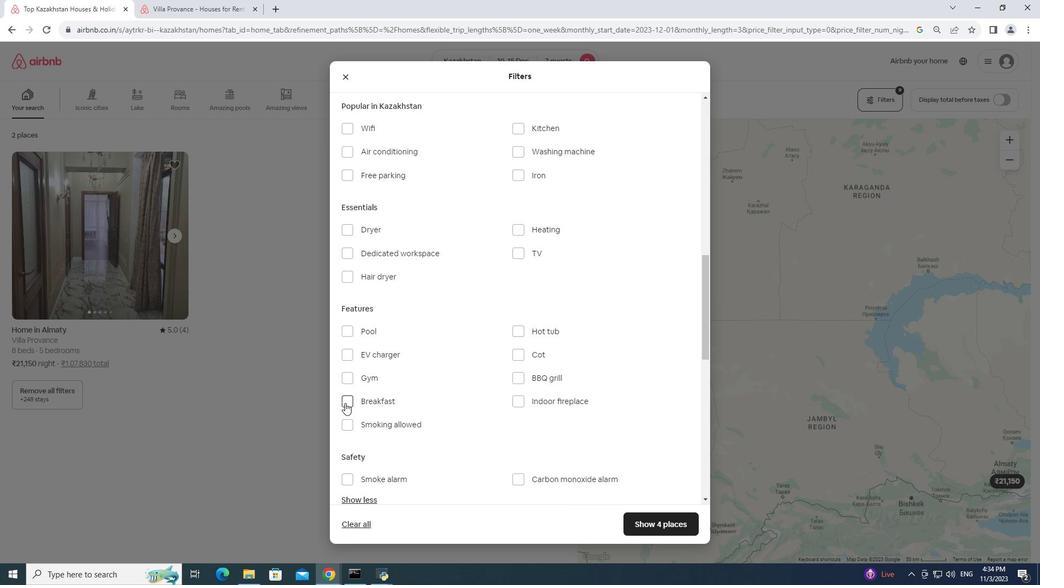
Action: Mouse moved to (679, 523)
Screenshot: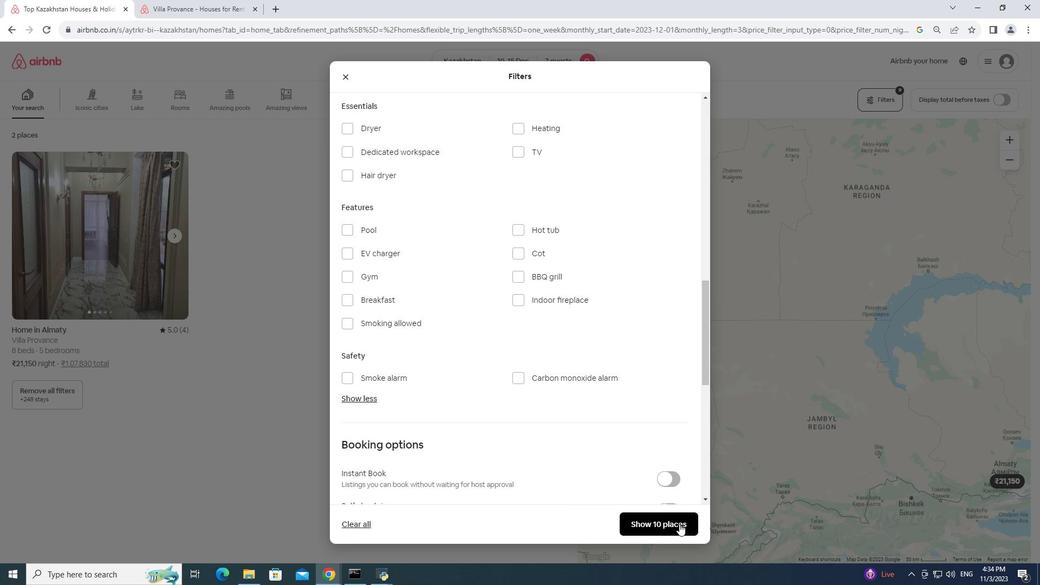 
Action: Mouse pressed left at (679, 523)
Screenshot: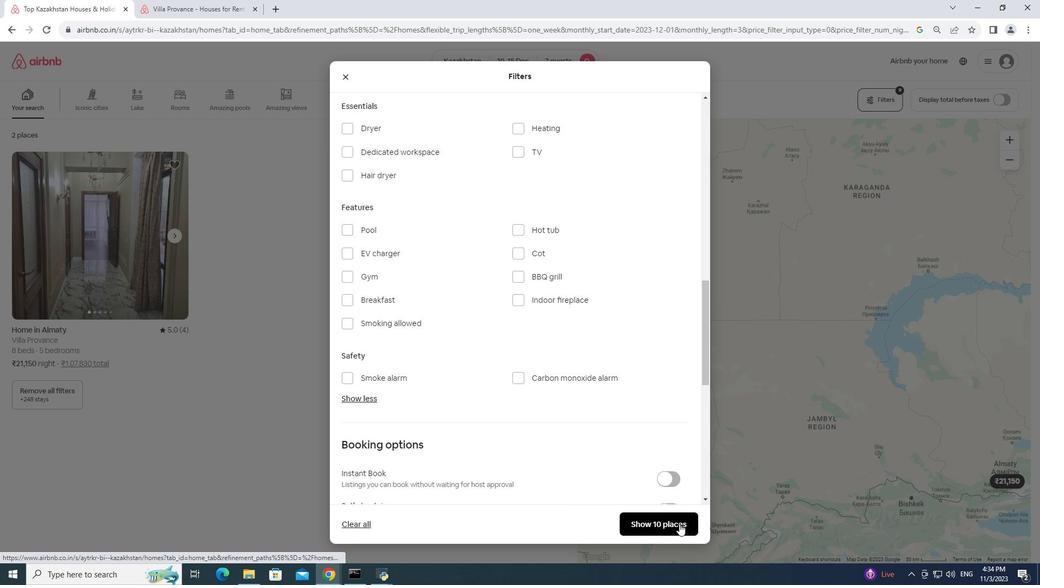 
Action: Mouse moved to (137, 293)
Screenshot: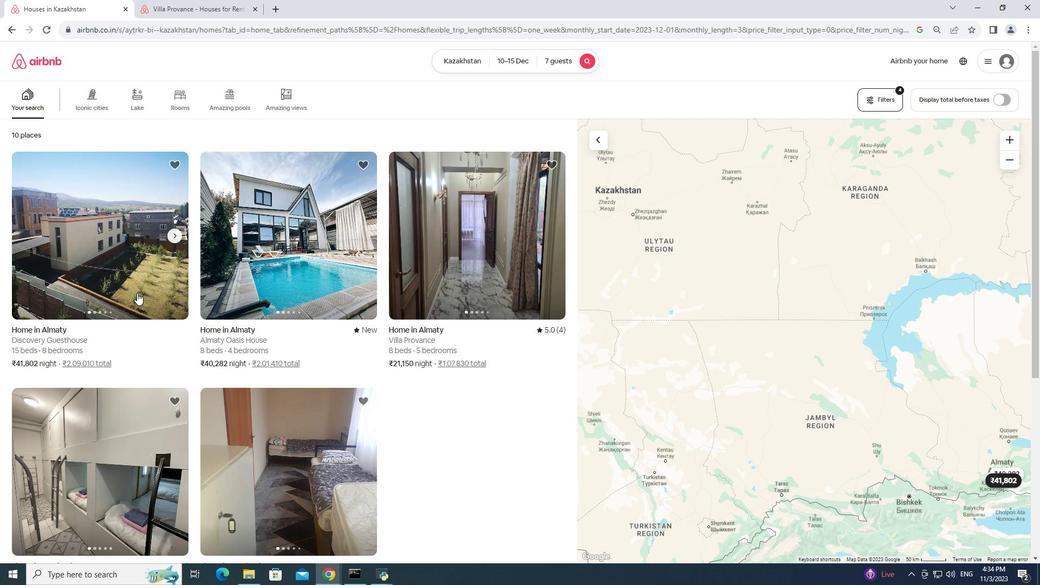 
Action: Mouse pressed left at (137, 293)
Screenshot: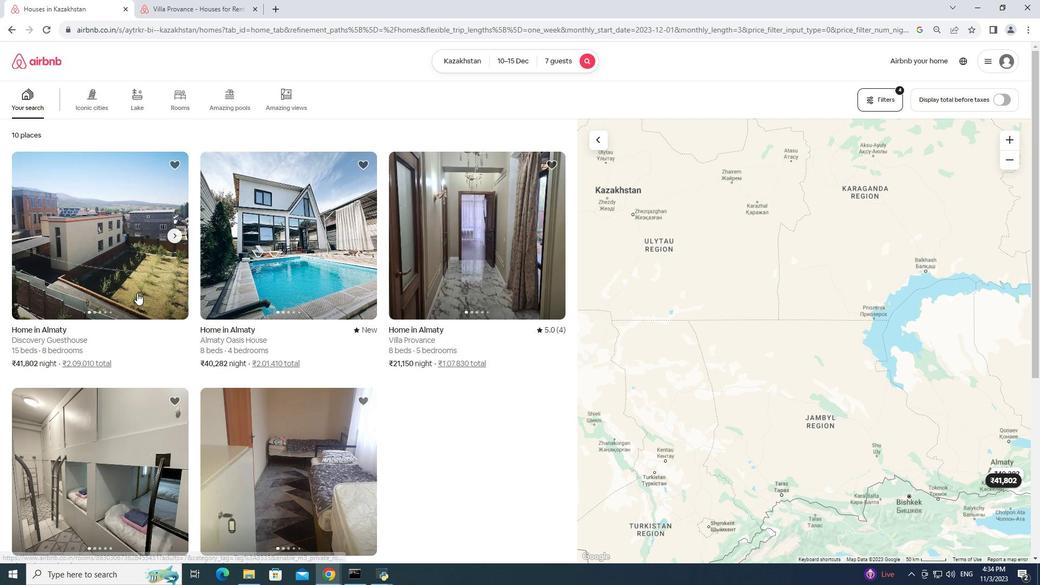 
Action: Mouse moved to (137, 293)
Screenshot: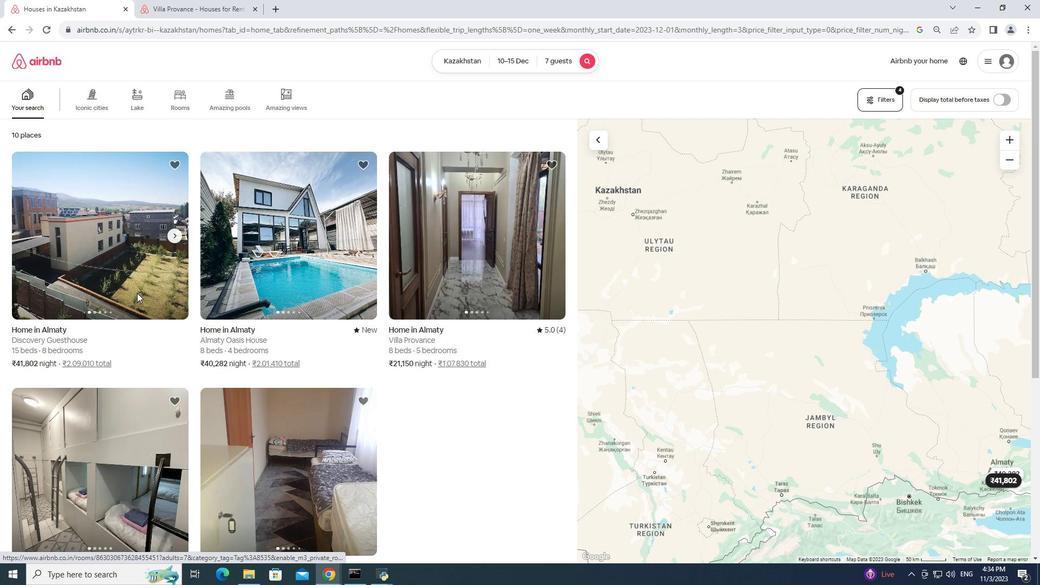 
Action: Mouse pressed left at (137, 293)
Screenshot: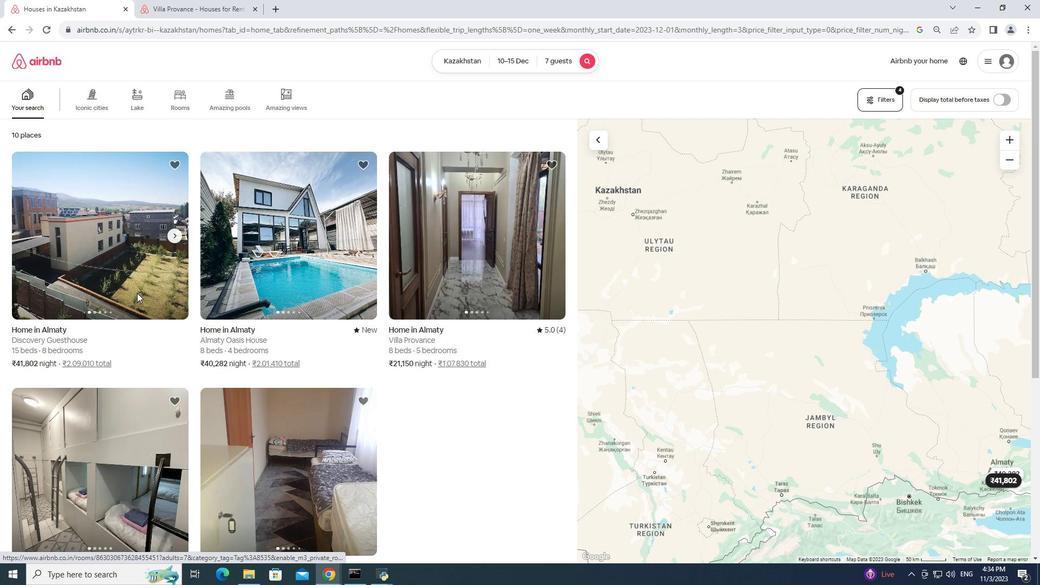 
Action: Mouse moved to (383, 10)
Screenshot: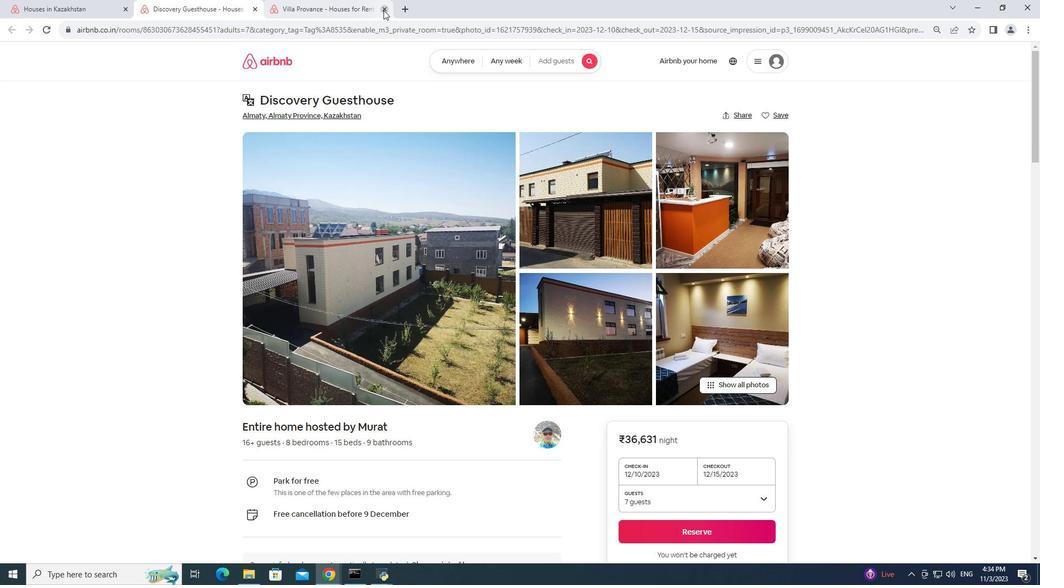 
Action: Mouse pressed left at (383, 10)
Screenshot: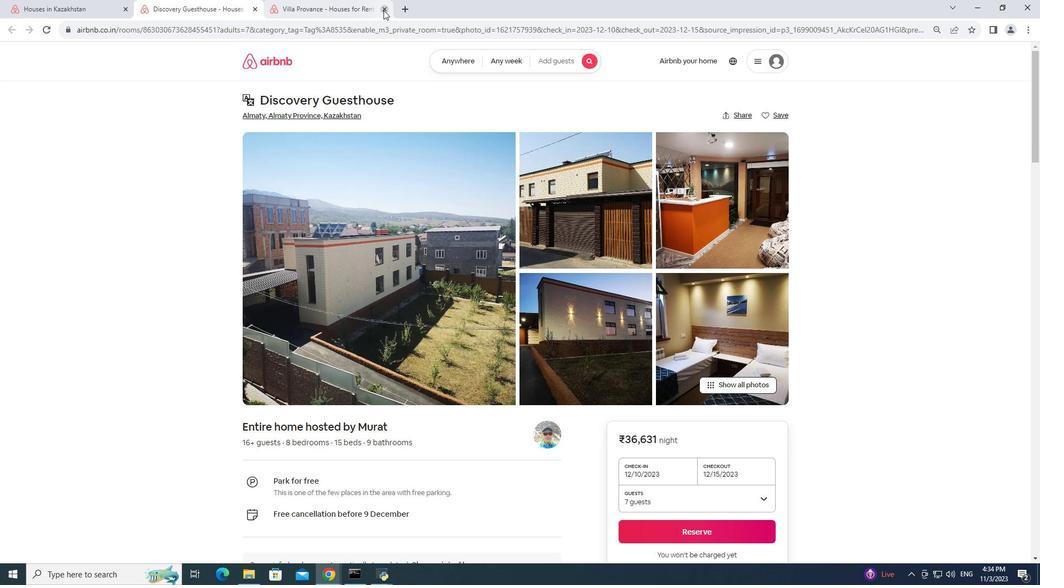 
Action: Mouse moved to (256, 10)
Screenshot: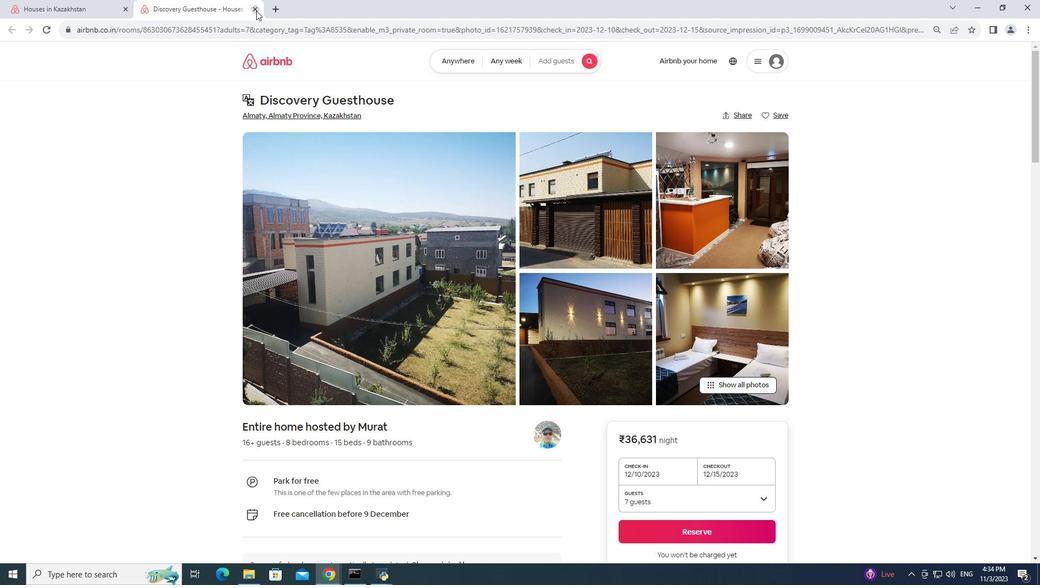 
Action: Mouse pressed left at (256, 10)
Screenshot: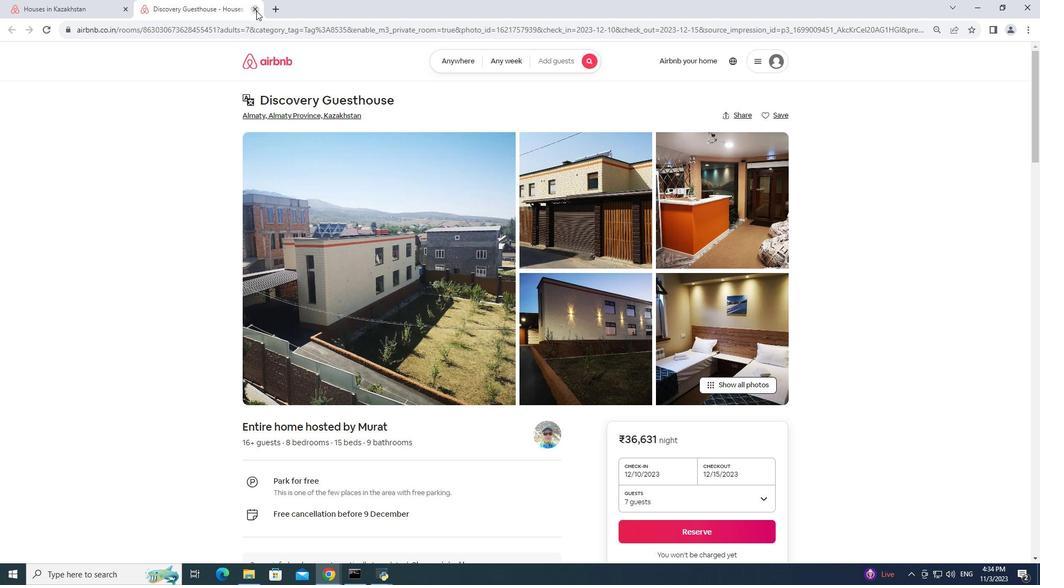 
Action: Mouse moved to (275, 241)
Screenshot: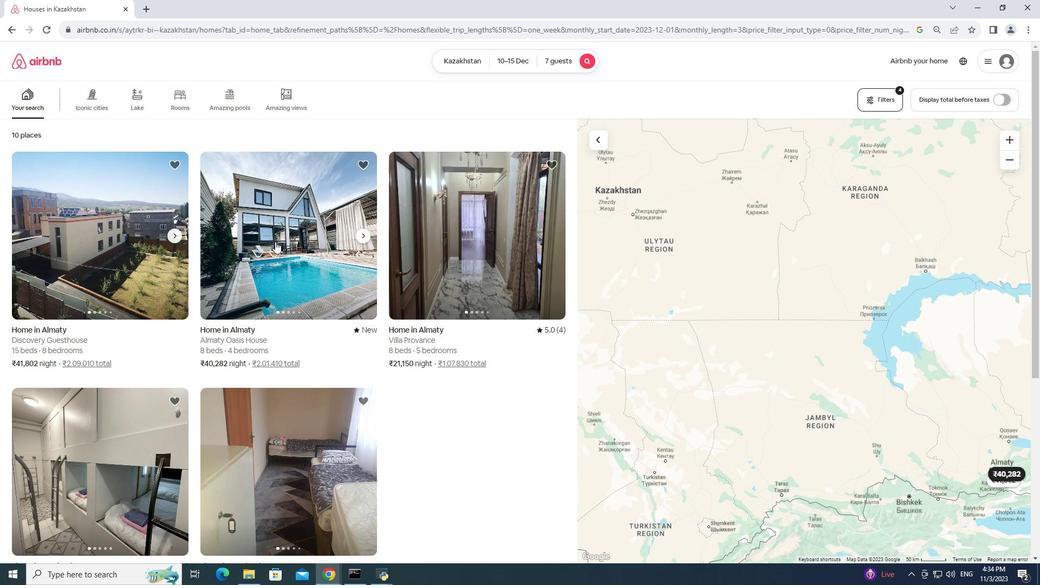 
Action: Mouse pressed left at (275, 241)
Screenshot: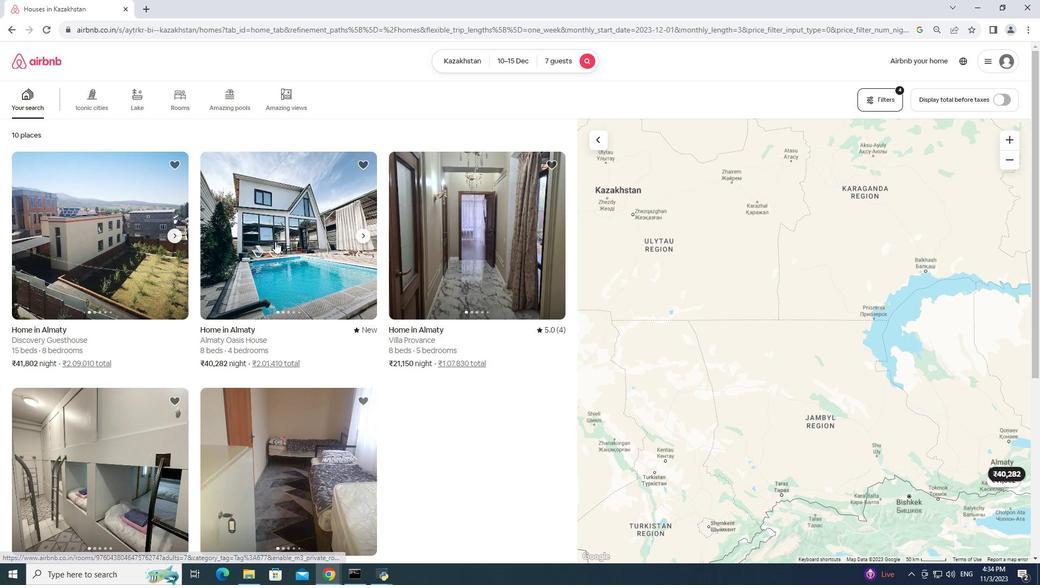
Action: Mouse moved to (254, 10)
Screenshot: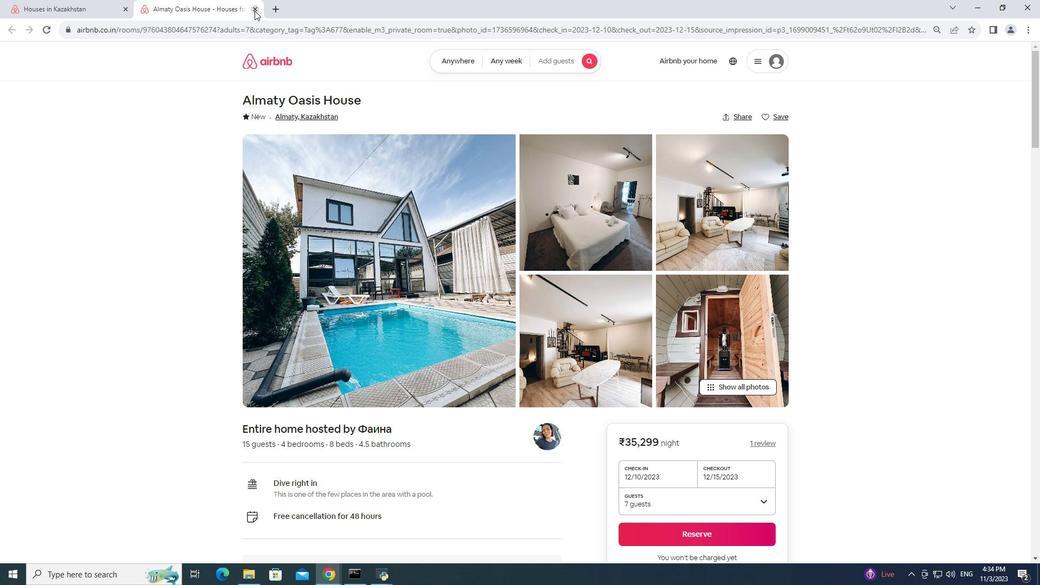 
Action: Mouse pressed left at (254, 10)
Screenshot: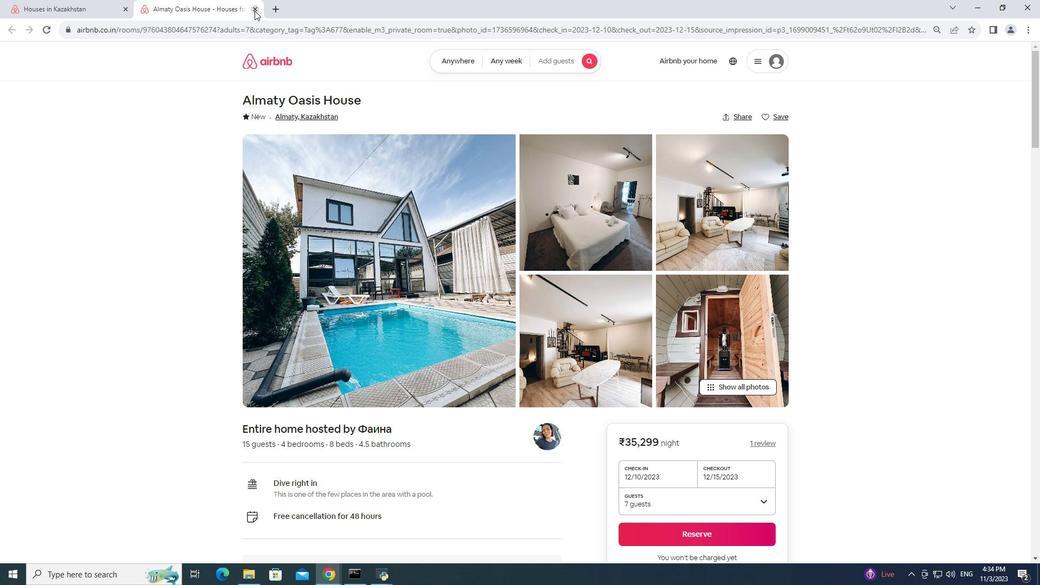 
Action: Mouse moved to (429, 260)
Screenshot: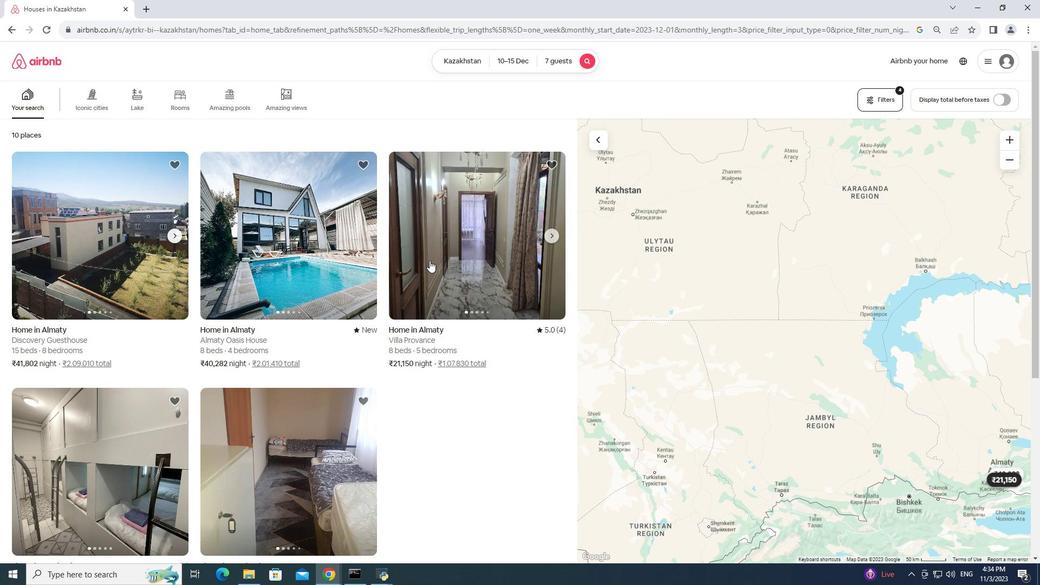 
Action: Mouse pressed left at (429, 260)
Screenshot: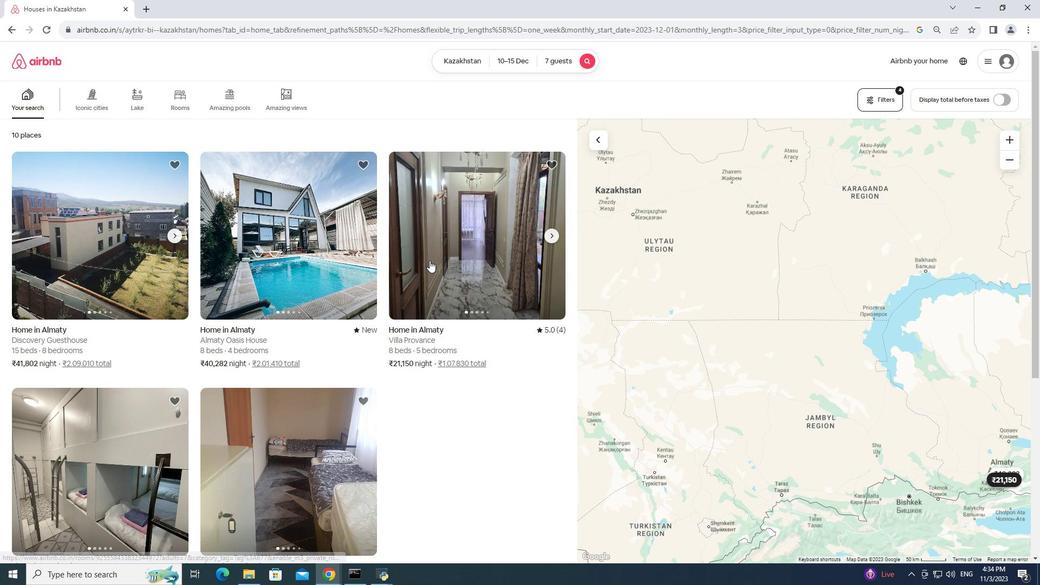 
Action: Mouse pressed left at (429, 260)
Screenshot: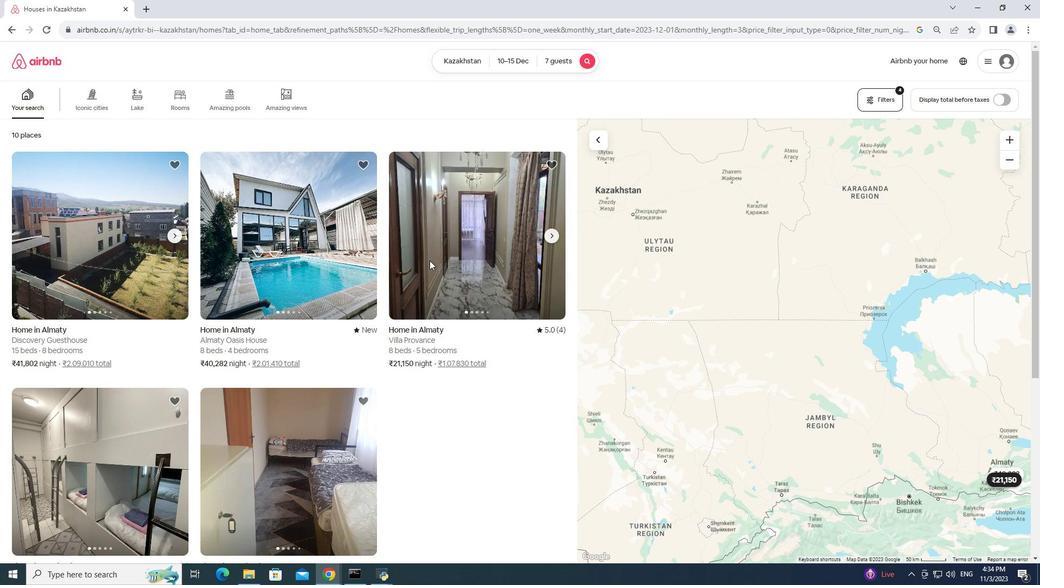
Action: Mouse moved to (252, 12)
Screenshot: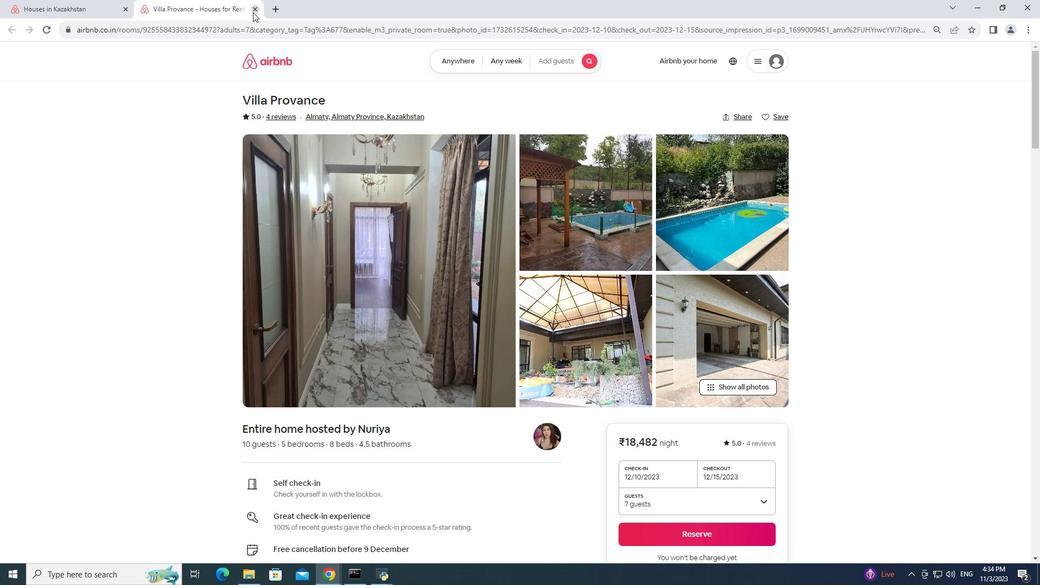 
Action: Mouse pressed left at (252, 12)
Screenshot: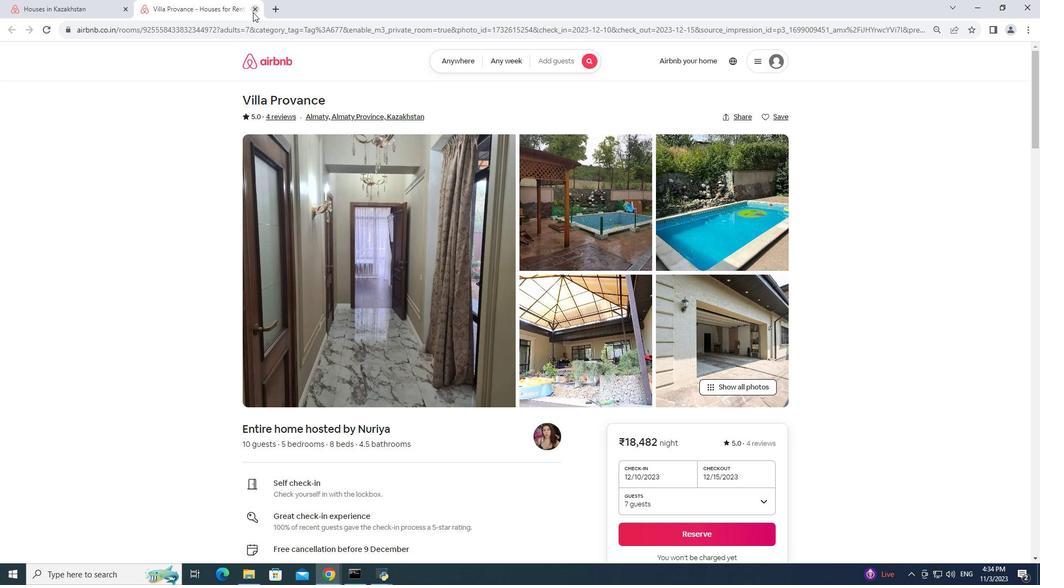 
Action: Mouse moved to (152, 442)
Screenshot: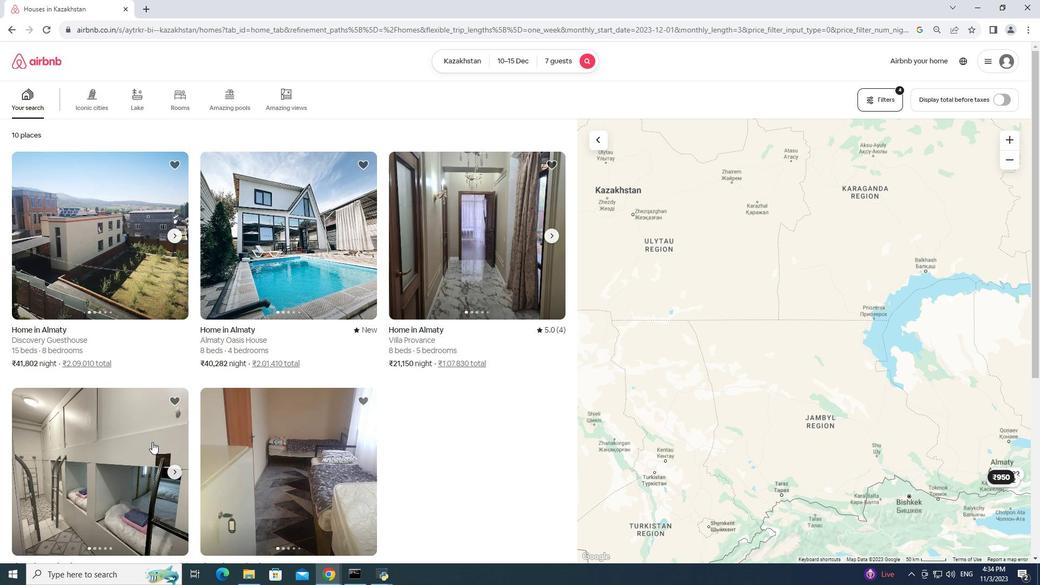 
Action: Mouse pressed left at (152, 442)
Screenshot: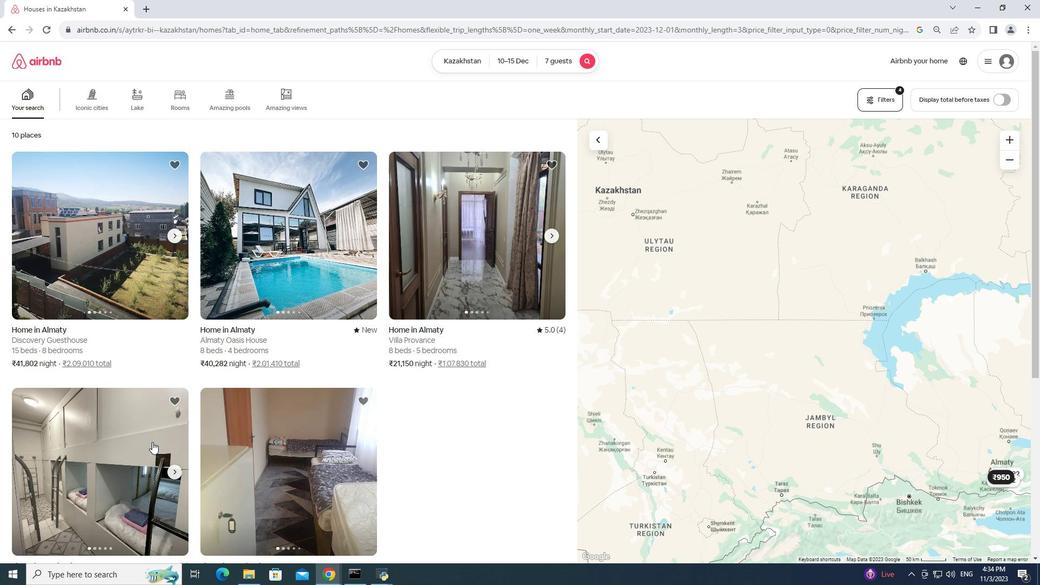 
Action: Mouse moved to (152, 440)
Screenshot: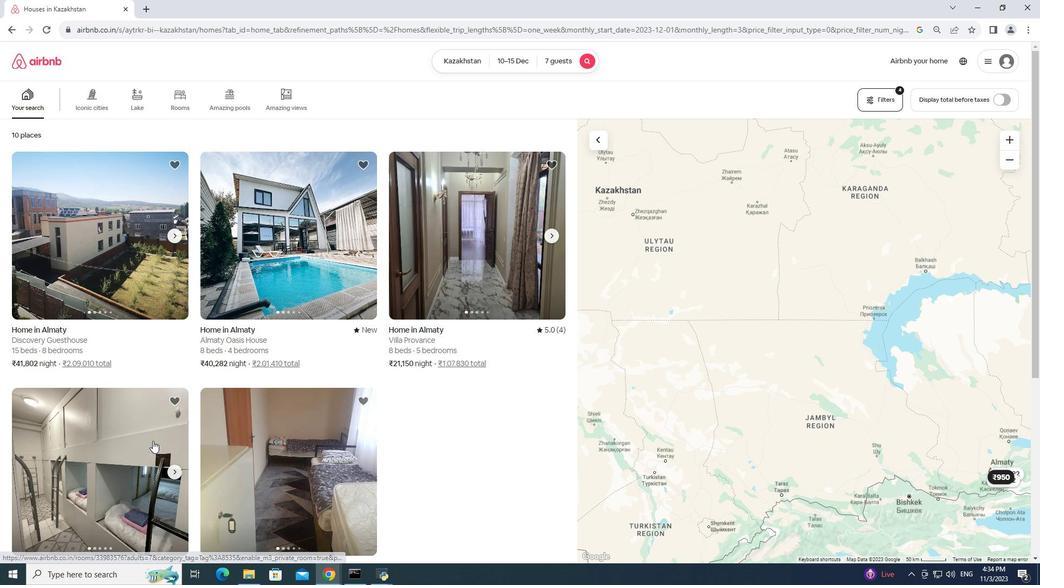 
Action: Mouse pressed left at (152, 440)
Screenshot: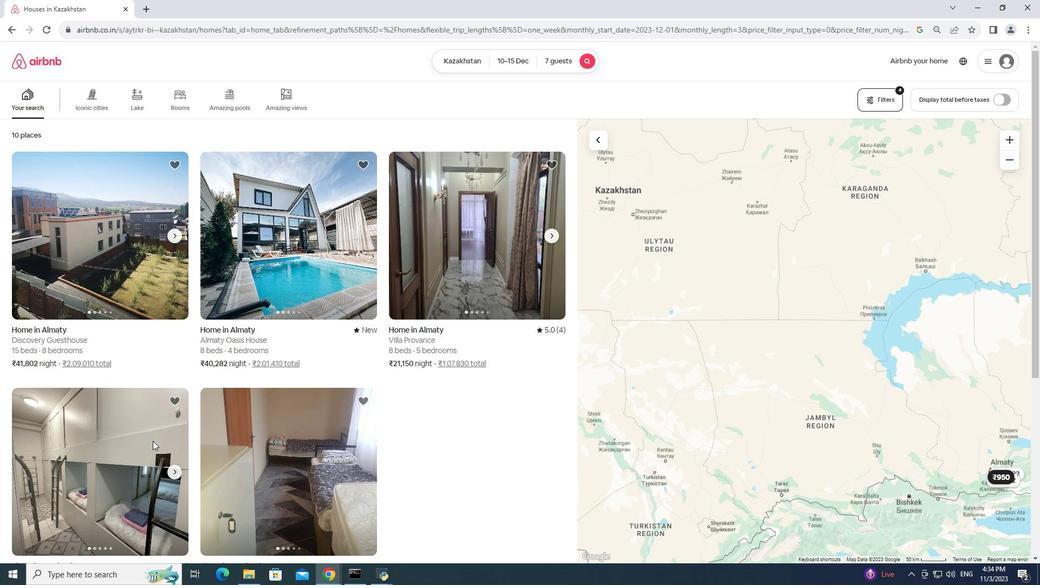 
Action: Mouse moved to (257, 5)
Screenshot: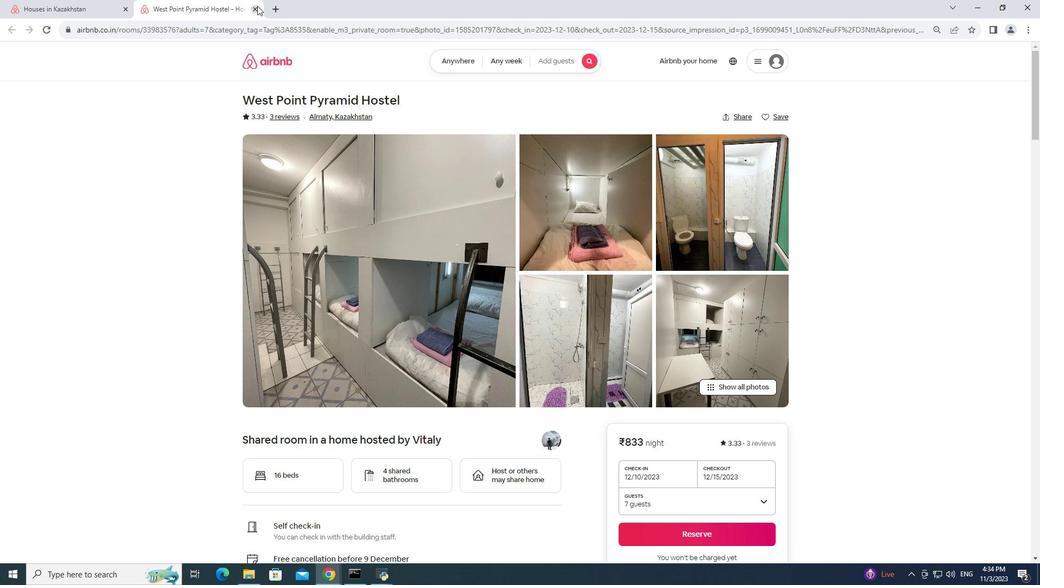 
Action: Mouse pressed left at (257, 5)
Screenshot: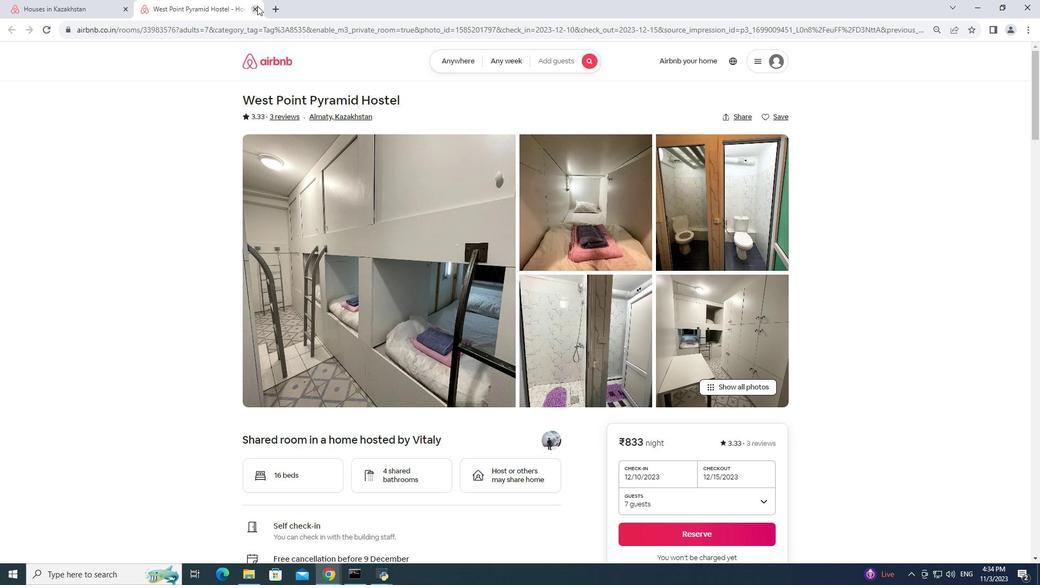 
Action: Mouse moved to (273, 422)
Screenshot: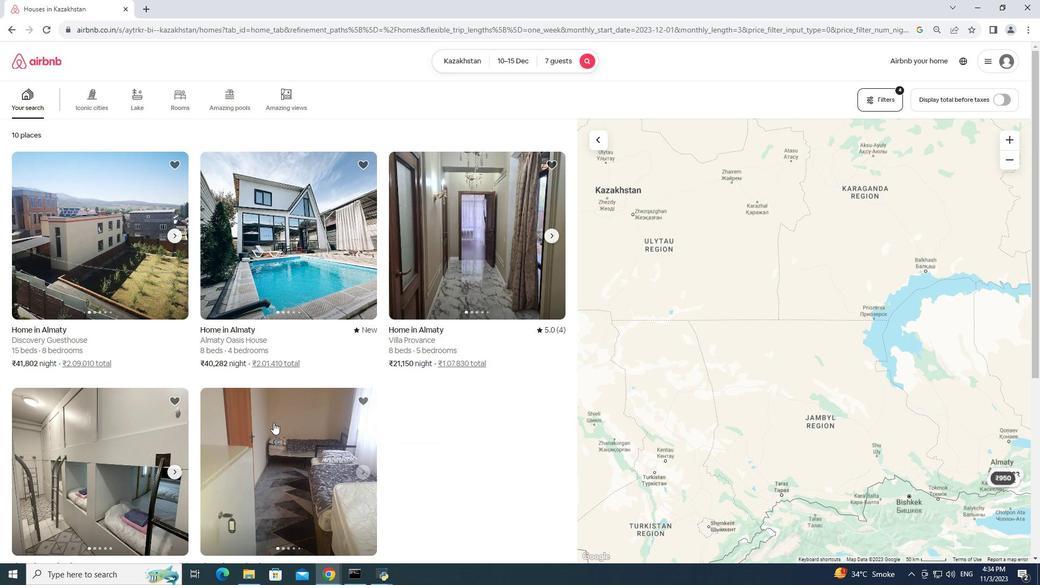 
Action: Mouse pressed left at (273, 422)
Screenshot: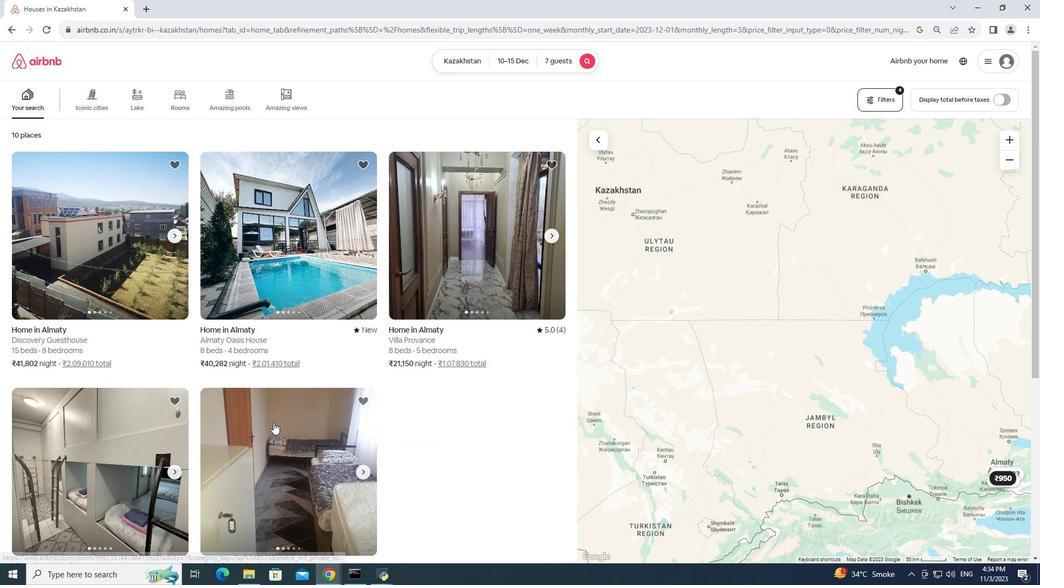 
Action: Mouse moved to (257, 7)
Screenshot: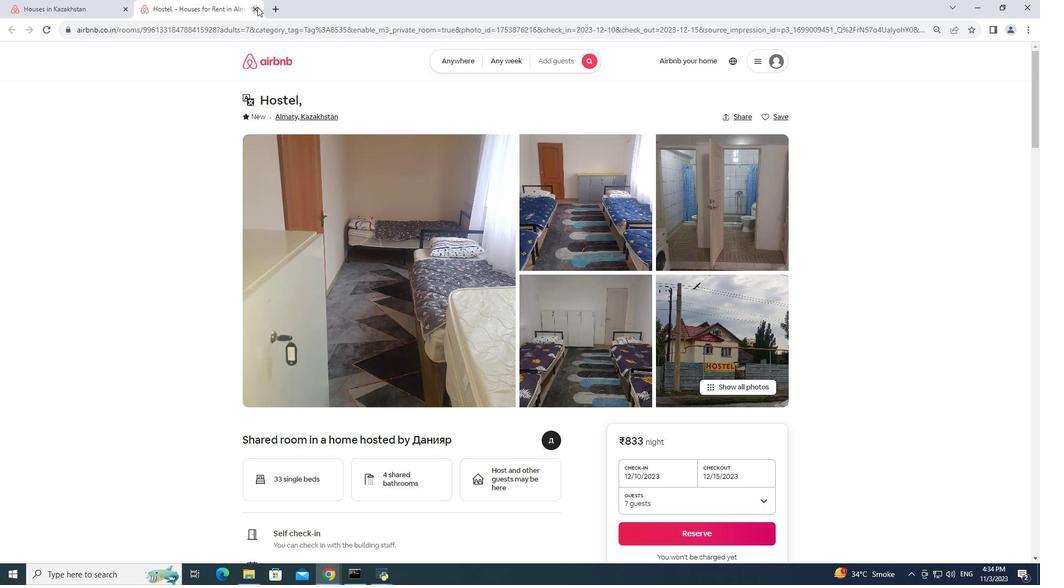 
Action: Mouse pressed left at (257, 7)
Screenshot: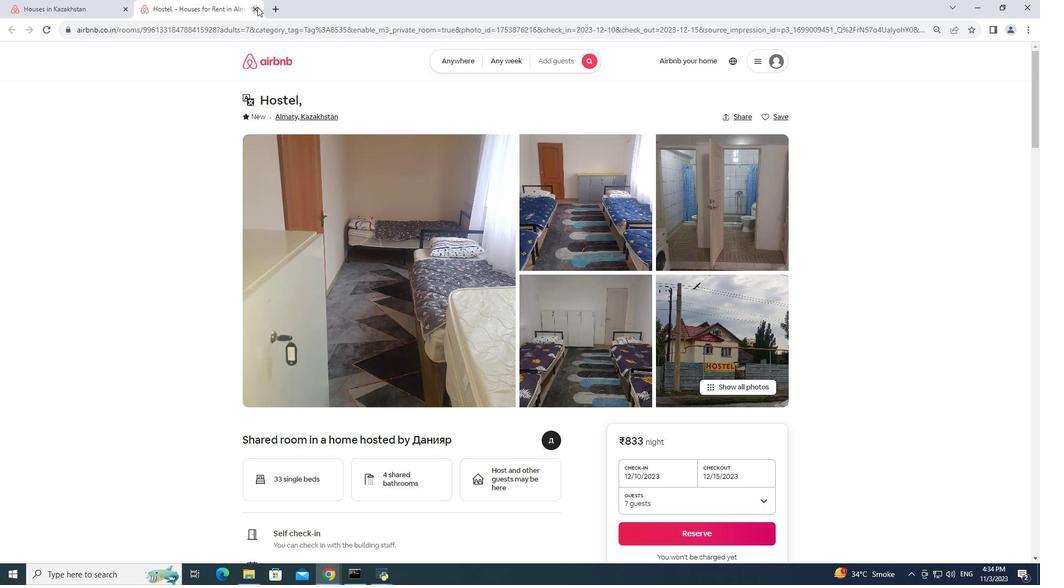 
Action: Mouse moved to (274, 397)
Screenshot: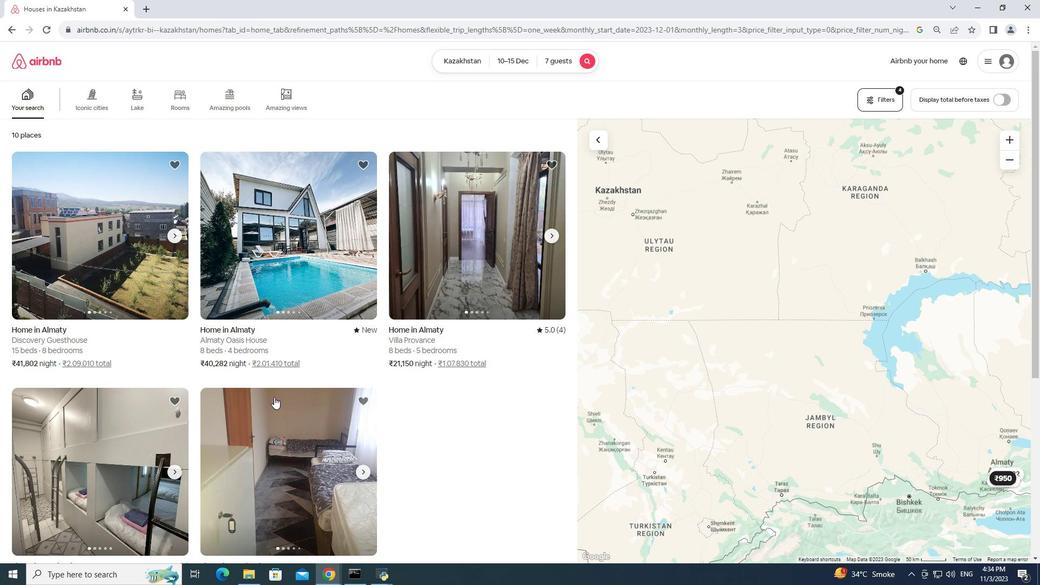 
Action: Mouse scrolled (274, 396) with delta (0, 0)
Screenshot: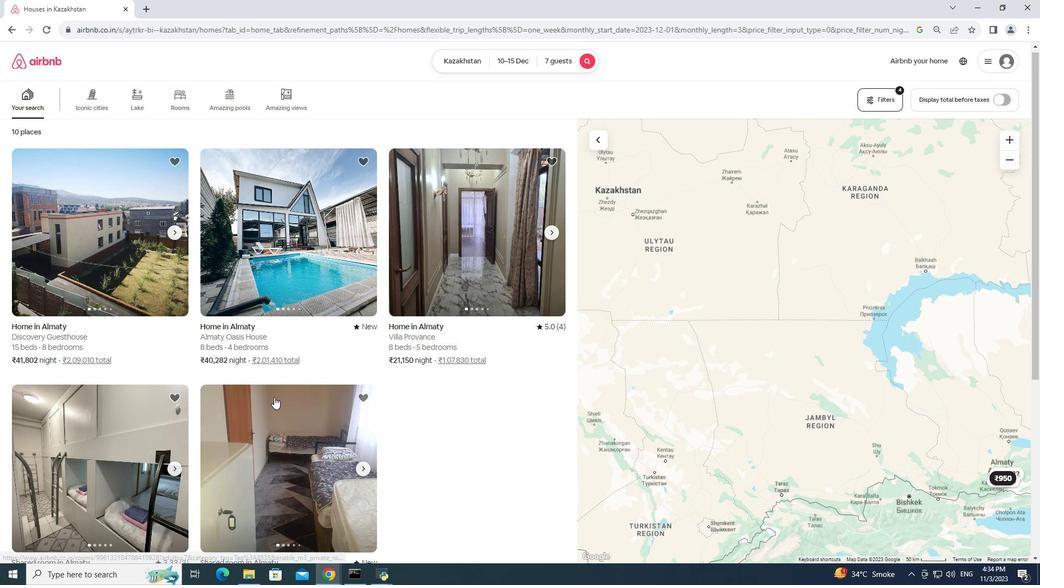 
Action: Mouse scrolled (274, 396) with delta (0, 0)
Screenshot: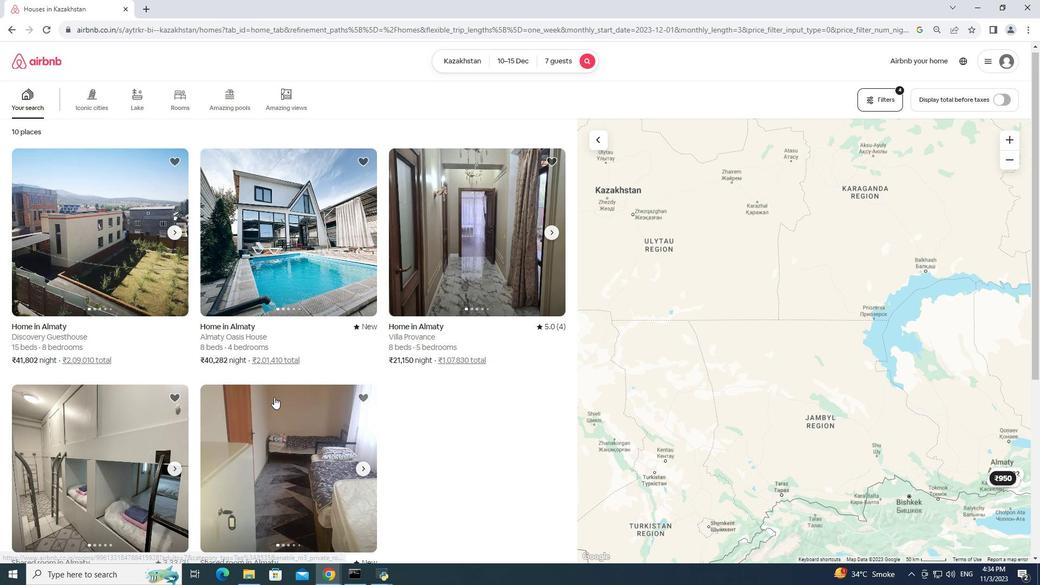 
Action: Mouse scrolled (274, 396) with delta (0, 0)
Screenshot: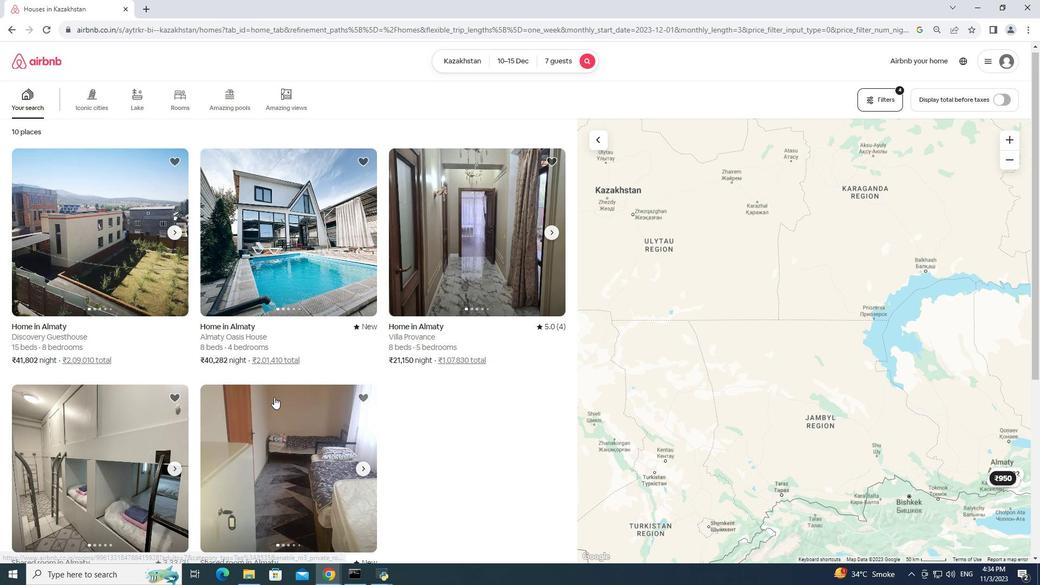 
Action: Mouse moved to (279, 391)
Screenshot: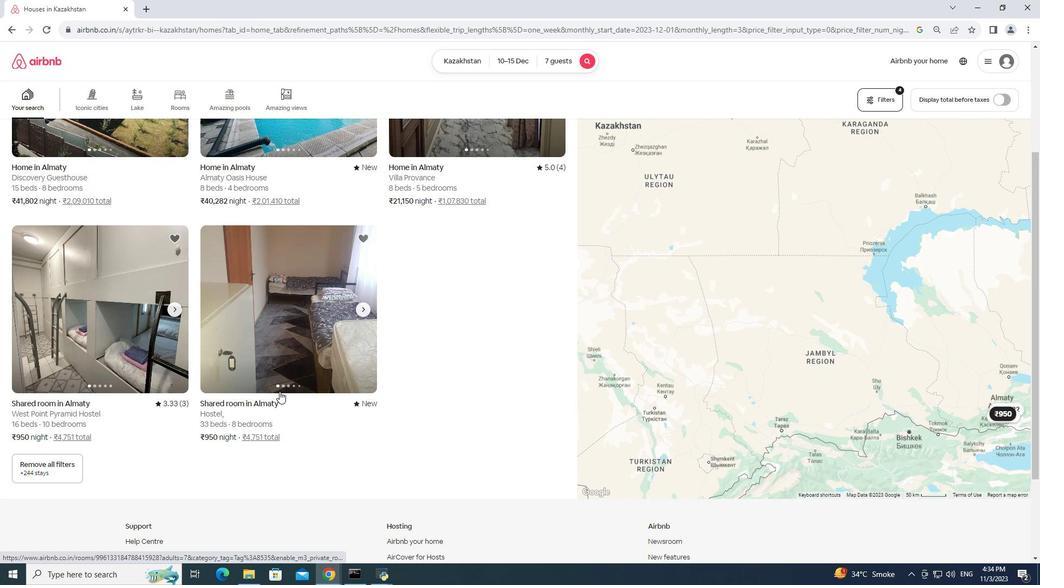 
Action: Mouse scrolled (279, 391) with delta (0, 0)
Screenshot: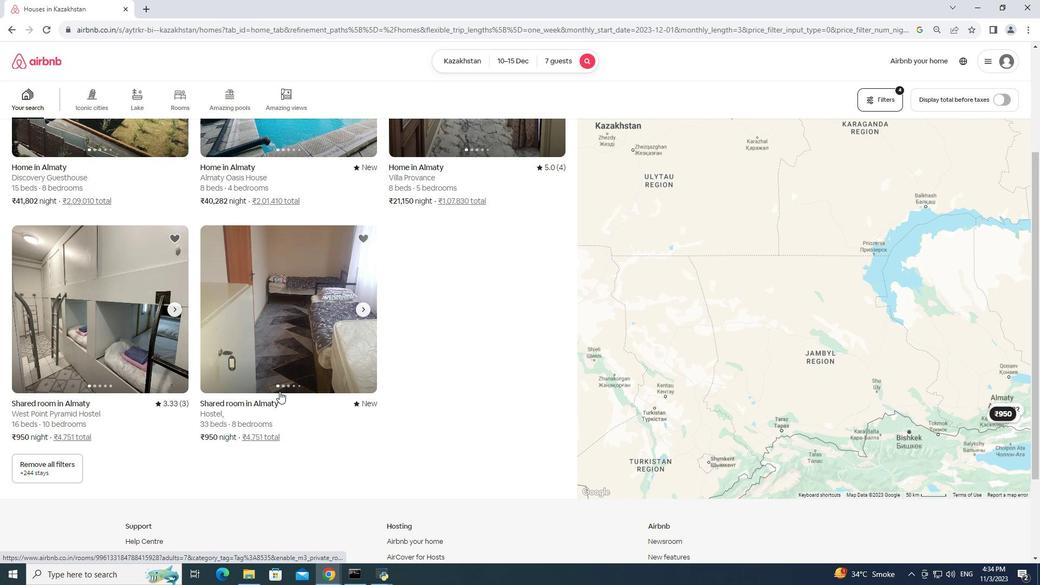 
Action: Mouse scrolled (279, 391) with delta (0, 0)
Screenshot: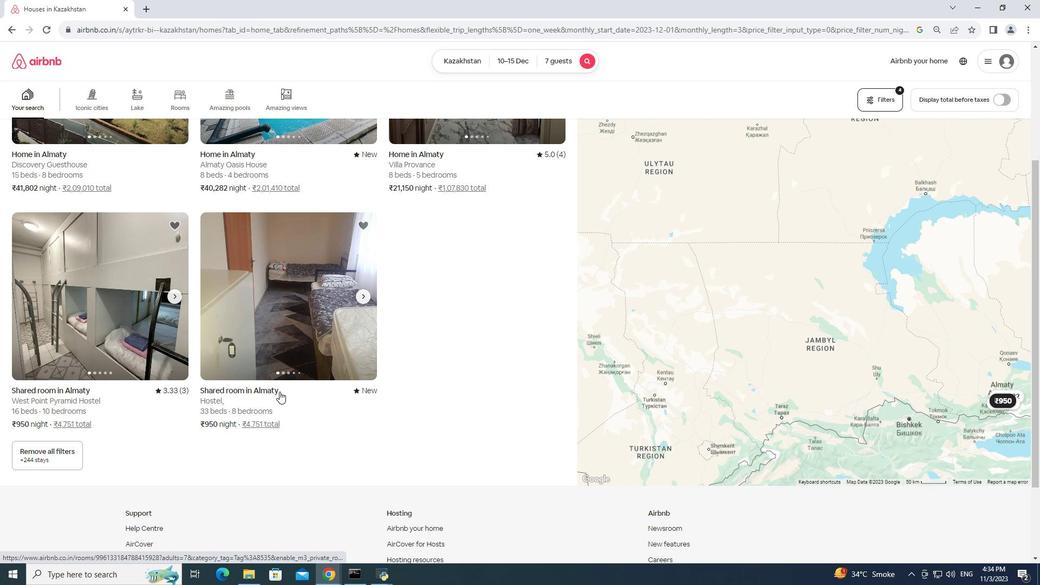 
Action: Mouse moved to (284, 381)
Screenshot: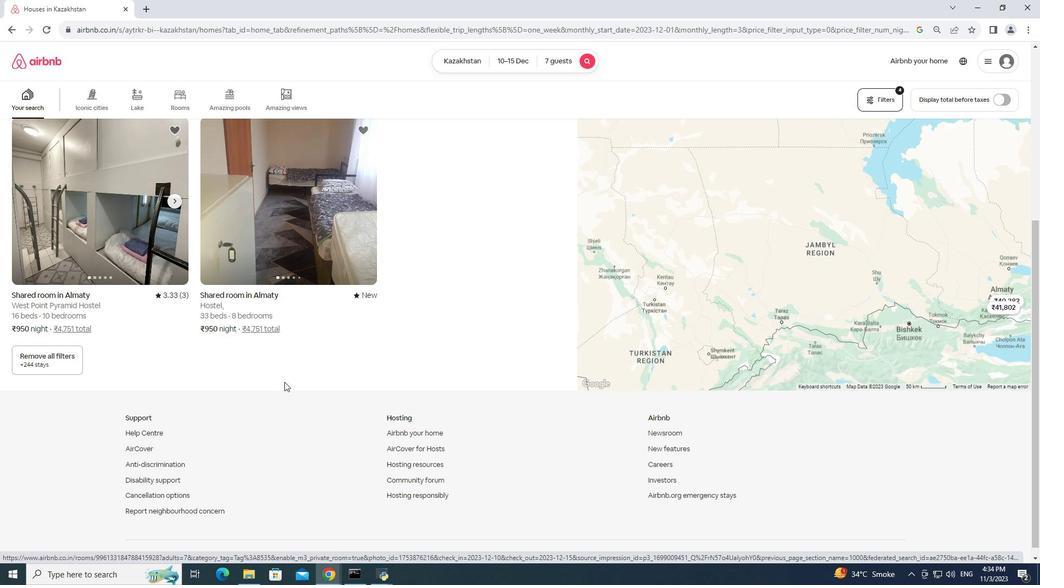 
